 Task: Use status checks to validate branch stability.
Action: Mouse moved to (76, 240)
Screenshot: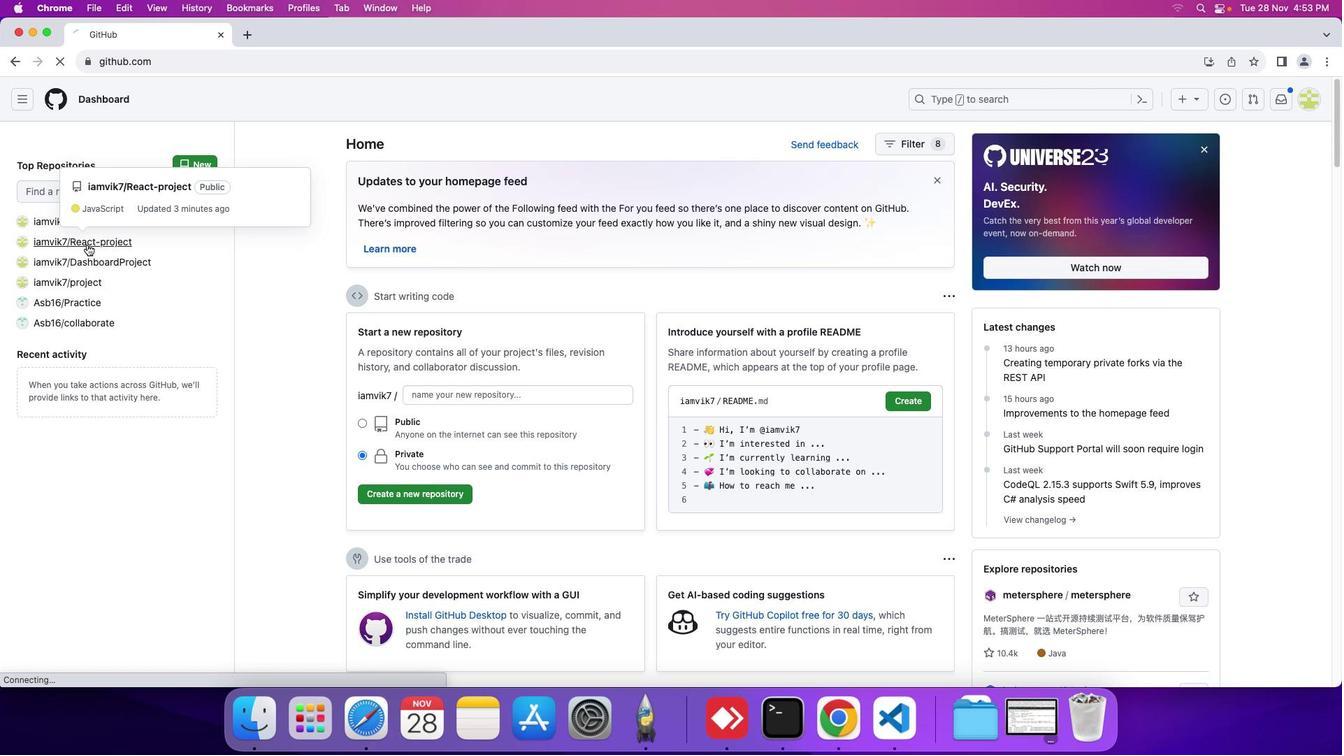 
Action: Mouse pressed left at (76, 240)
Screenshot: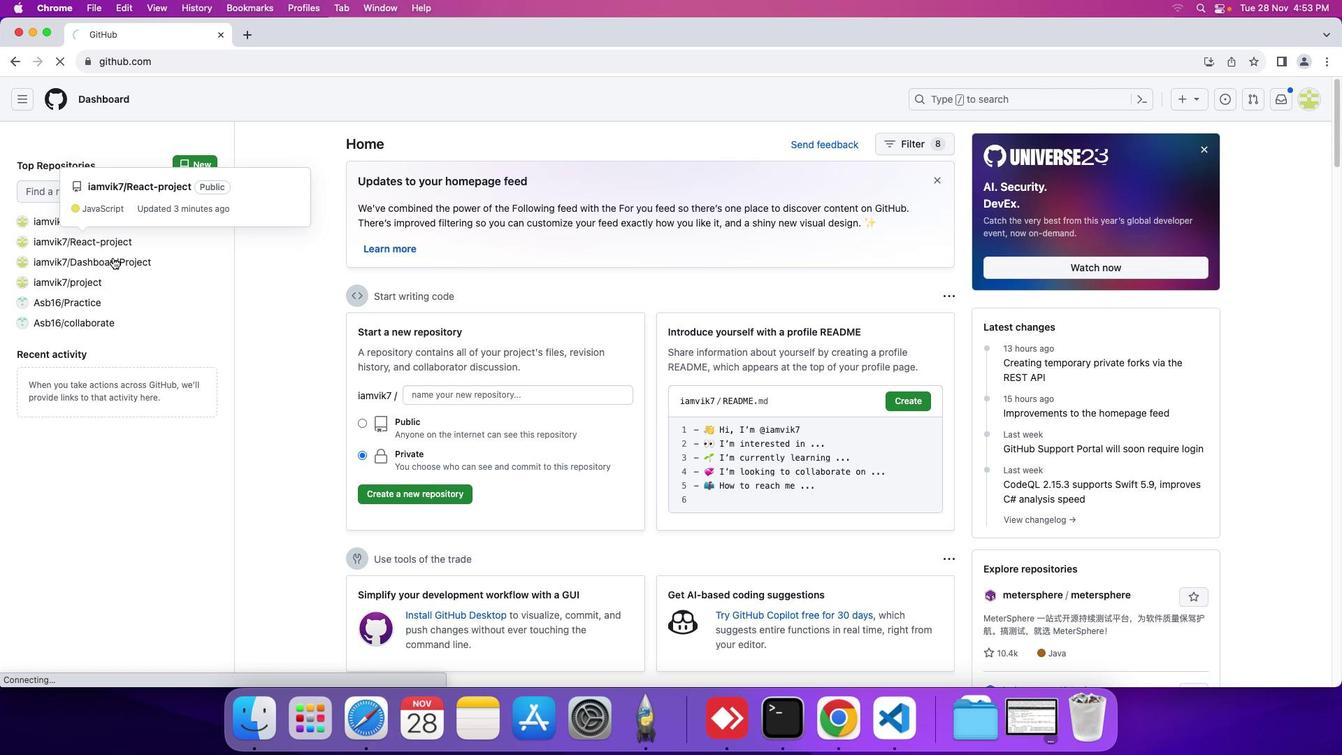 
Action: Mouse moved to (271, 141)
Screenshot: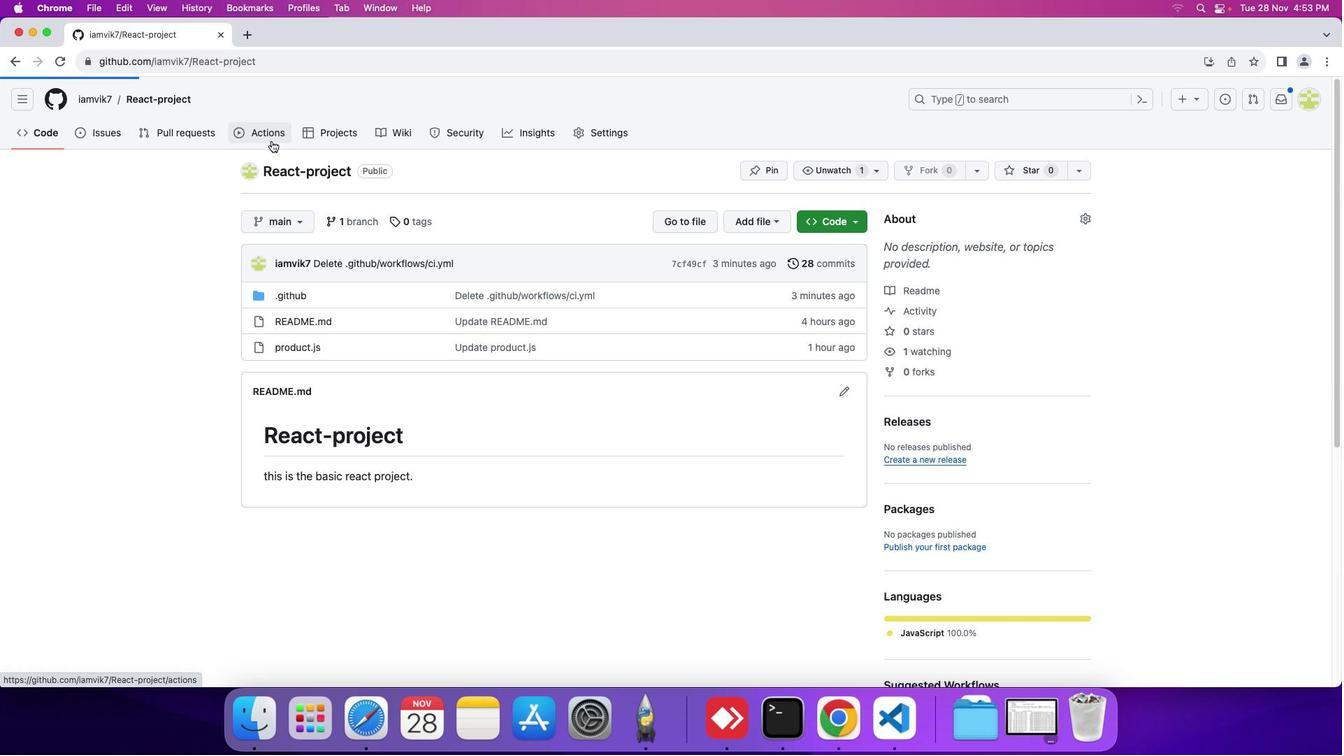 
Action: Mouse pressed left at (271, 141)
Screenshot: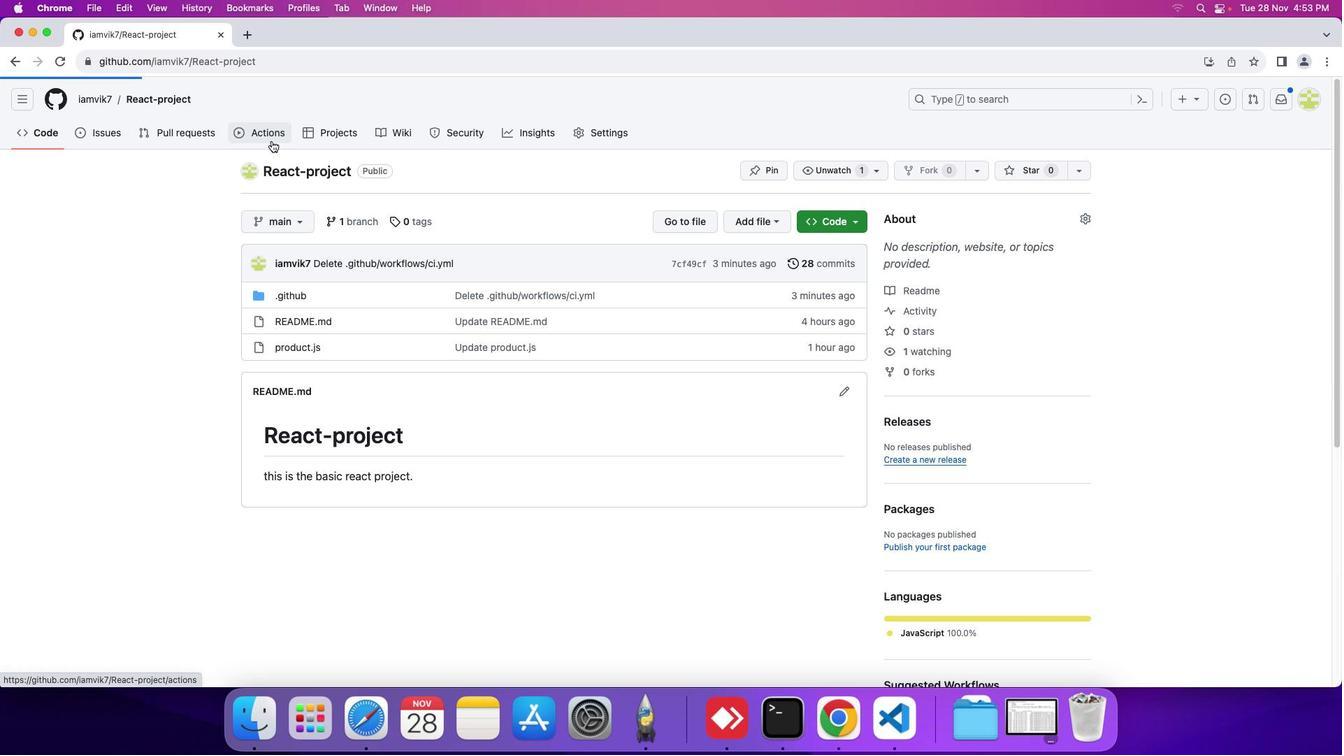 
Action: Mouse moved to (385, 253)
Screenshot: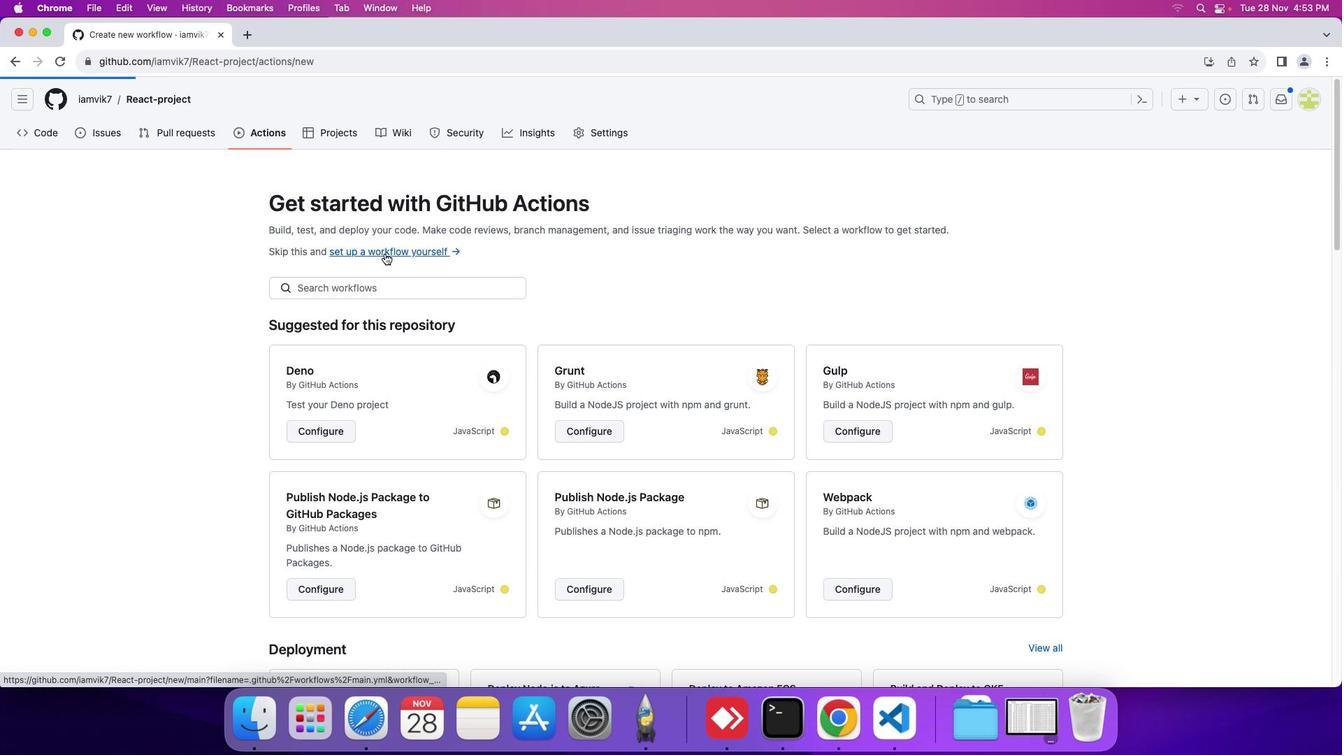 
Action: Mouse pressed left at (385, 253)
Screenshot: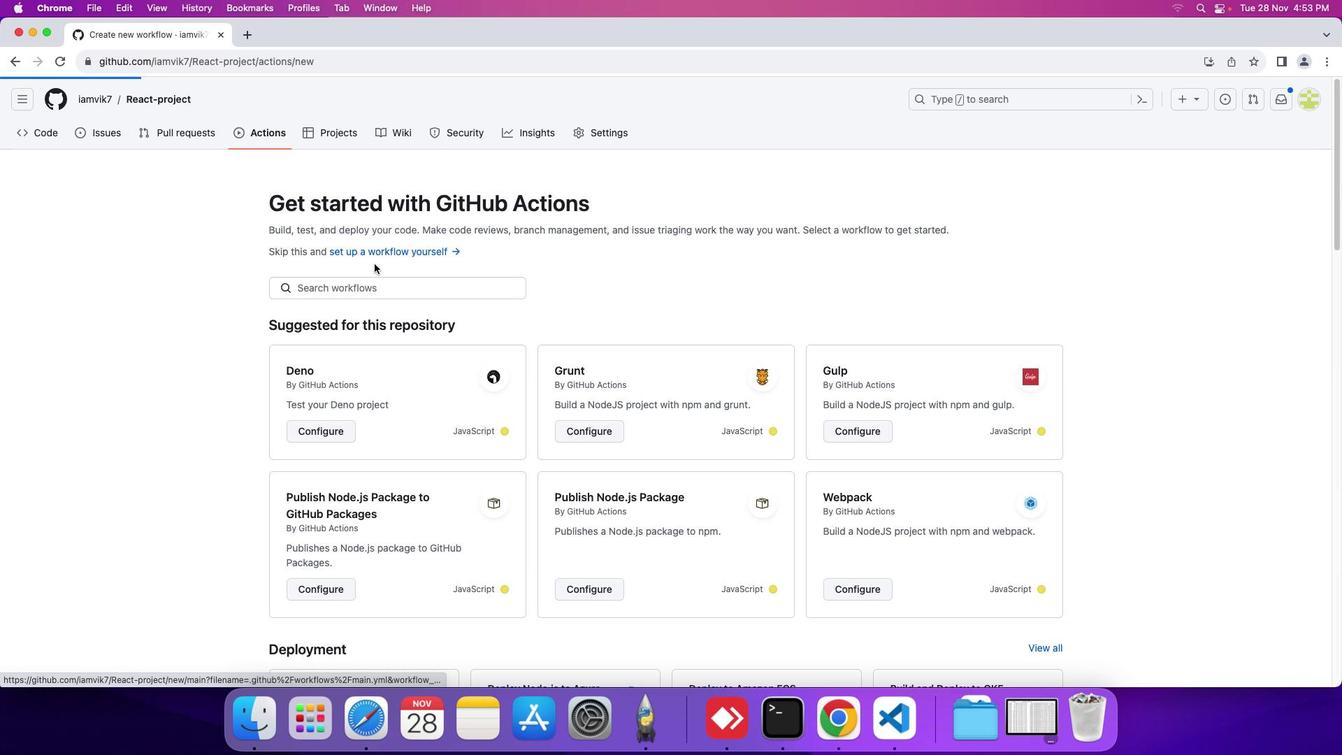 
Action: Mouse moved to (255, 174)
Screenshot: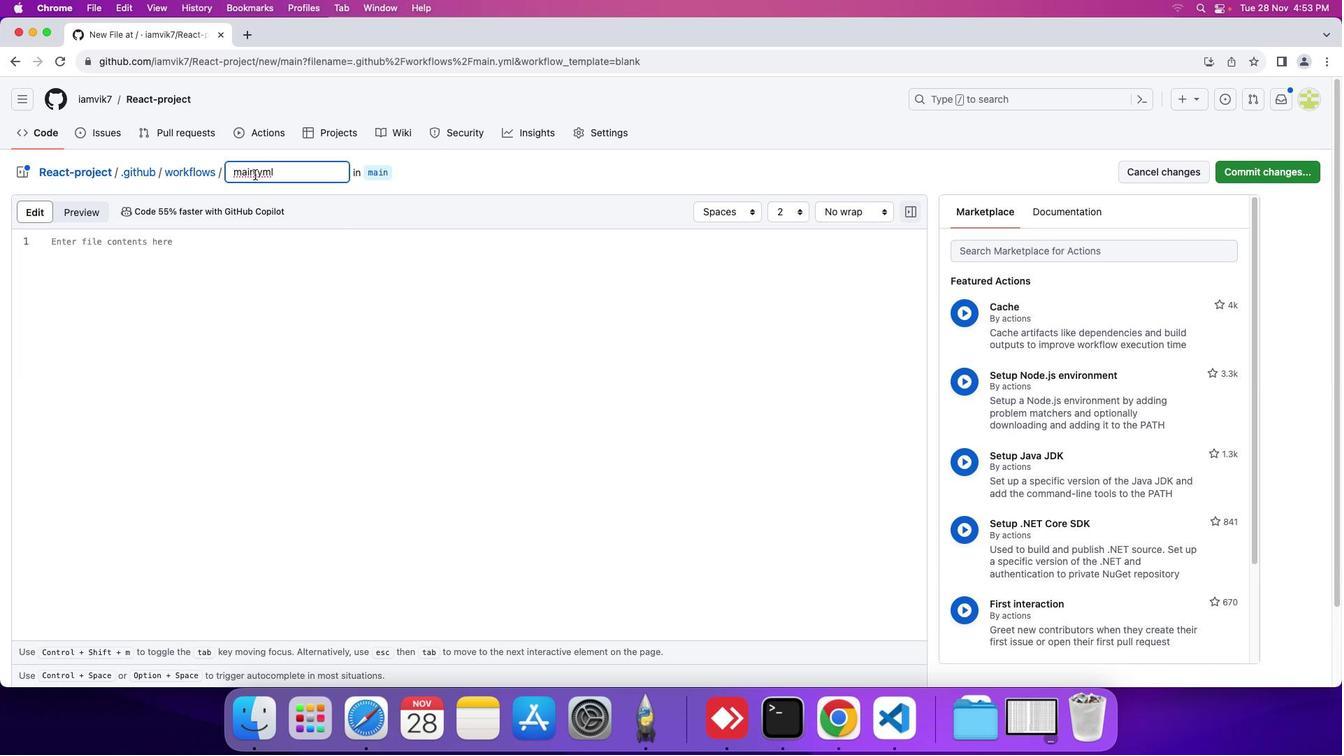 
Action: Mouse pressed left at (255, 174)
Screenshot: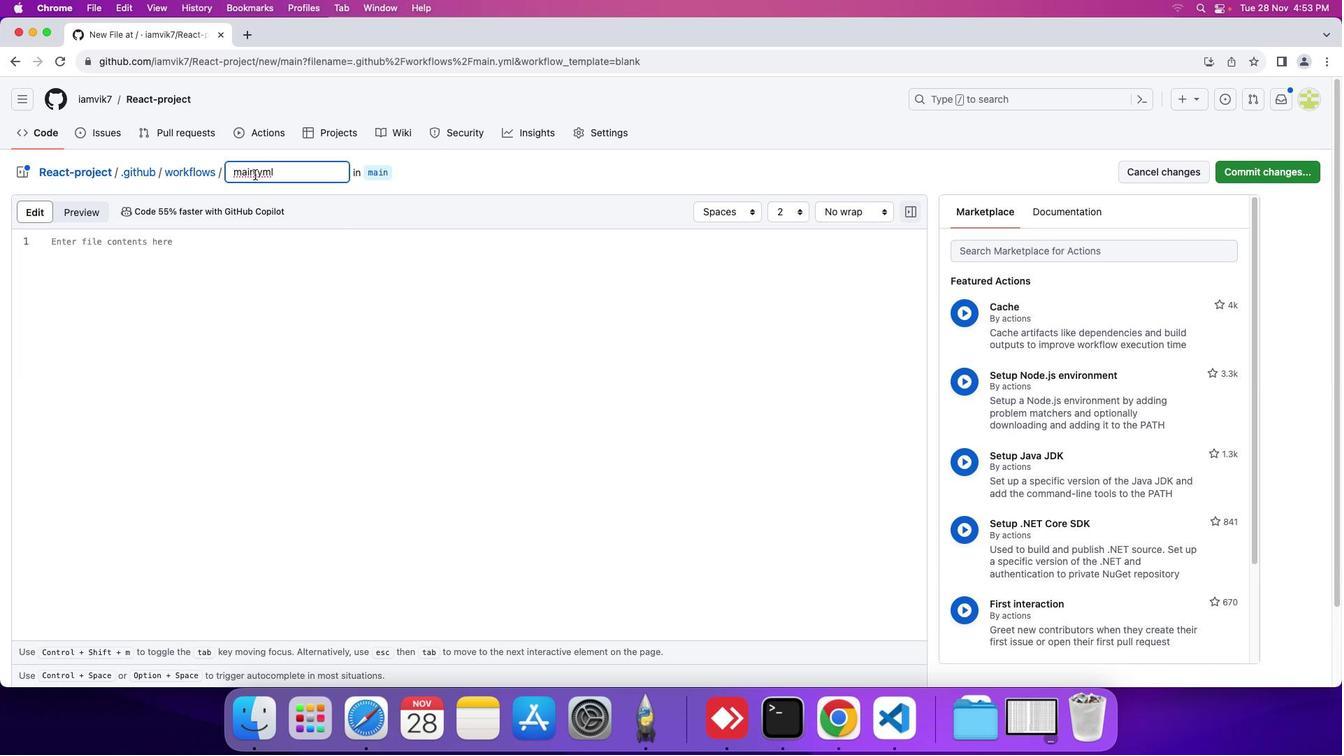 
Action: Key pressed Key.backspaceKey.backspaceKey.backspaceKey.backspace'c''u'Key.backspace'i'
Screenshot: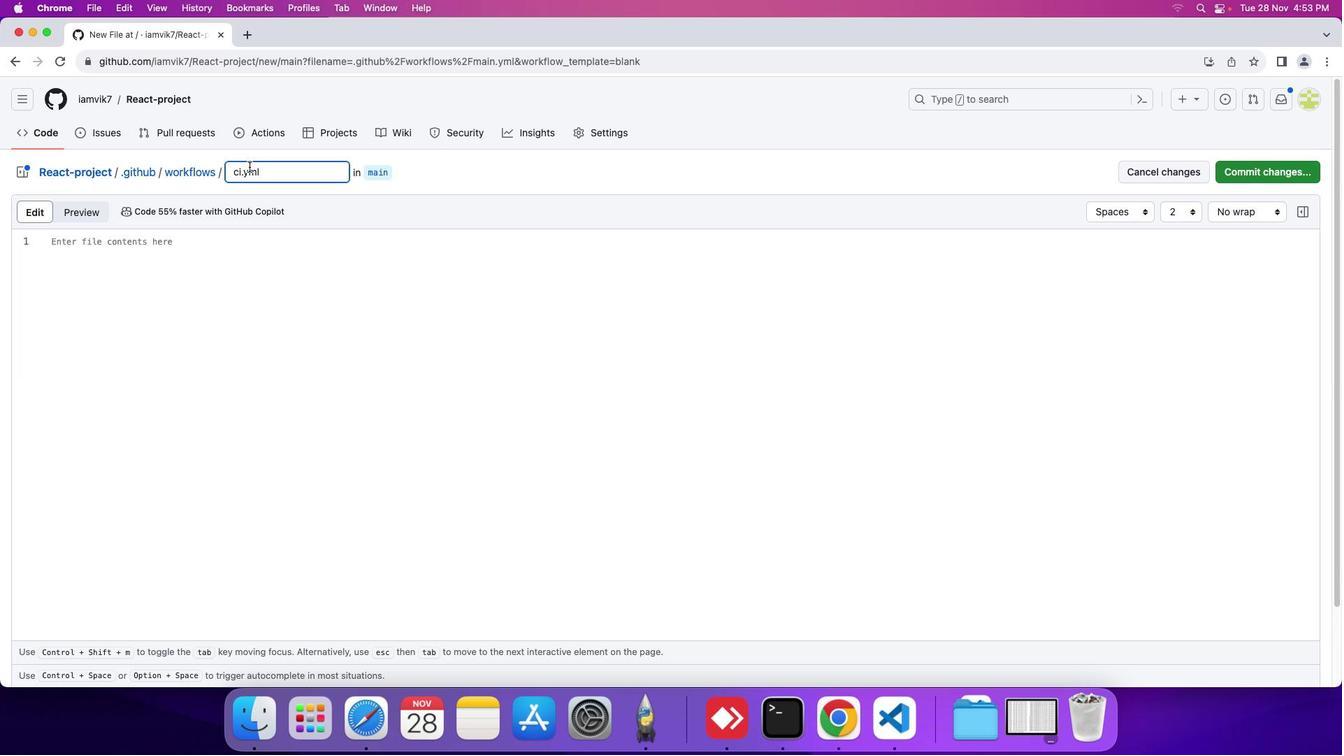 
Action: Mouse moved to (269, 223)
Screenshot: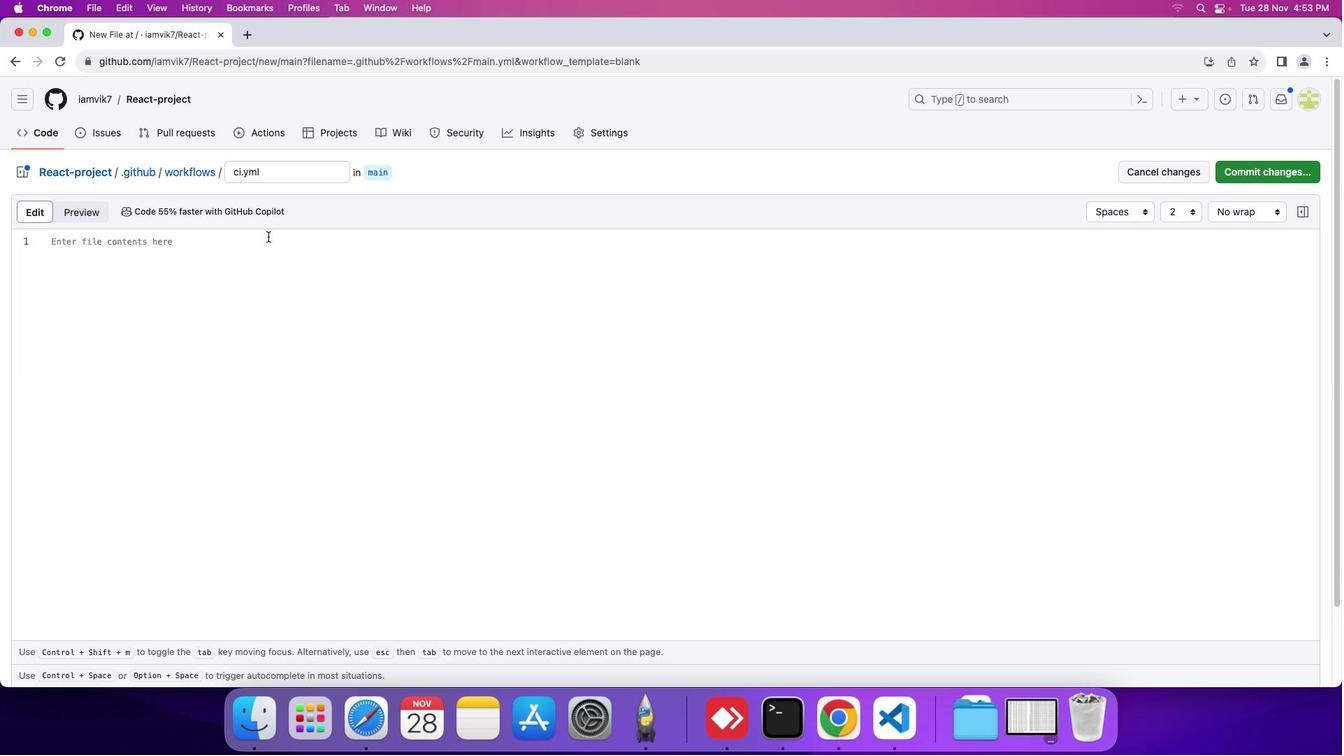 
Action: Mouse pressed left at (269, 223)
Screenshot: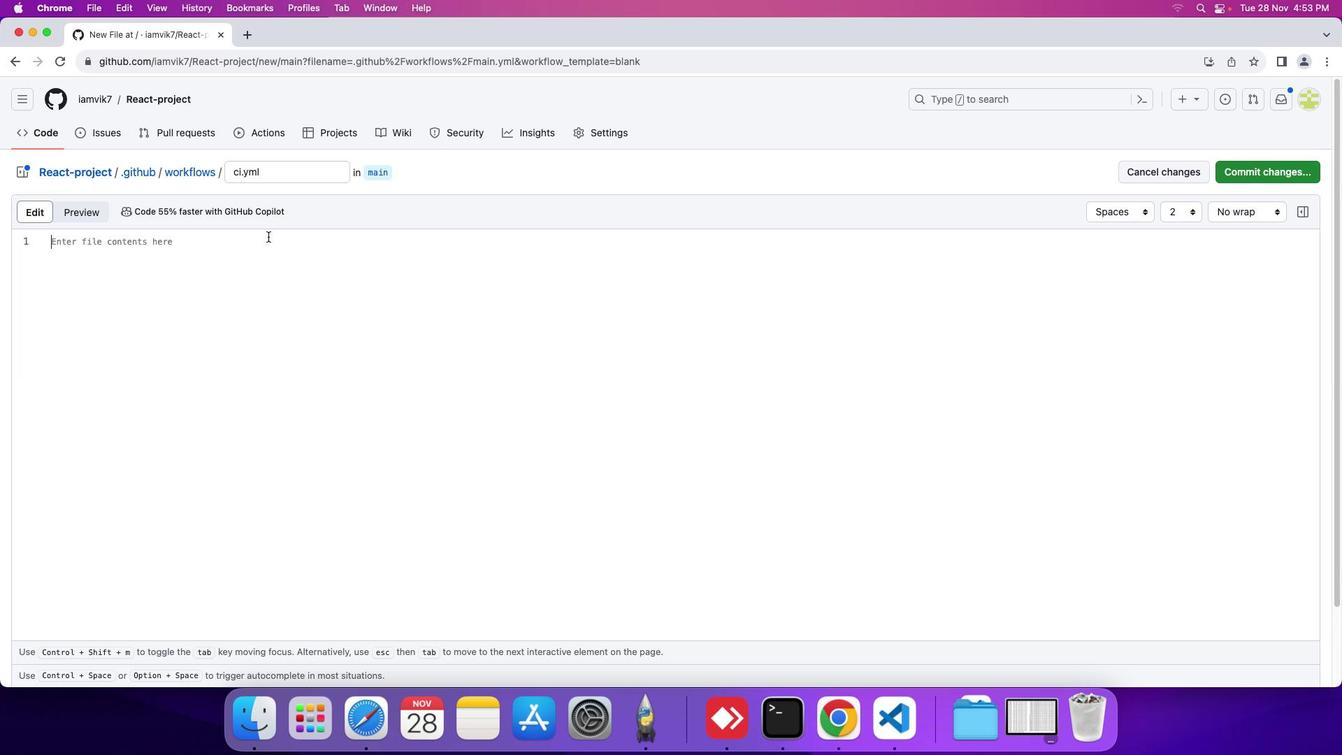 
Action: Mouse moved to (267, 237)
Screenshot: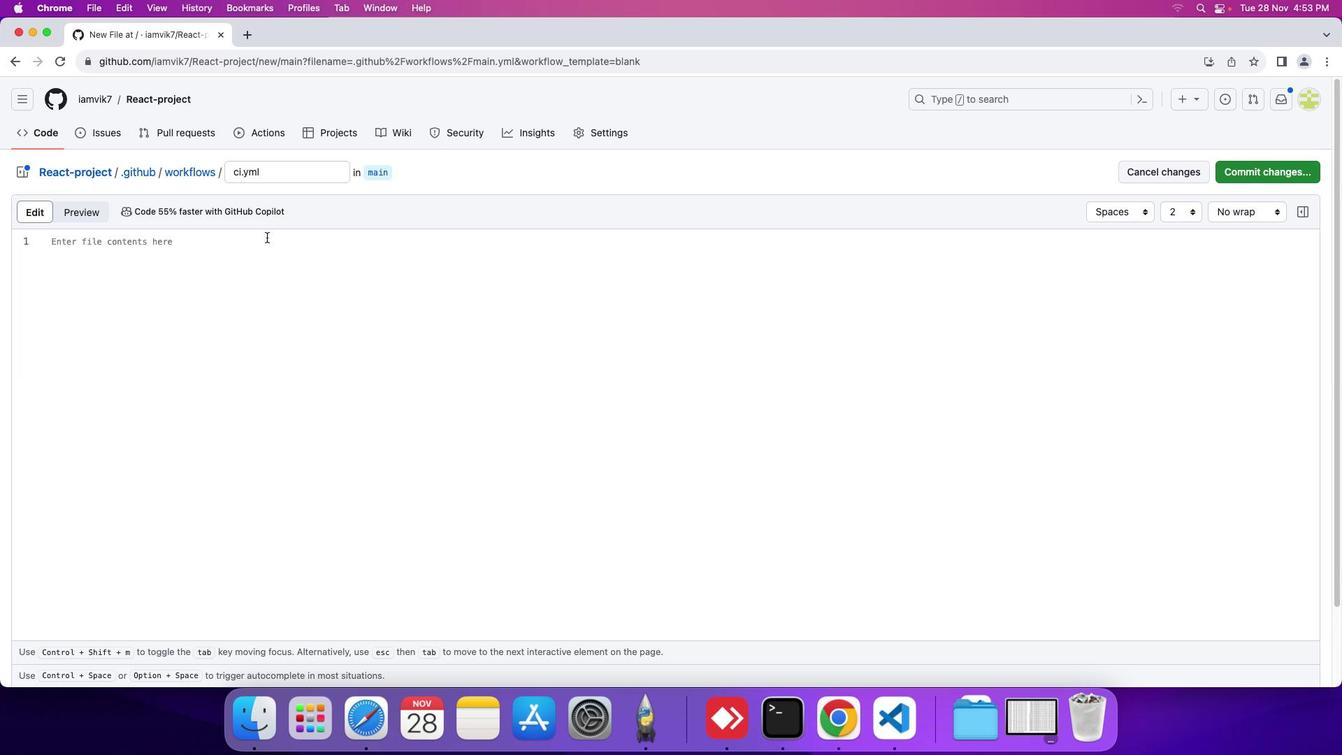 
Action: Mouse pressed left at (267, 237)
Screenshot: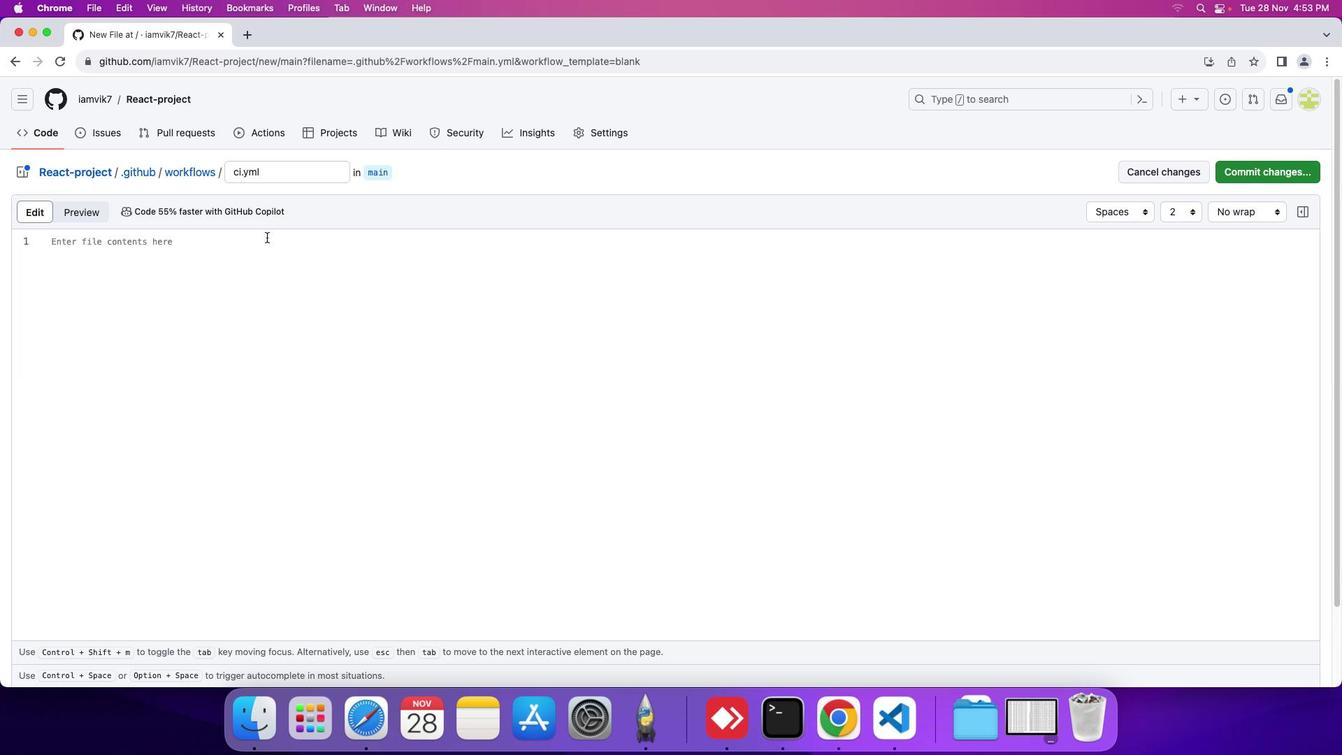 
Action: Mouse moved to (267, 237)
Screenshot: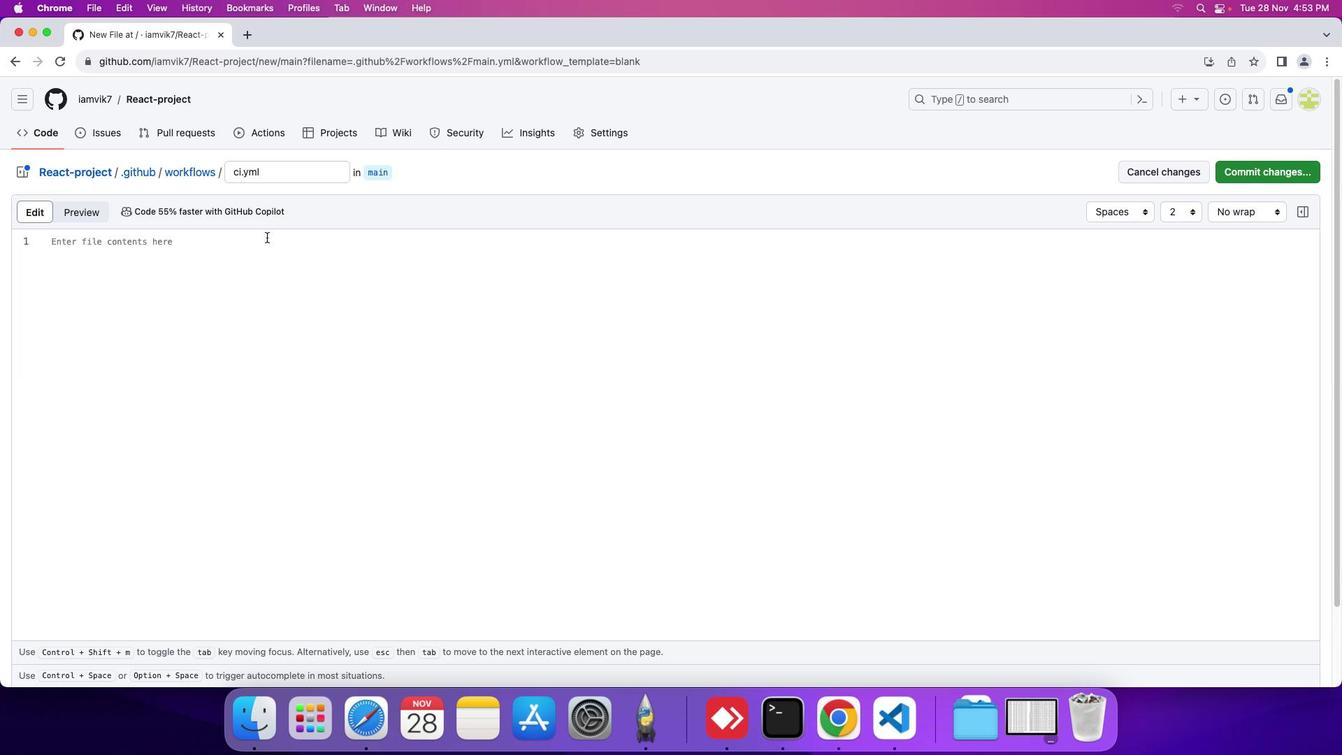 
Action: Key pressed 'n''a''m''e'Key.shift_r':'Key.spaceKey.shift'C''I'Key.enterKey.enterKey.shift'O''n'Key.backspaceKey.backspaceKey.backspaceKey.shift_r'o''n'Key.shift_r':'Key.enterKey.tab'p''u''s''h'Key.shift_r':'Key.enterKey.tab'b''r''a''n''c''h''e''s'Key.shift_r':'Key.enterKey.tab'-'Key.space'm''a''i''n'Key.backspaceKey.backspaceKey.backspaceKey.backspaceKey.backspaceKey.tabKey.backspaceKey.backspaceKey.space'm''a''i''n'Key.enterKey.enterKey.backspaceKey.backspaceKey.backspaceKey.backspaceKey.enter'j''o''b''s'Key.shift_r':'Key.enterKey.tab'b''u''i''l''d'Key.shift_r':'Key.enterKey.tab'r''u''n''s''-''o''n'Key.shift_r':'Key.space'u''n'Key.backspace'b''u''m'Key.backspace'n''t''u''-''l''a''t''e''s''t'Key.enterKey.enter's''t''e''p''s'Key.shift_r':'Key.enterKey.tab'-'Key.space'n''a''m''e'Key.shift_r':'Key.spaceKey.shift'C''h''e''c''k''o''u''t'Key.spaceKey.shift'R''e''p''o''s''i''t''o''r''y'Key.enterKey.tab'u''s''e''s'Key.shift_r':'Key.space'a''c''t''i''o''n''s''/''c''h''e''c''k''o''u''t'Key.shift'@''v''2'
Screenshot: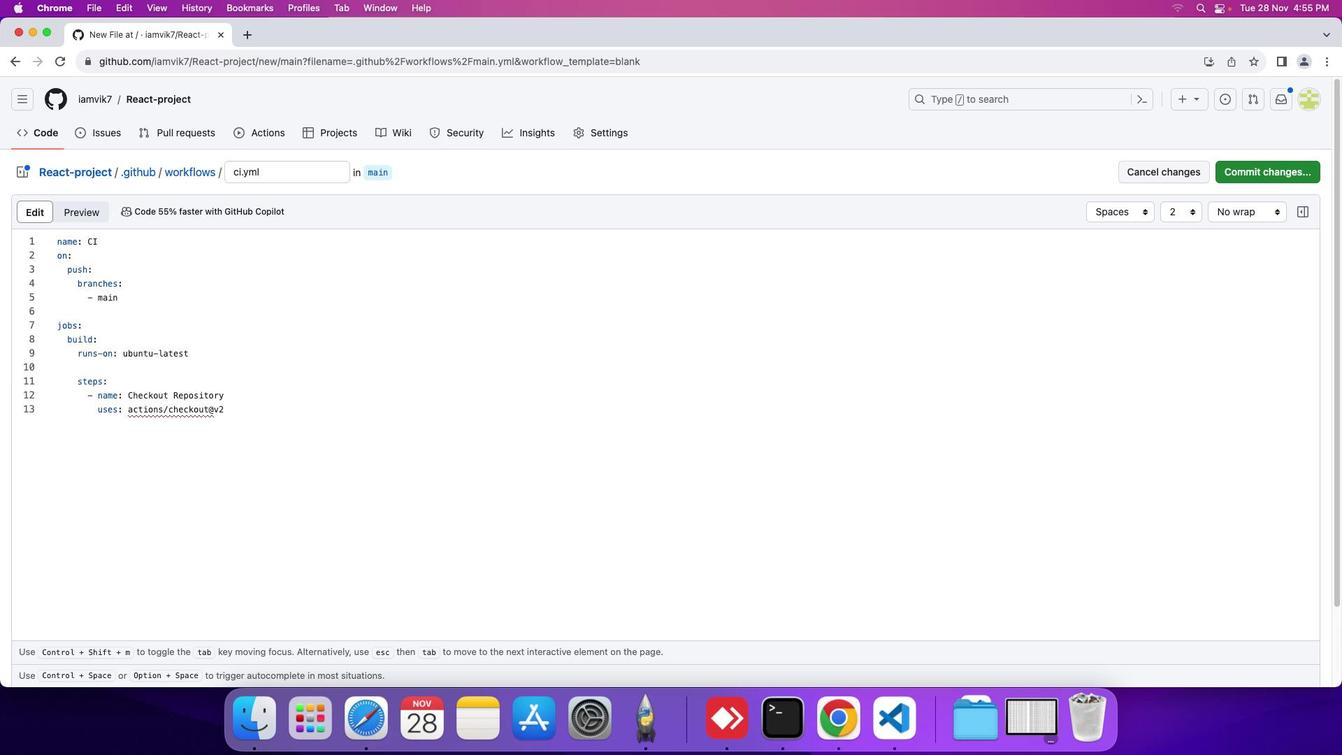 
Action: Mouse moved to (1236, 174)
Screenshot: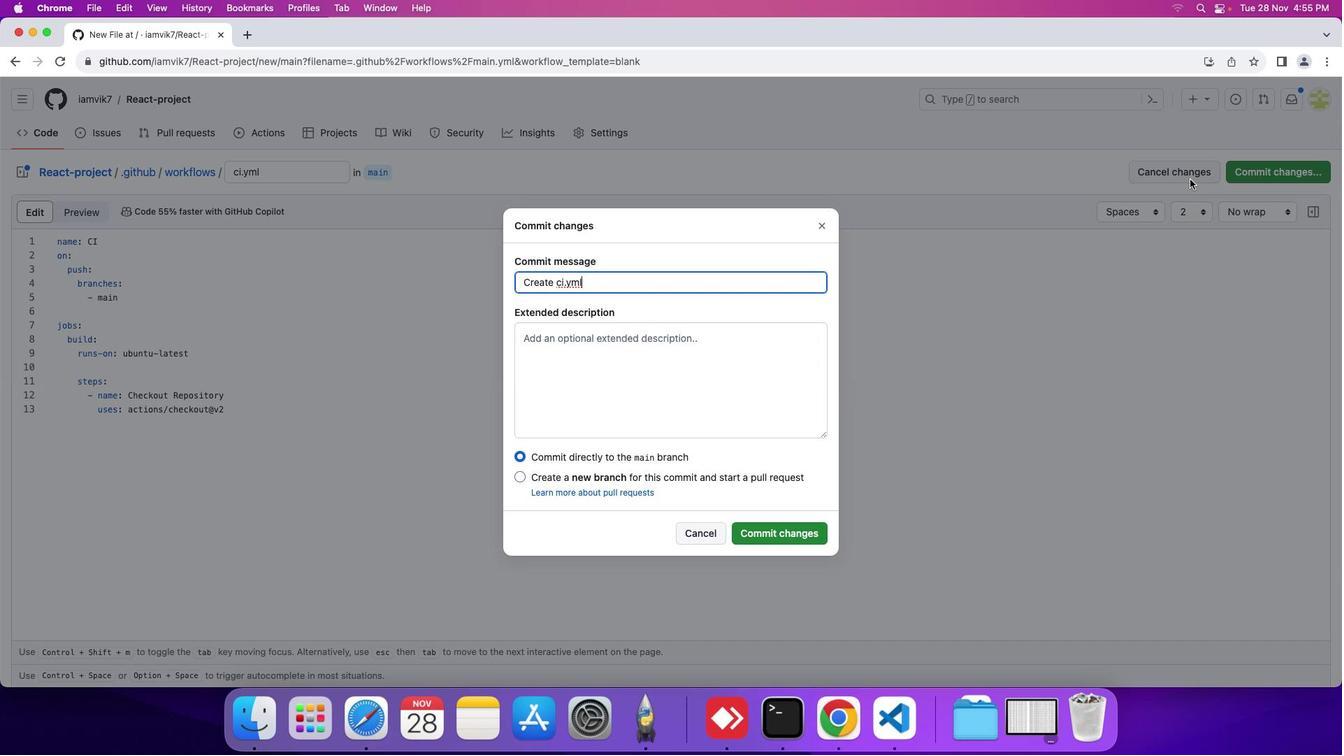 
Action: Mouse pressed left at (1236, 174)
Screenshot: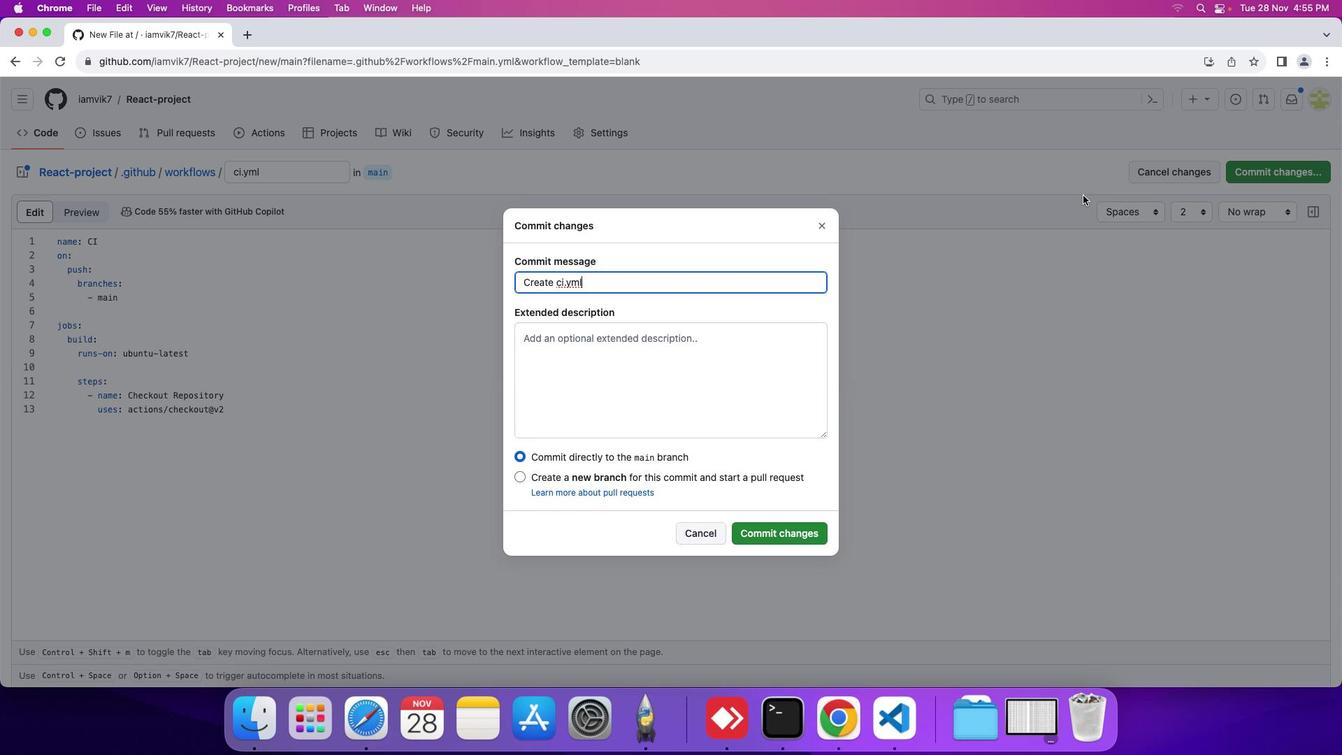 
Action: Mouse moved to (638, 377)
Screenshot: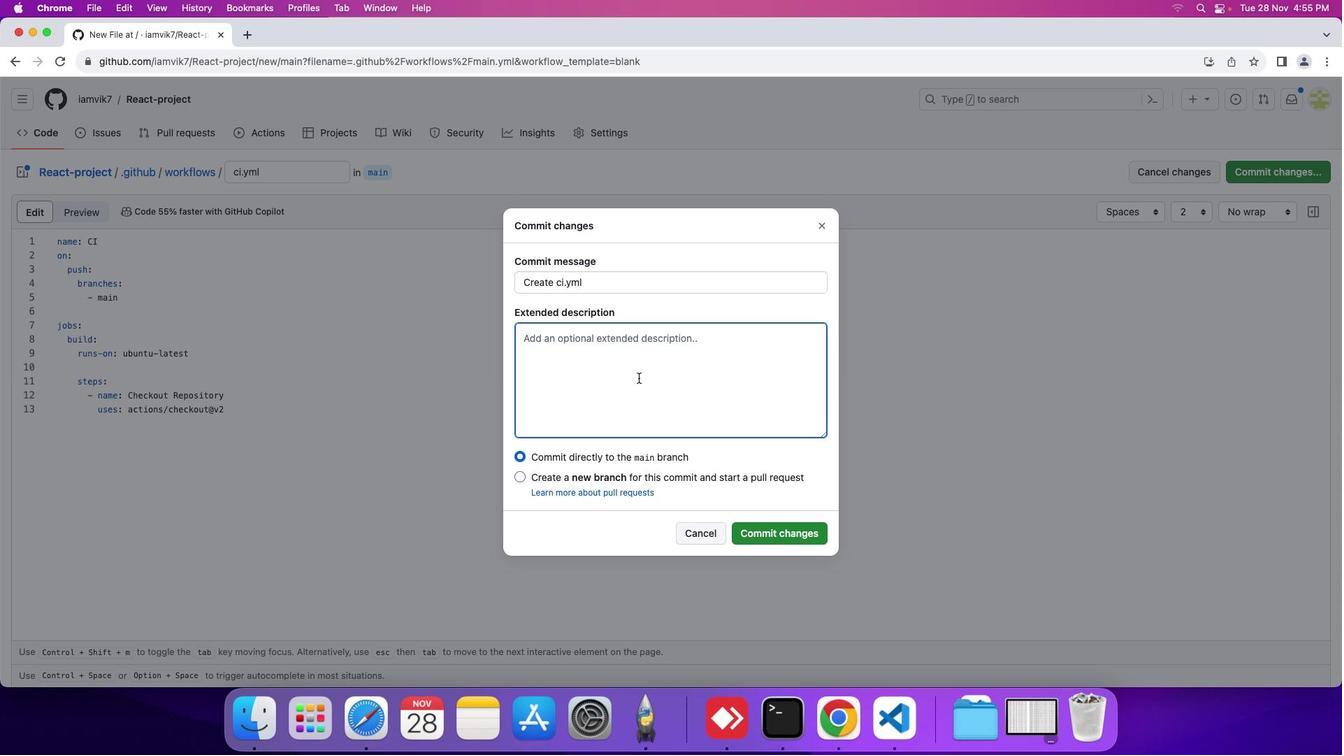 
Action: Mouse pressed left at (638, 377)
Screenshot: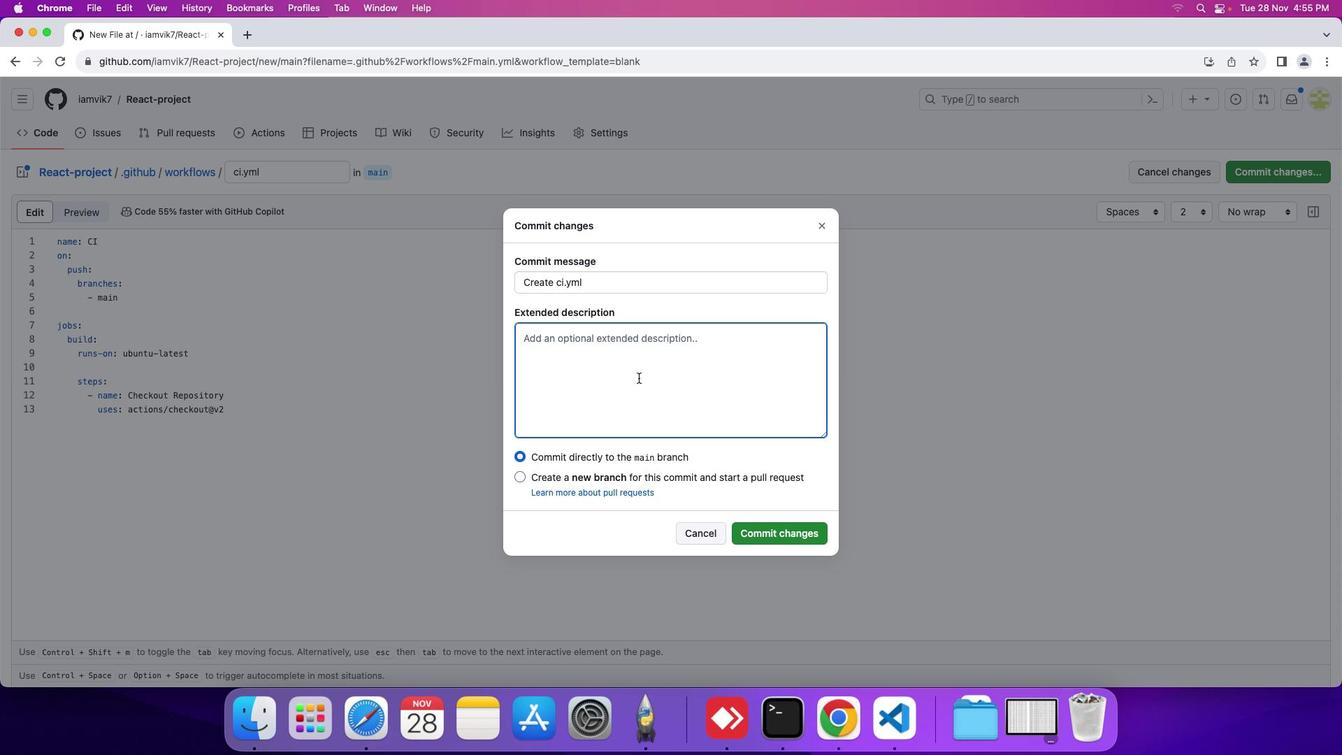 
Action: Key pressed 'a''d''d''i''n''d'Key.backspace'g'Key.space's''t''a''u''s''='Key.backspaceKey.backspaceKey.backspace't''u''s'Key.space'c''h''e''c''k'Key.space'w''e''r'Key.backspaceKey.backspace'o''r''k''f''l''o''w'Key.space't''o'Key.space't''h''e'Key.space'r''e''p''o''s''i''t''o''r''y''.'
Screenshot: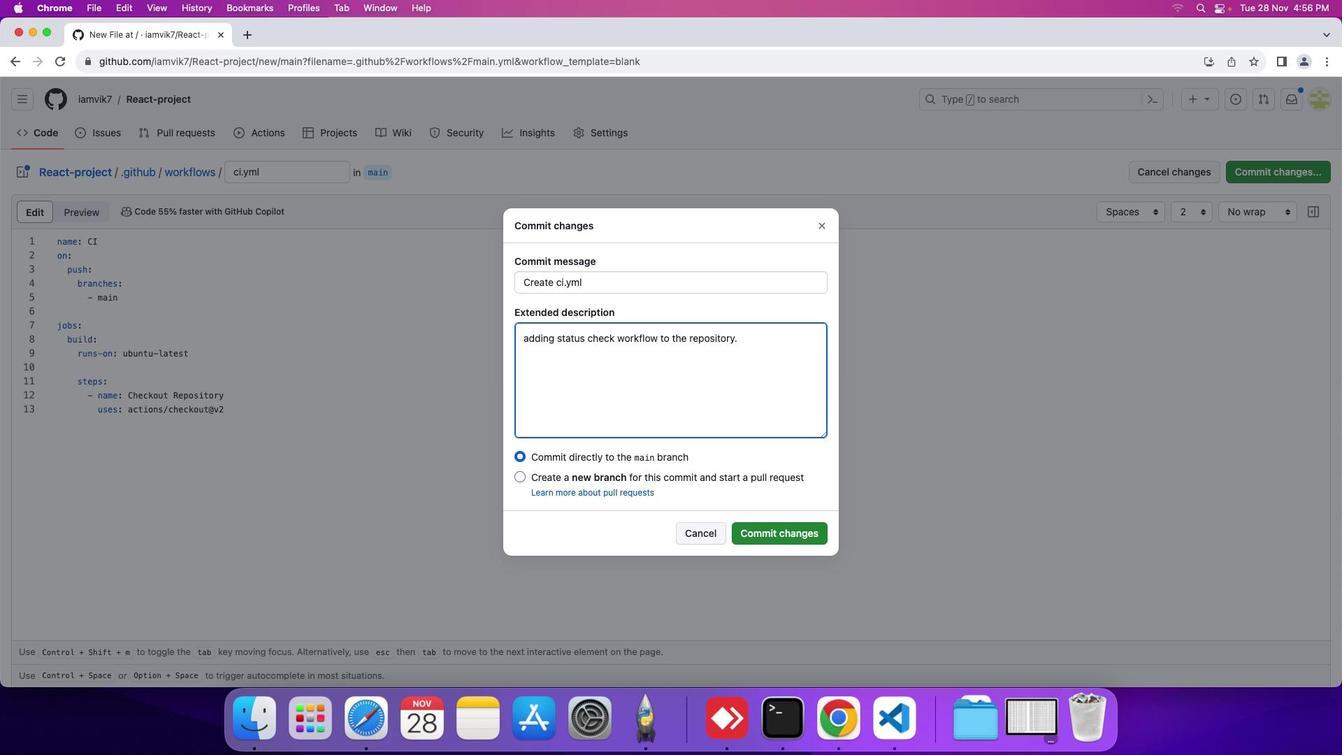 
Action: Mouse moved to (773, 541)
Screenshot: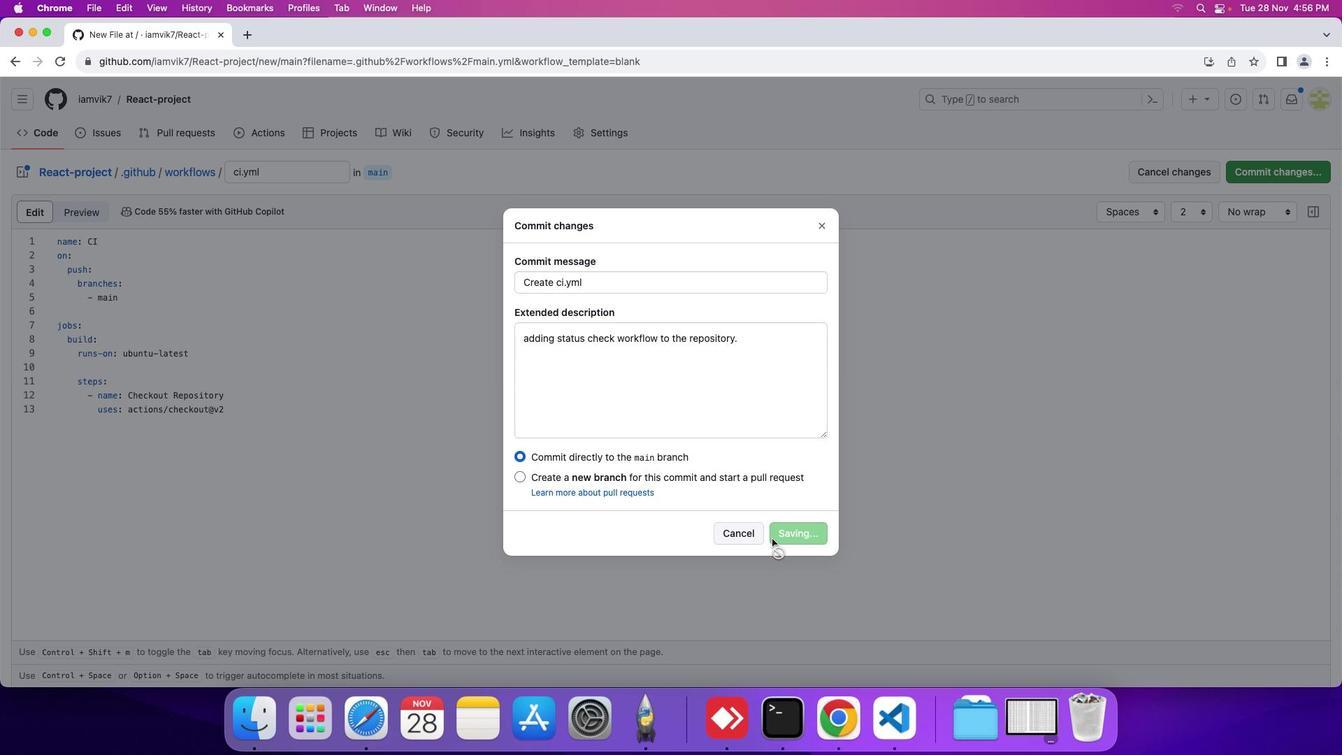 
Action: Mouse pressed left at (773, 541)
Screenshot: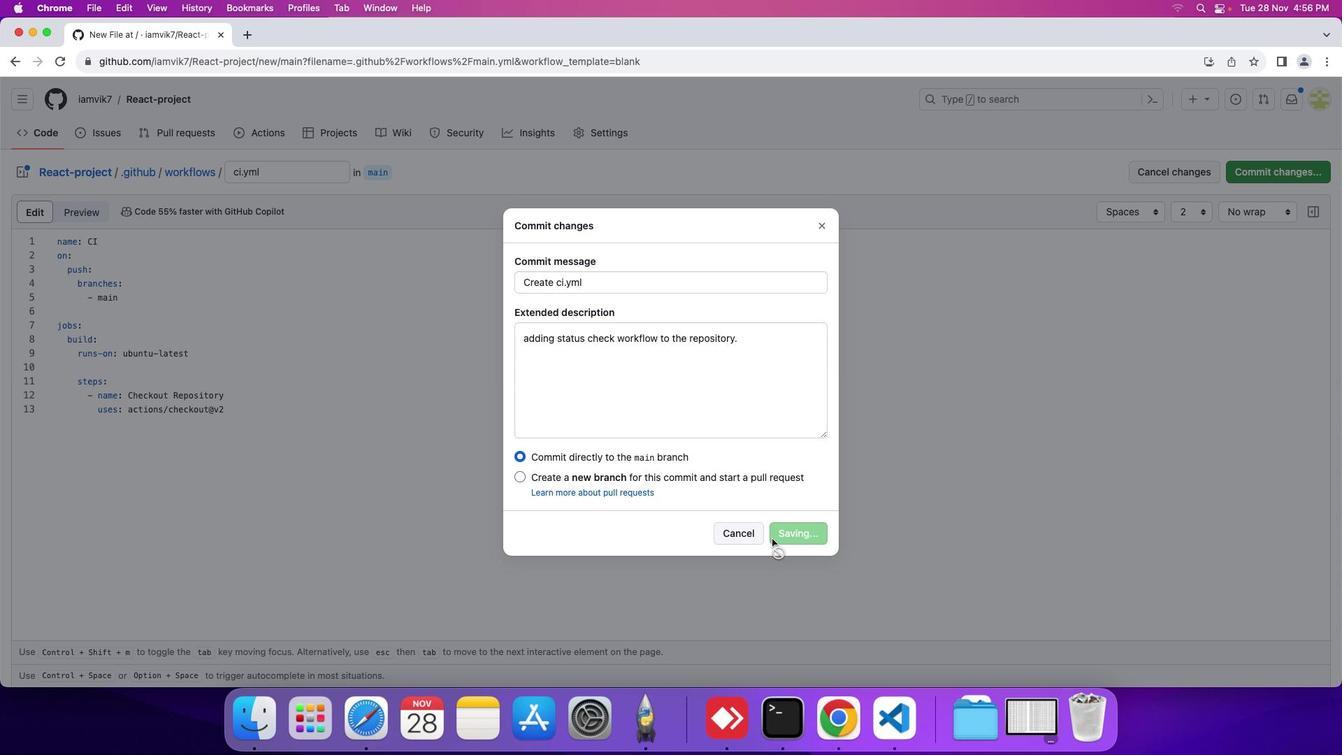
Action: Mouse moved to (533, 502)
Screenshot: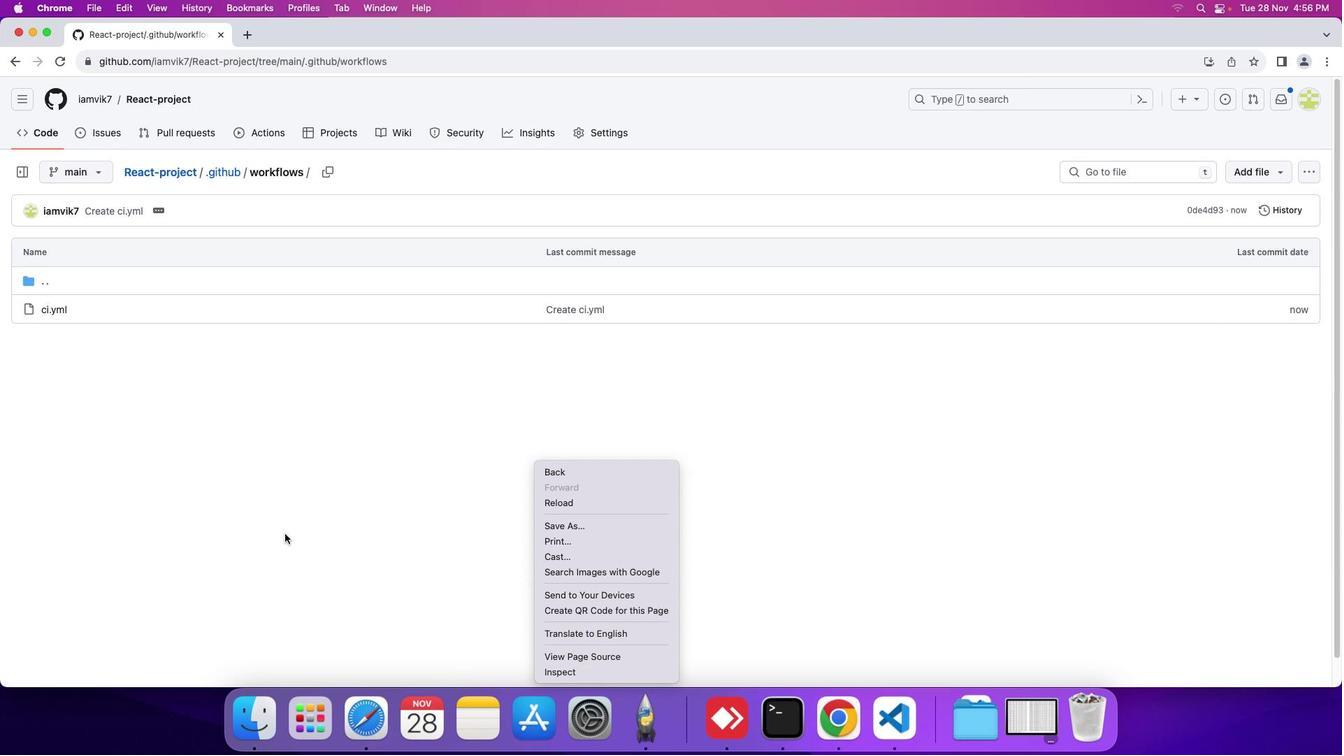 
Action: Mouse pressed right at (533, 502)
Screenshot: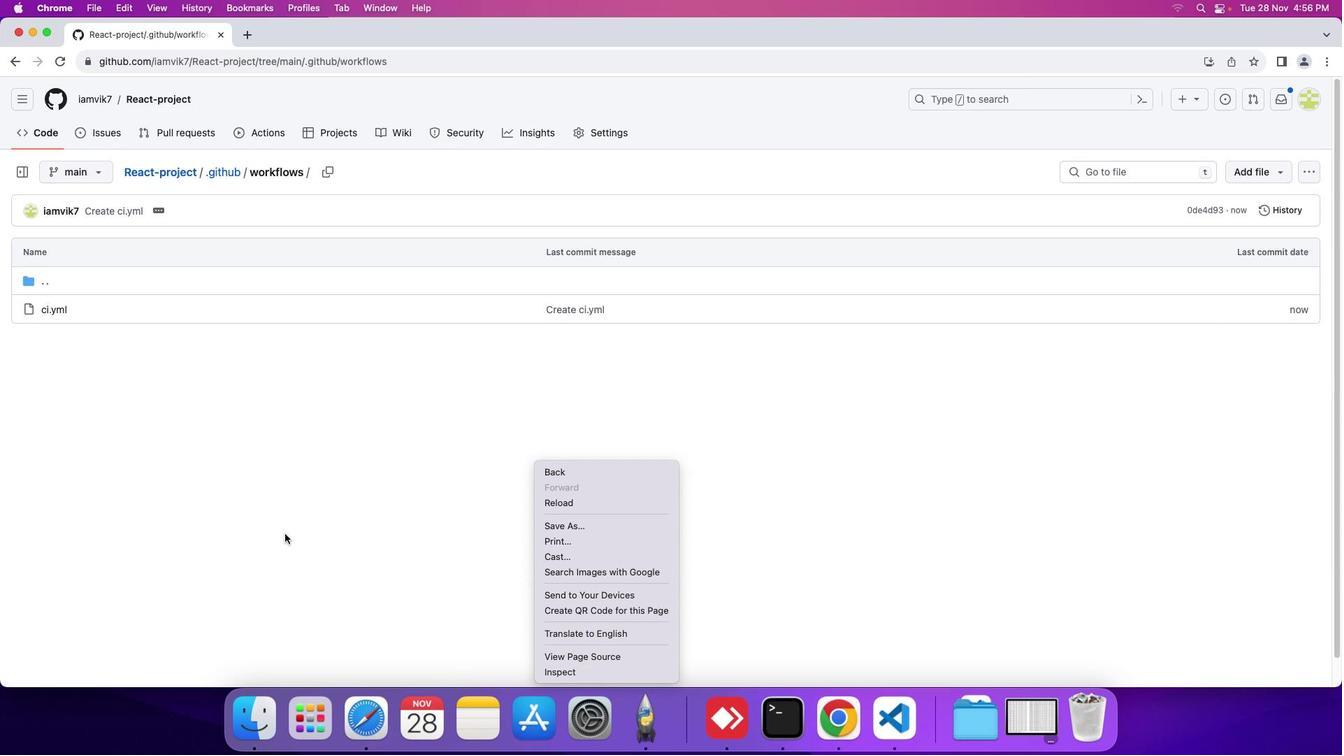 
Action: Mouse moved to (42, 132)
Screenshot: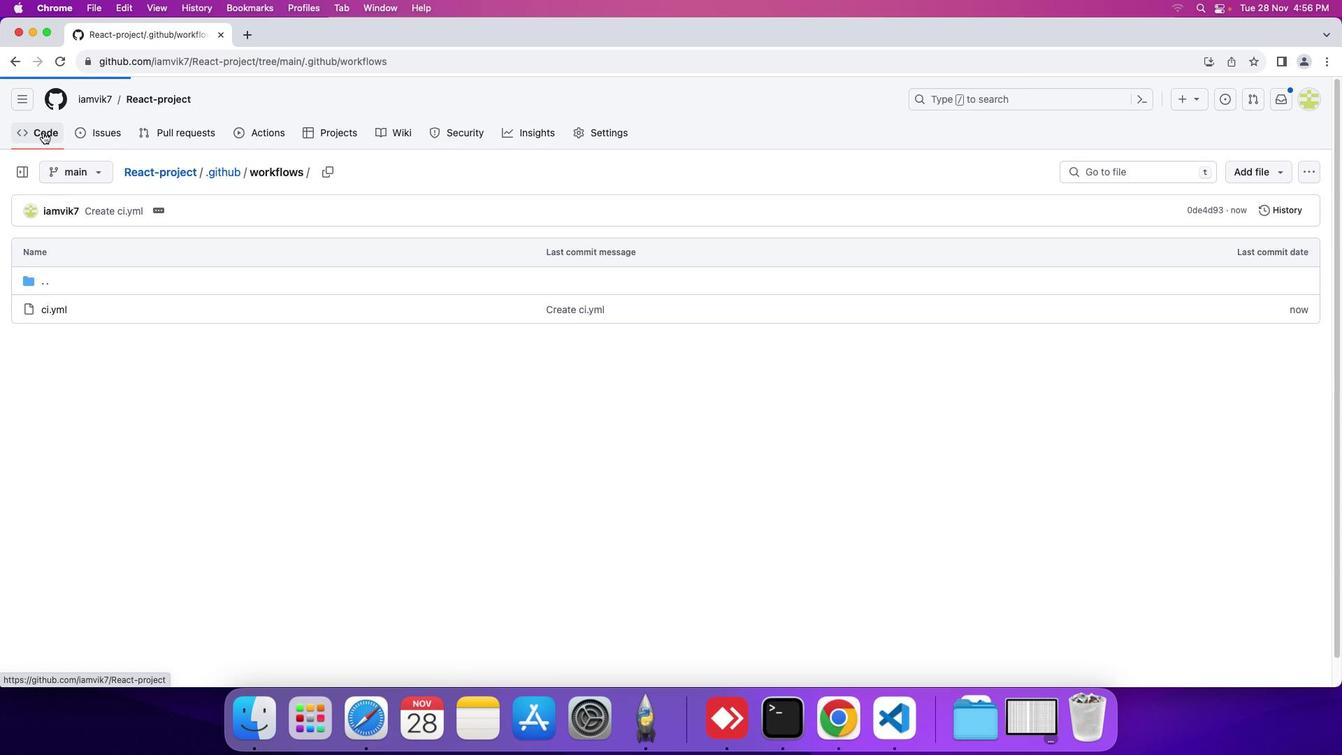 
Action: Mouse pressed left at (42, 132)
Screenshot: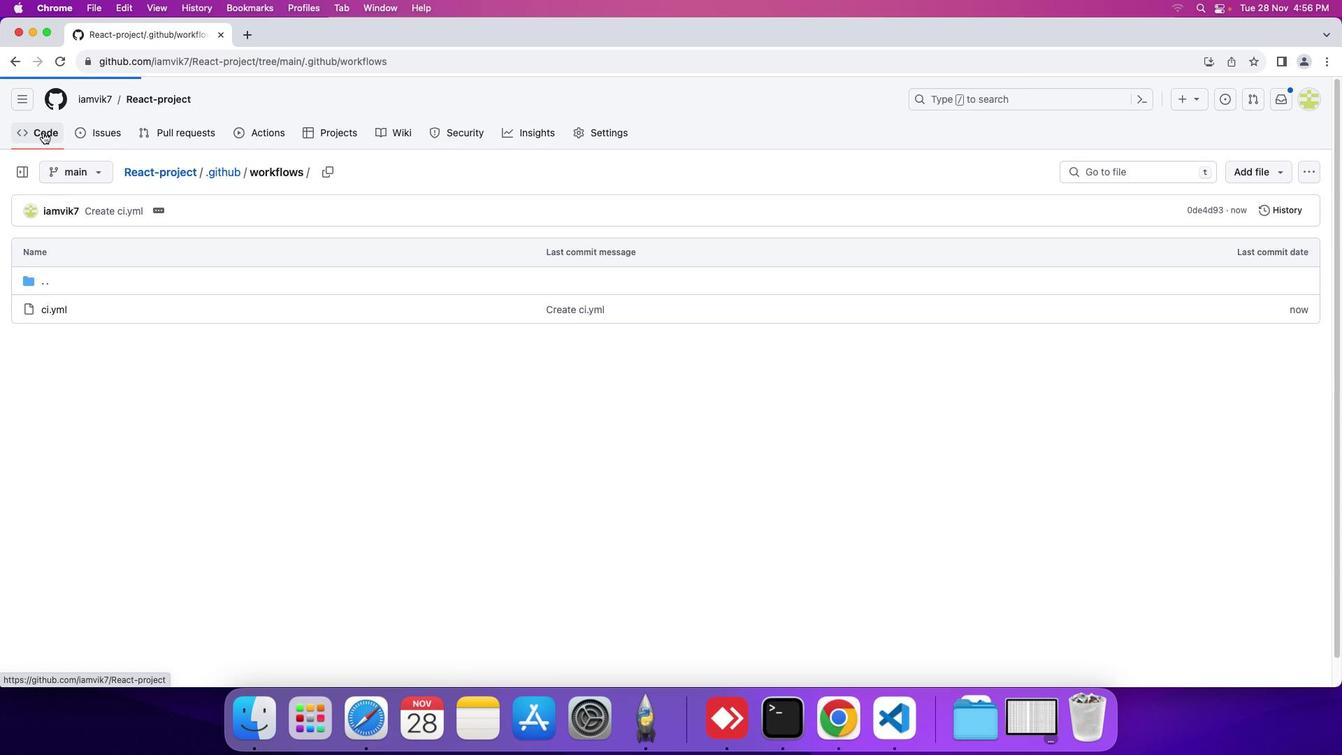 
Action: Mouse moved to (304, 347)
Screenshot: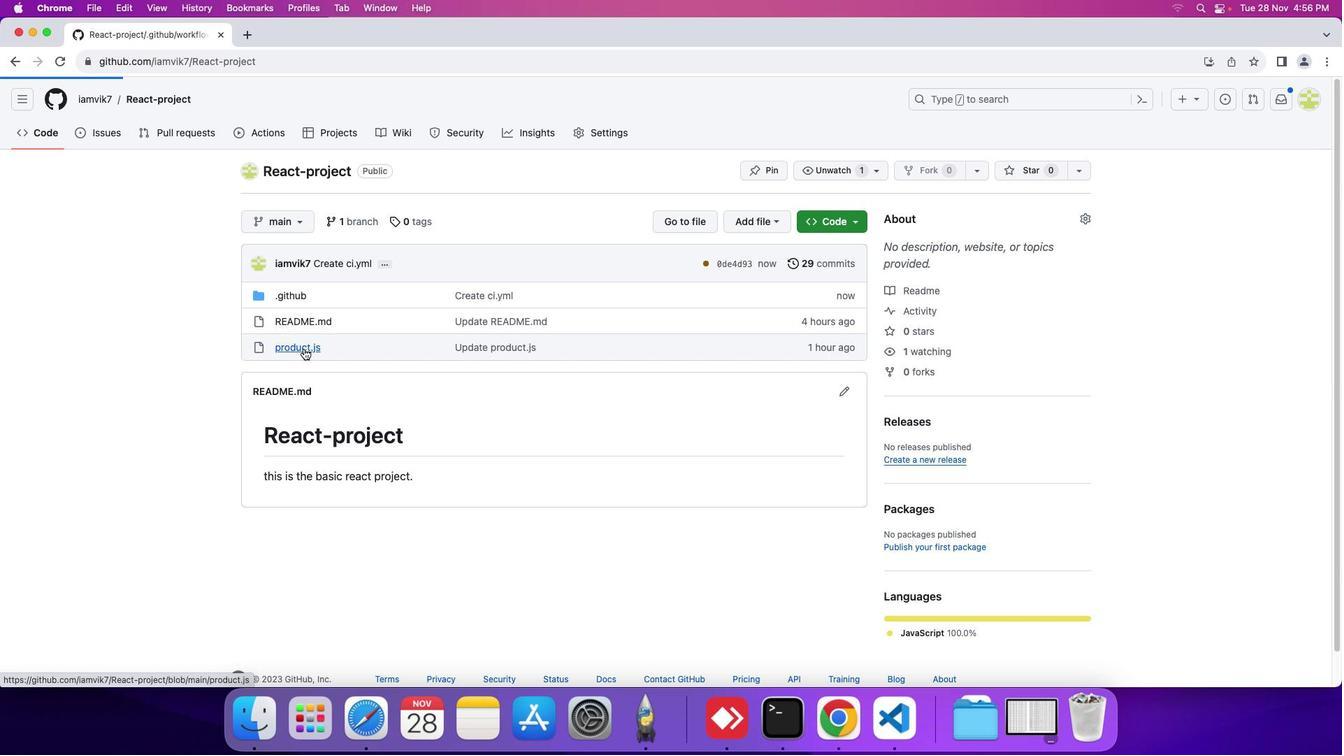 
Action: Mouse pressed left at (304, 347)
Screenshot: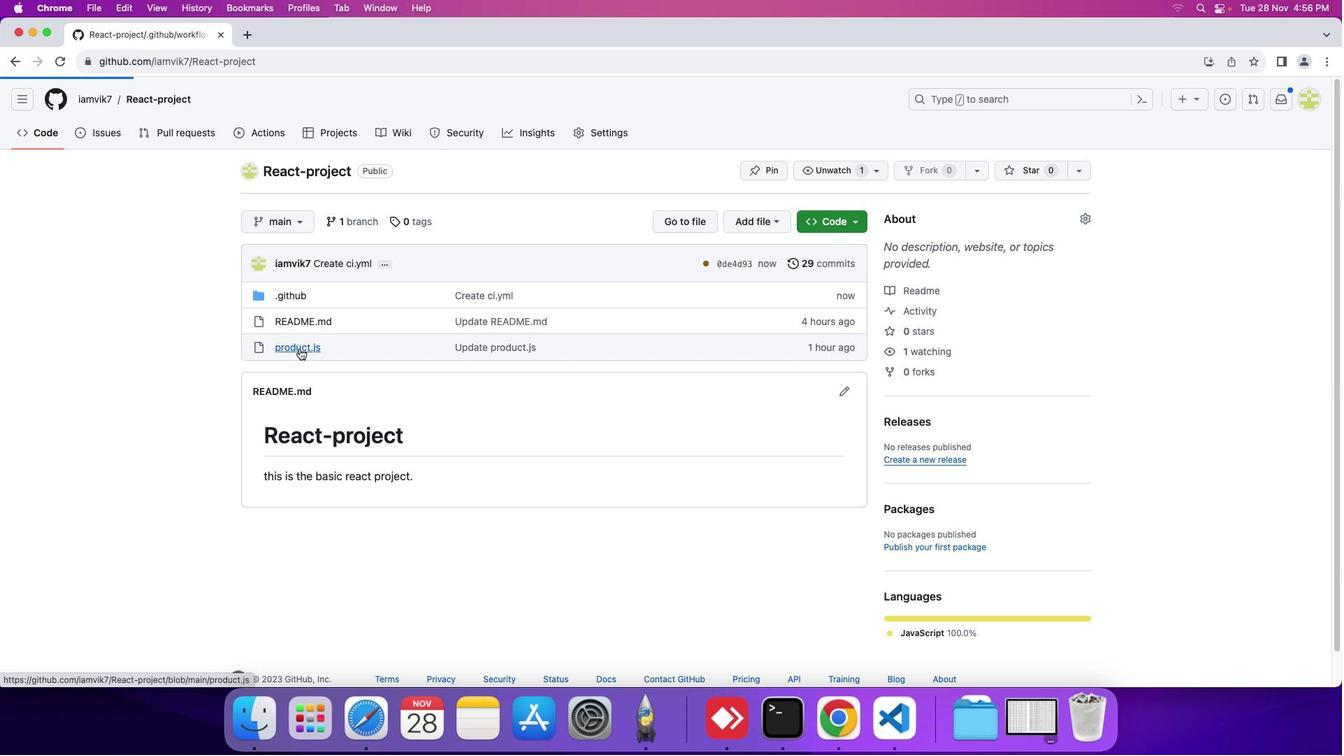 
Action: Mouse moved to (261, 136)
Screenshot: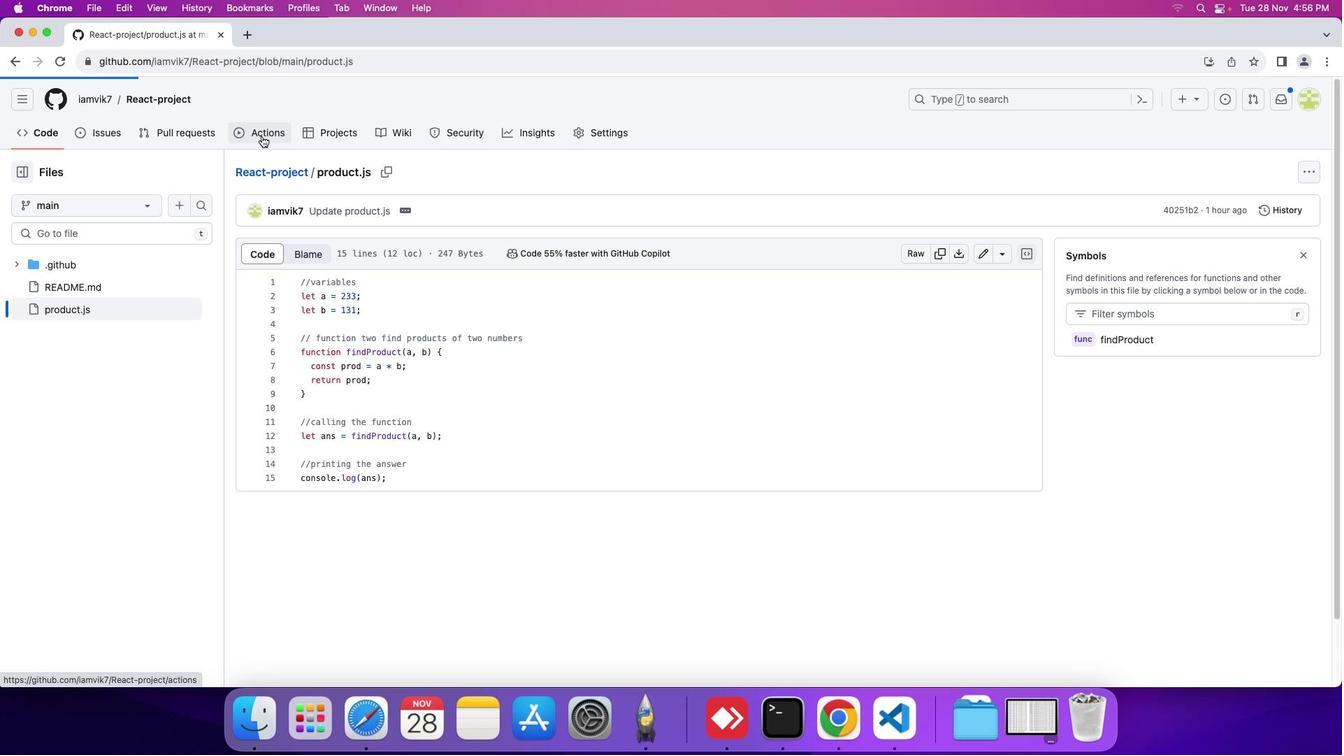 
Action: Mouse pressed left at (261, 136)
Screenshot: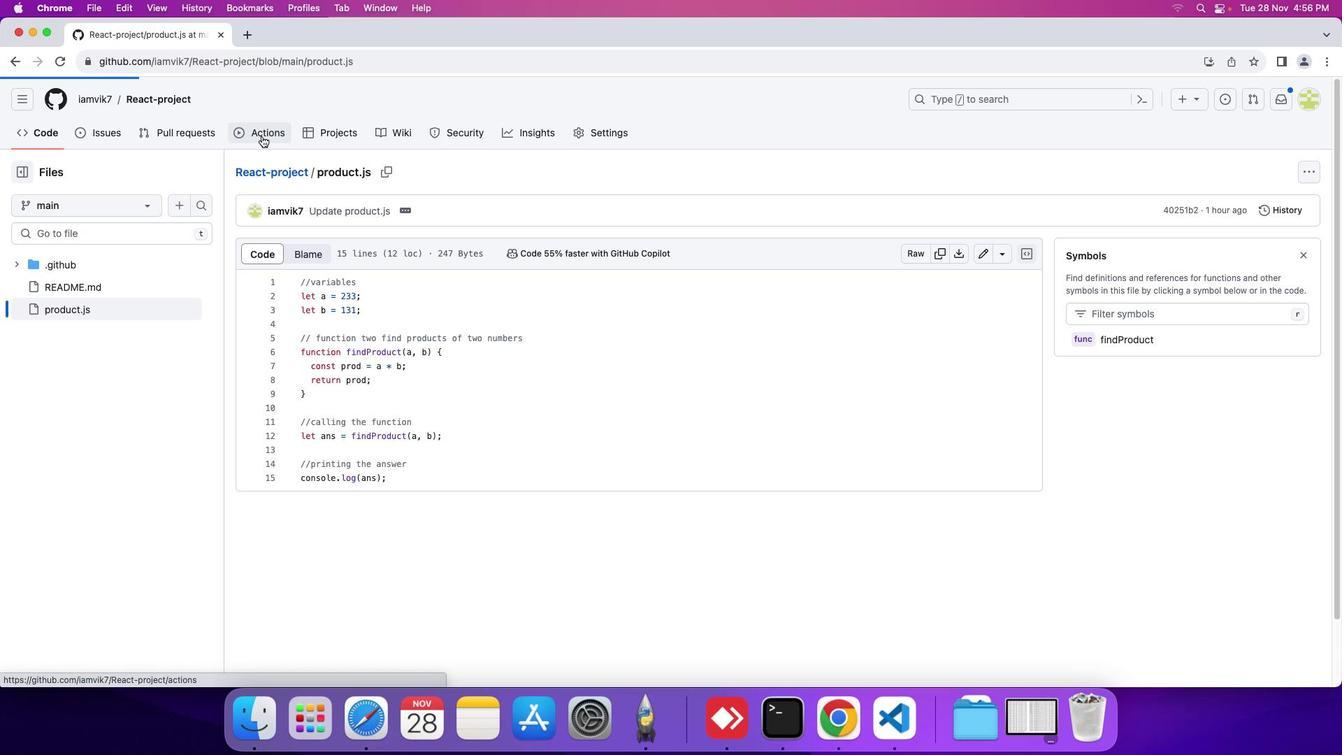 
Action: Mouse moved to (53, 139)
Screenshot: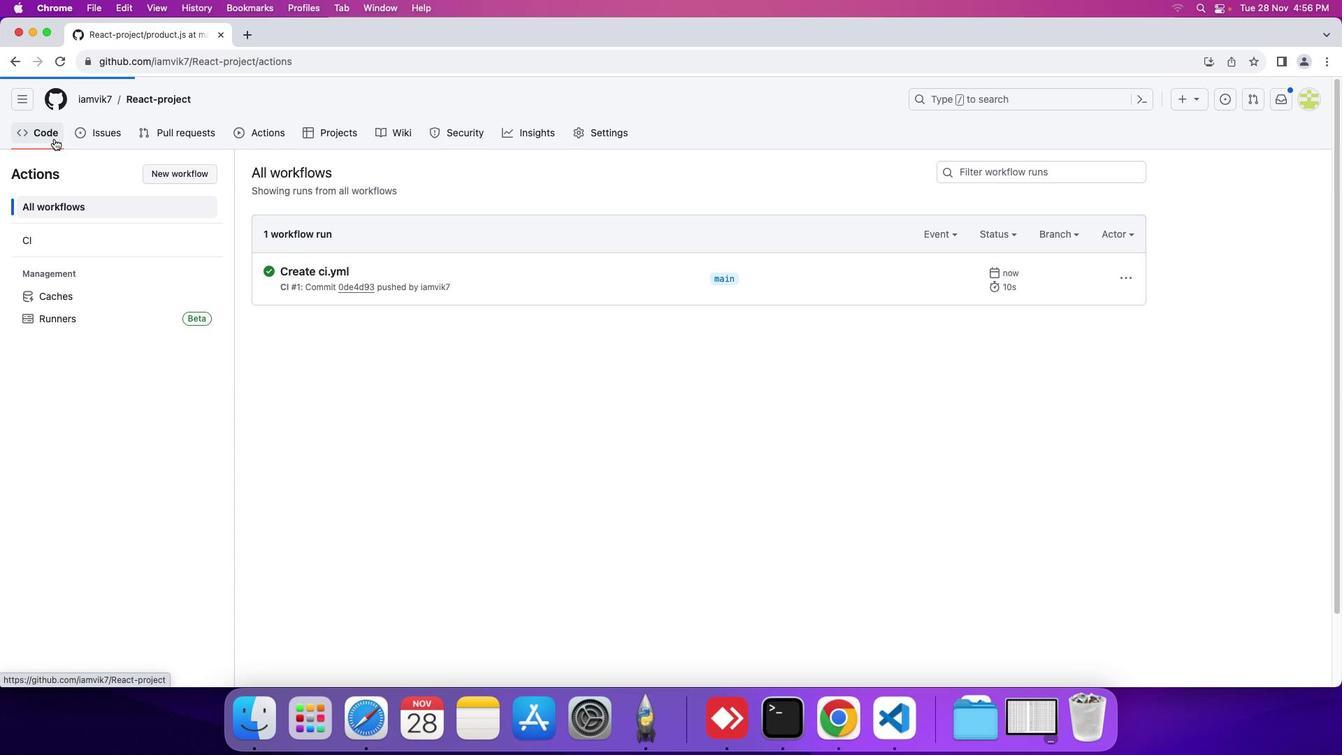 
Action: Mouse pressed left at (53, 139)
Screenshot: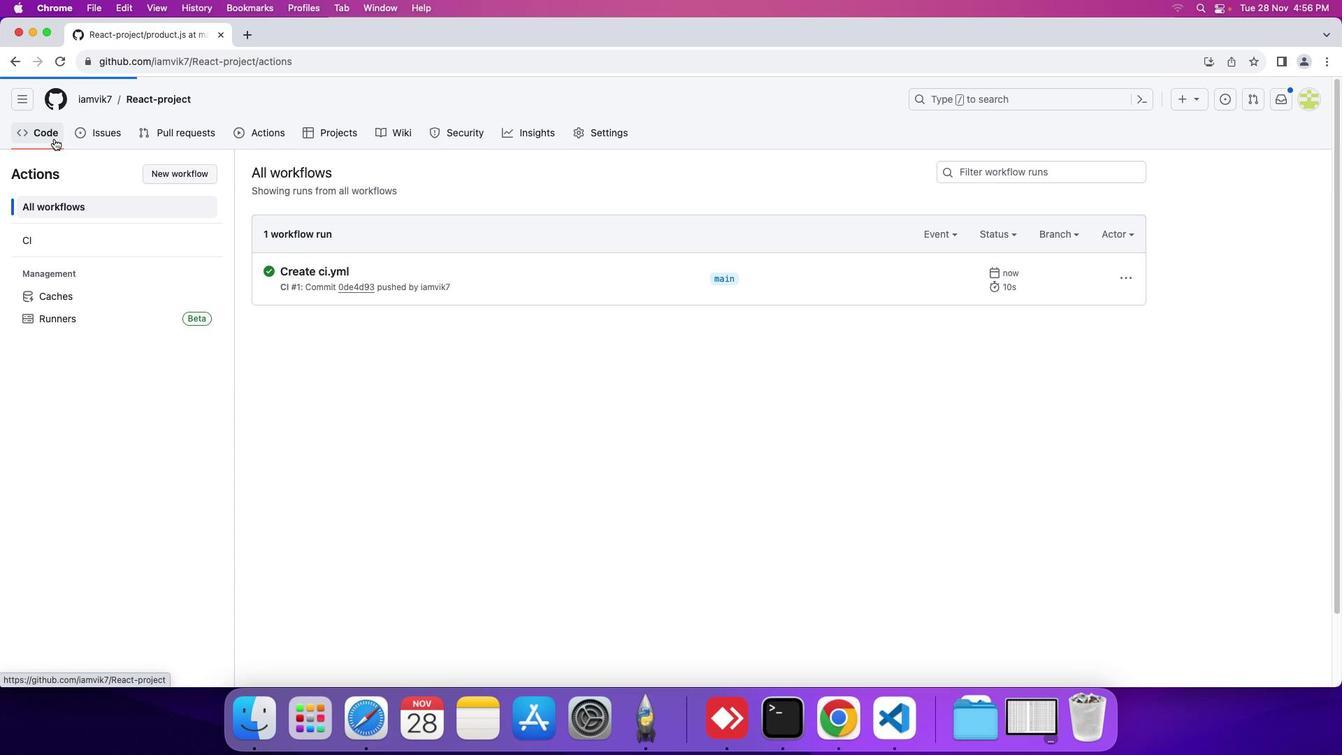 
Action: Mouse moved to (303, 220)
Screenshot: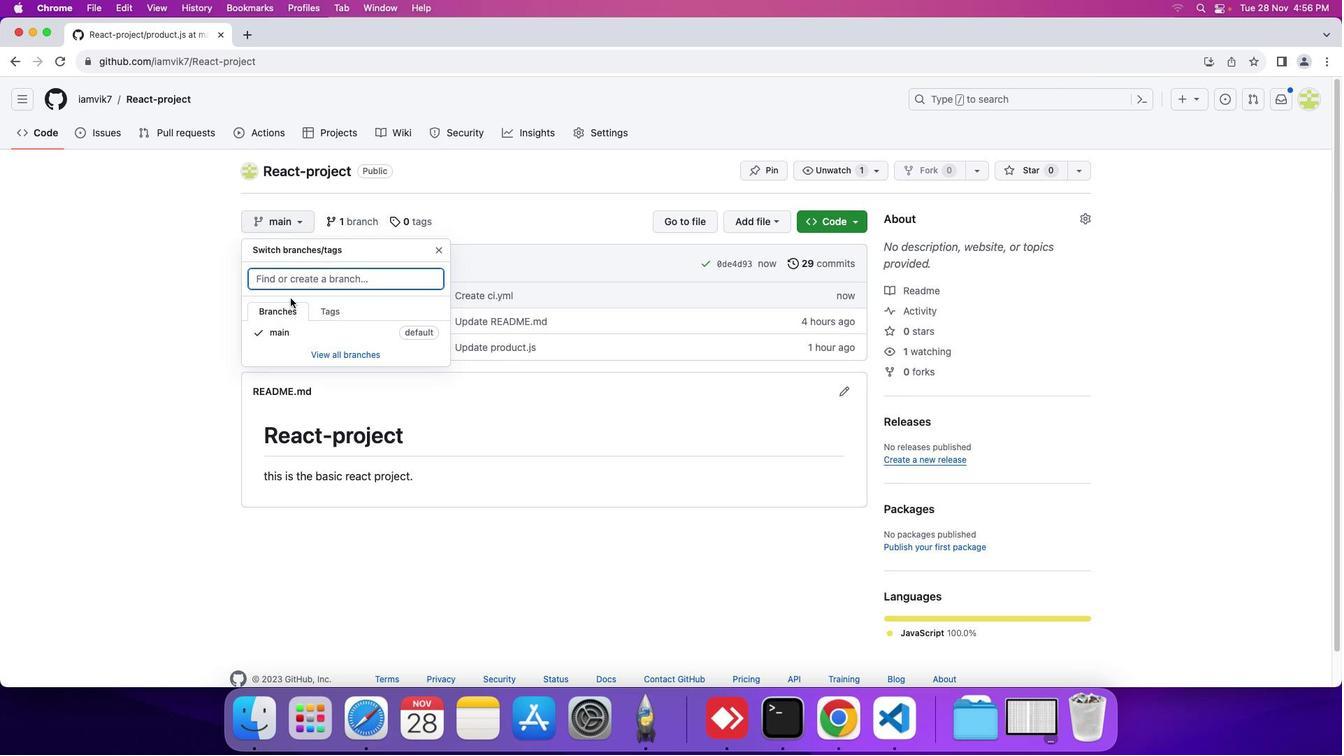 
Action: Mouse pressed left at (303, 220)
Screenshot: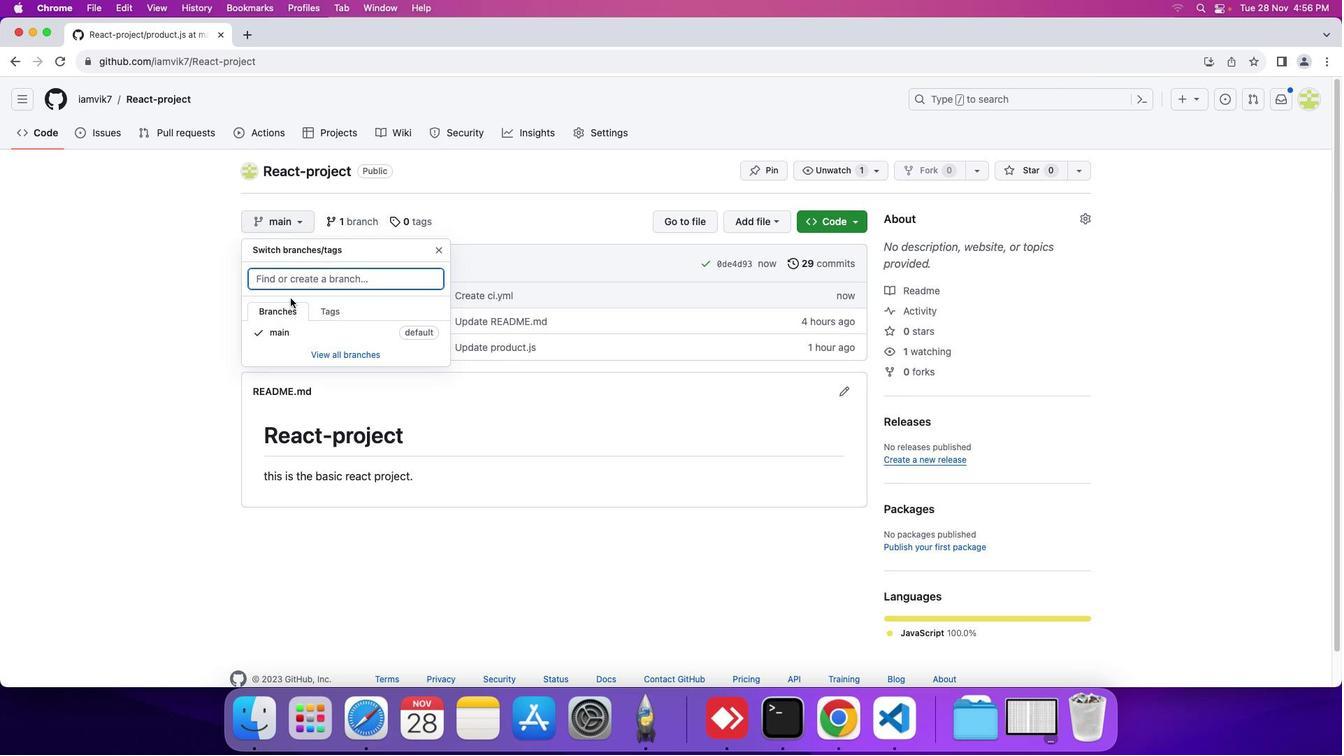 
Action: Mouse moved to (353, 283)
Screenshot: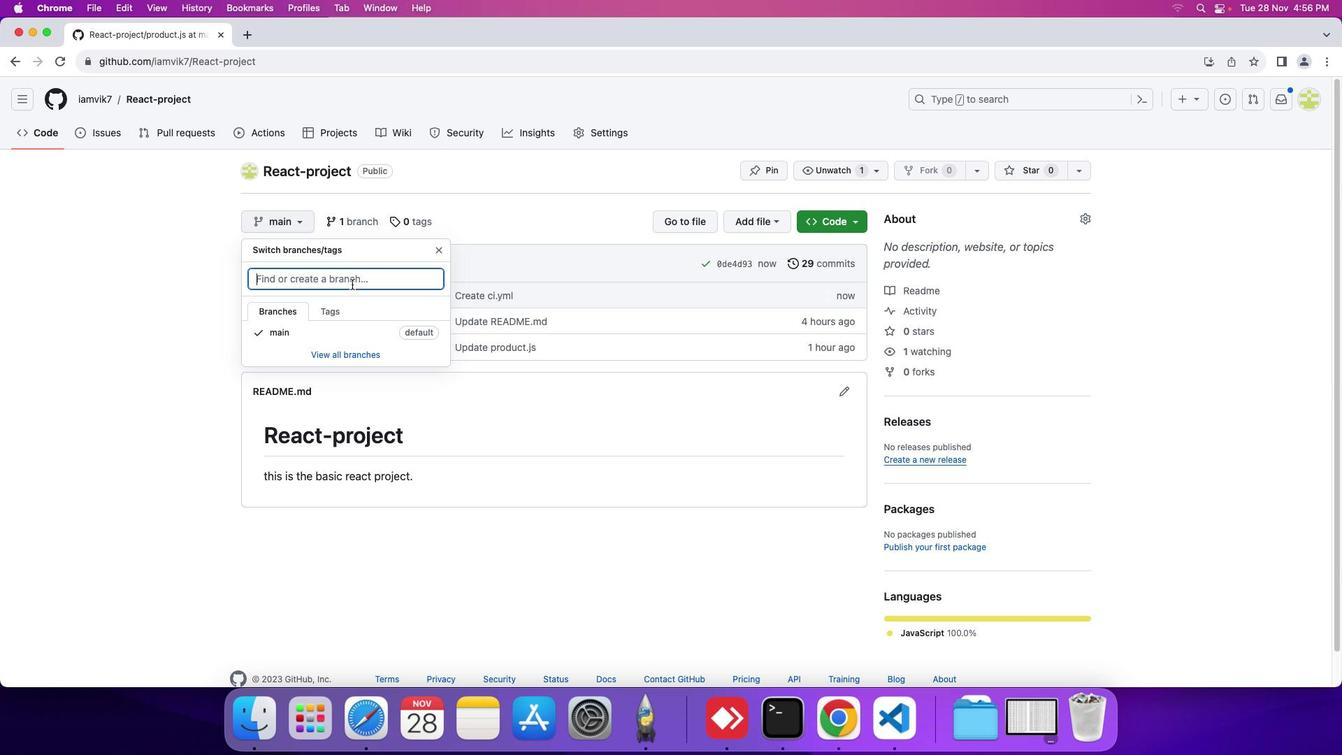 
Action: Mouse pressed left at (353, 283)
Screenshot: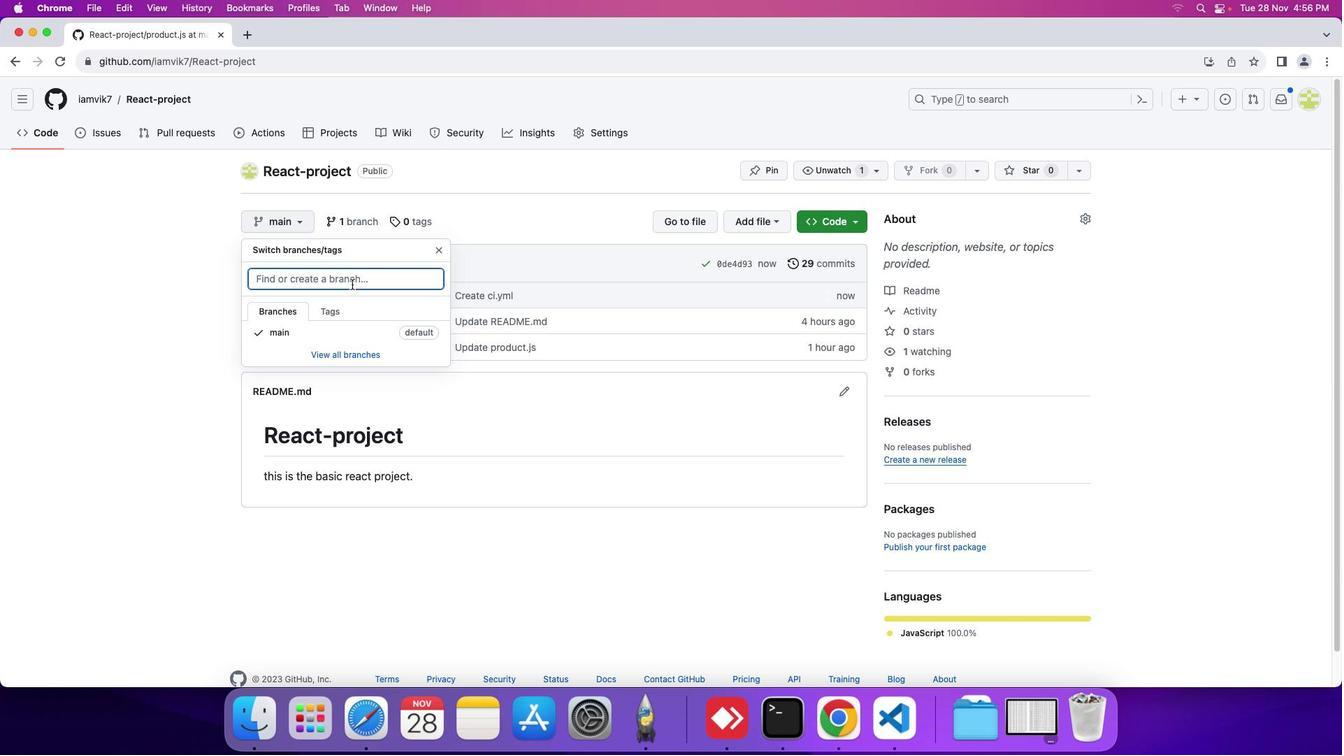 
Action: Mouse moved to (352, 284)
Screenshot: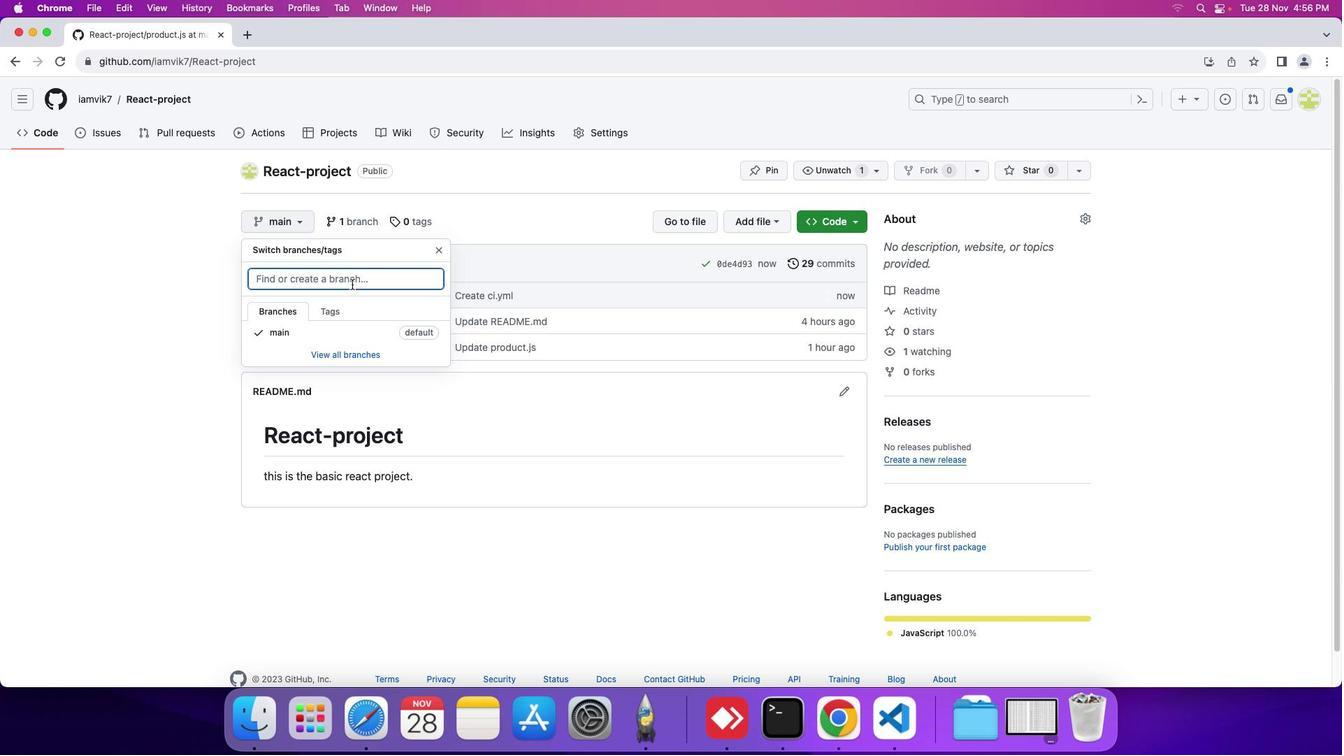 
Action: Key pressed 'n''e''w'Key.space'b''r''a''n''c''h'
Screenshot: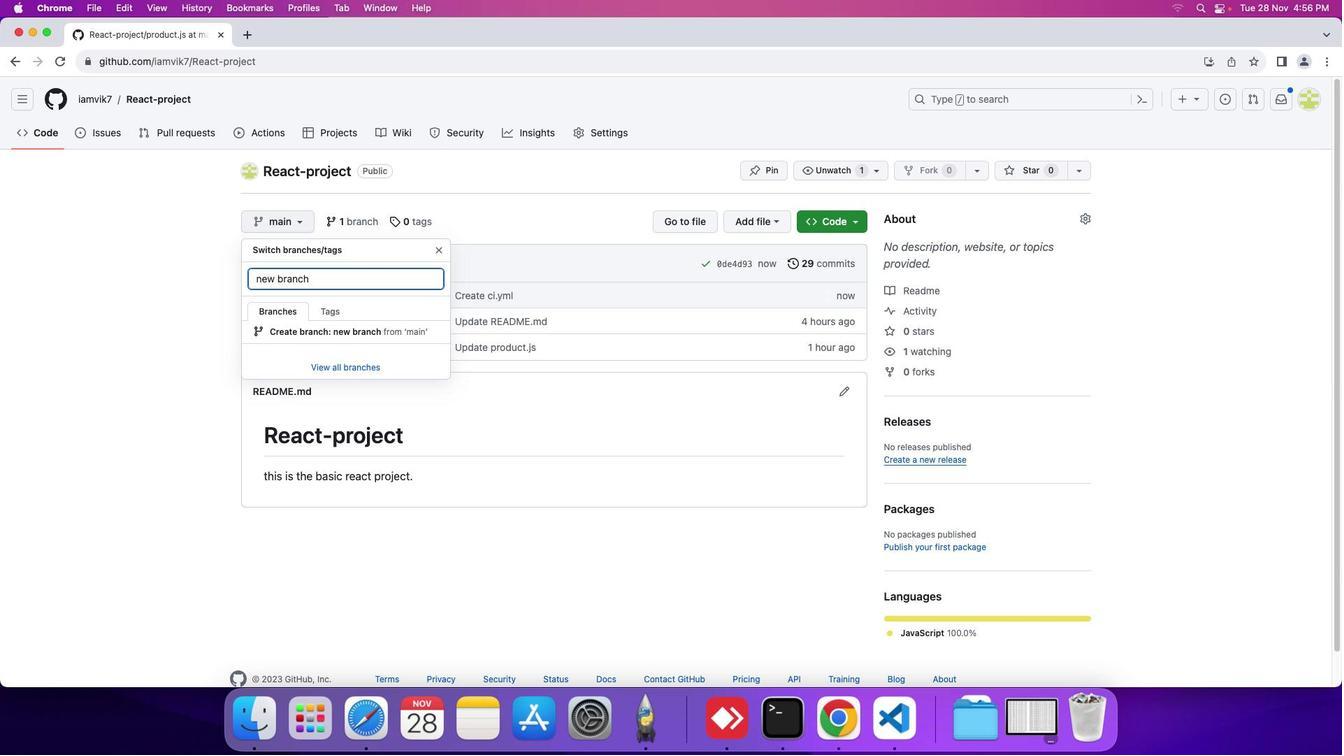 
Action: Mouse moved to (337, 330)
Screenshot: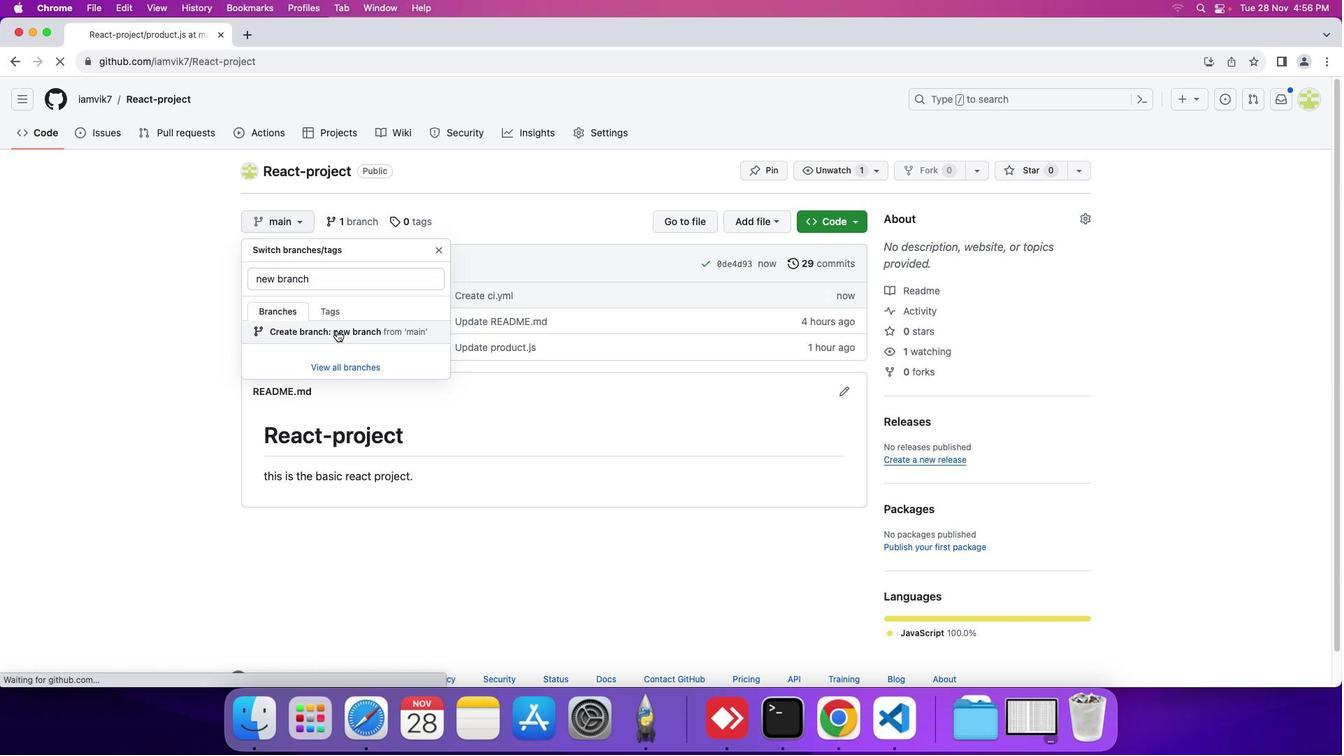
Action: Mouse pressed left at (337, 330)
Screenshot: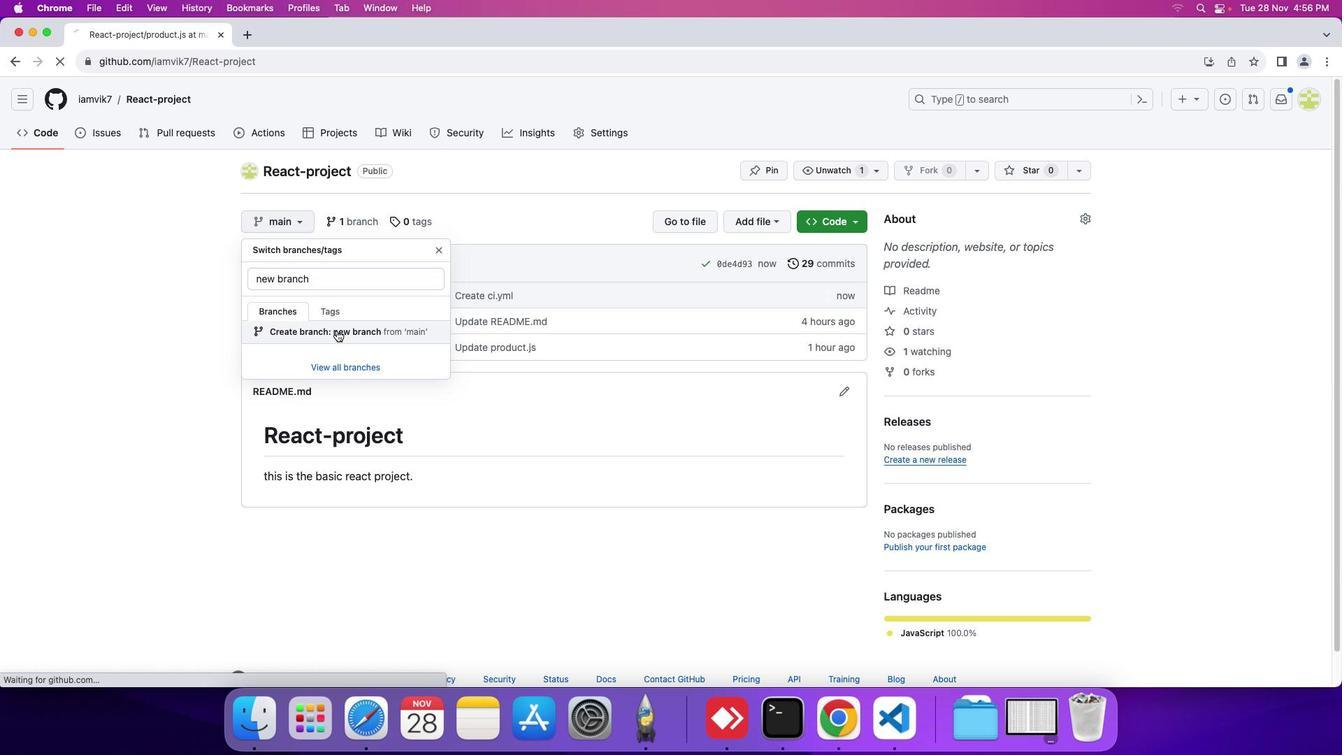
Action: Mouse moved to (307, 444)
Screenshot: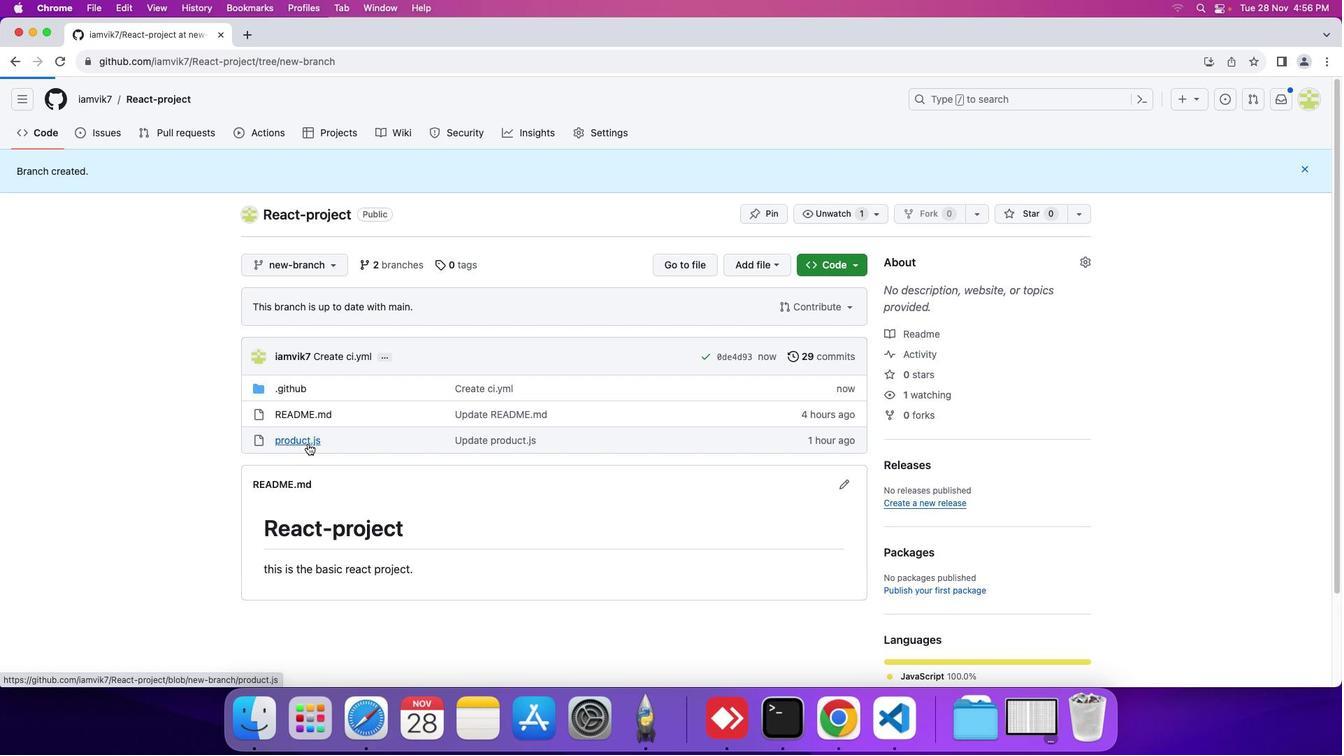 
Action: Mouse pressed left at (307, 444)
Screenshot: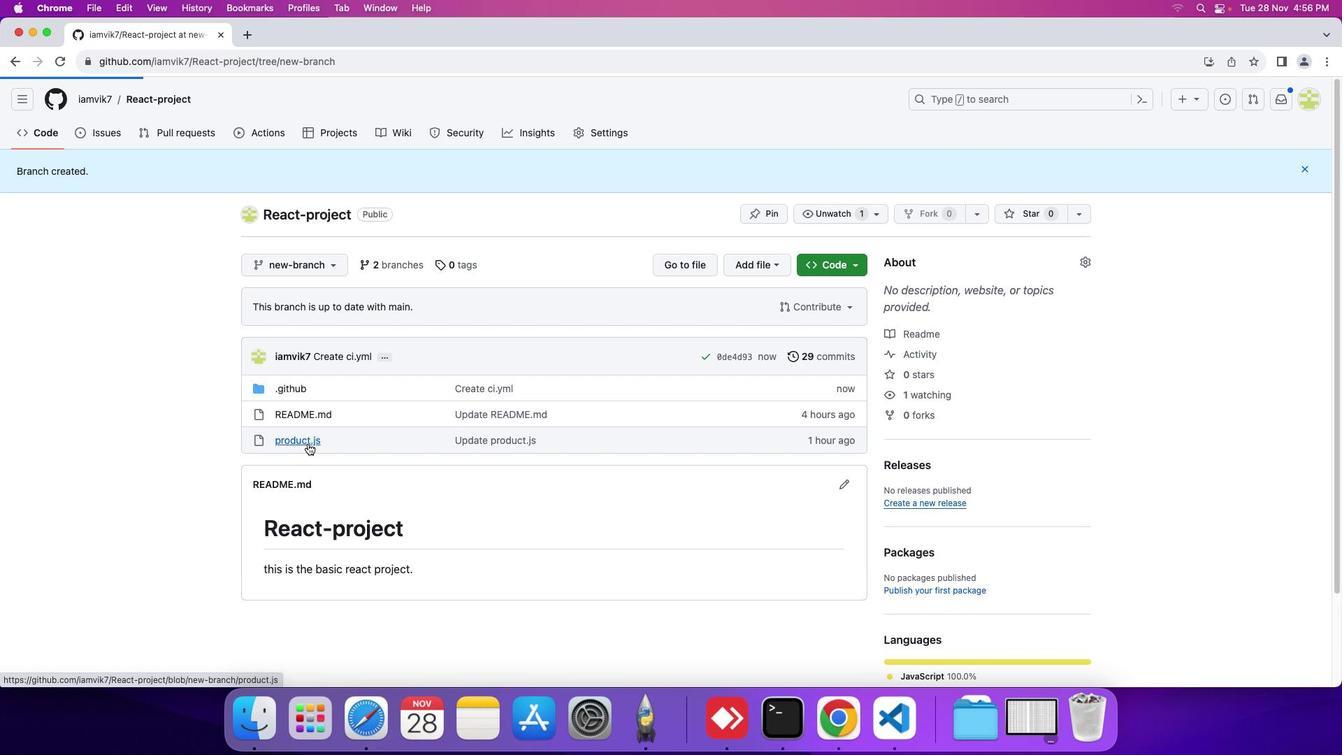 
Action: Mouse moved to (988, 259)
Screenshot: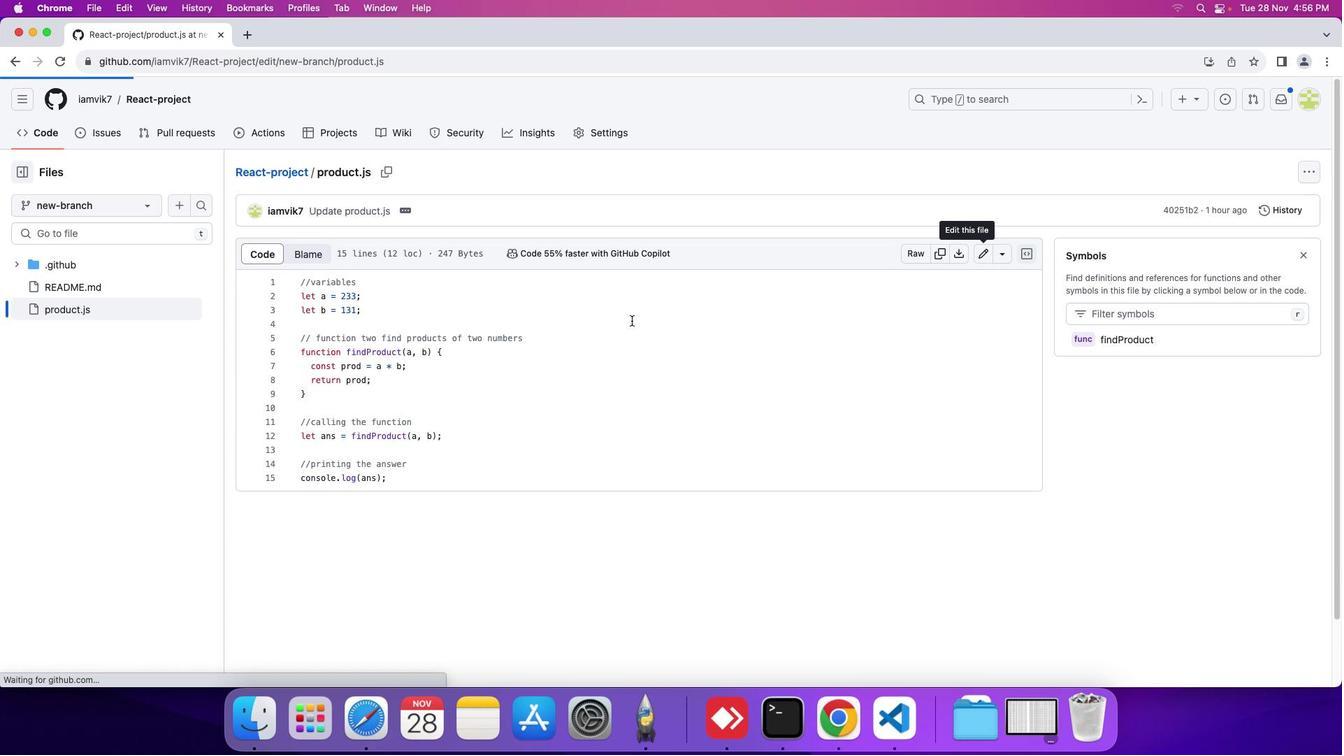 
Action: Mouse pressed left at (988, 259)
Screenshot: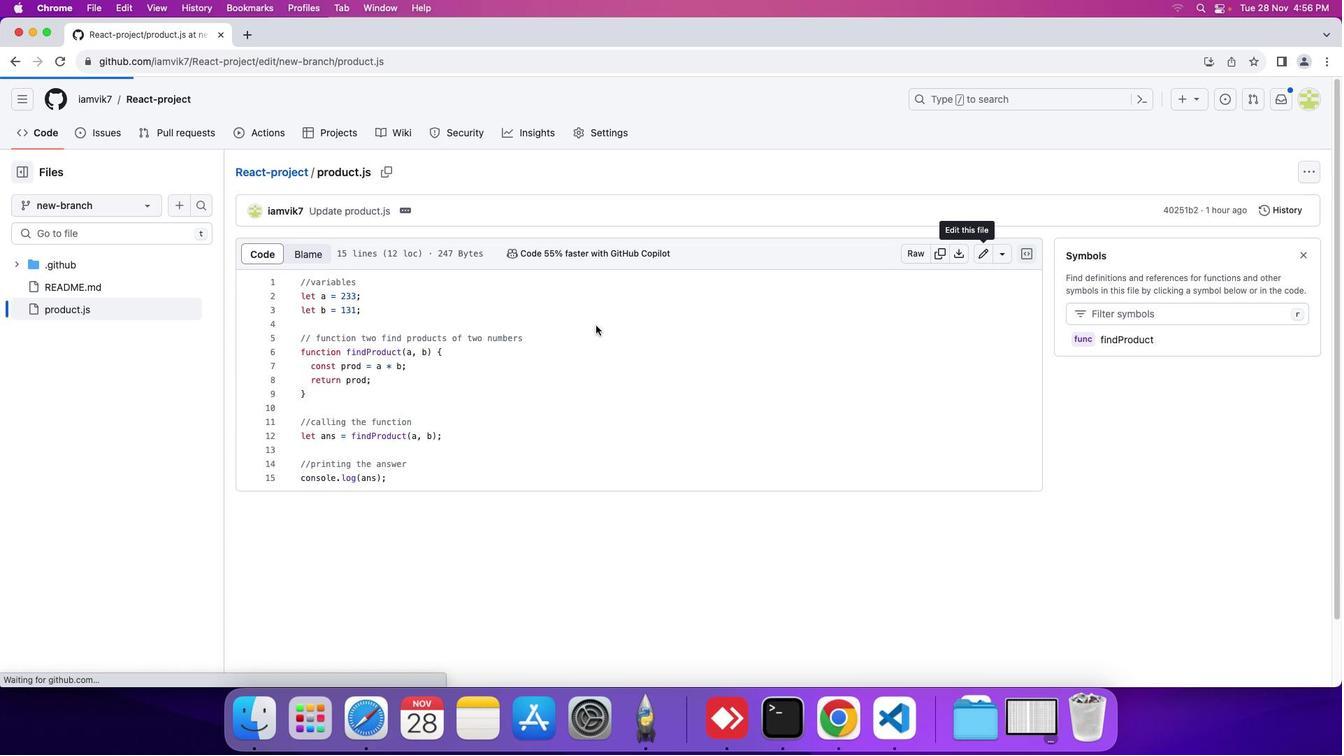 
Action: Mouse moved to (335, 255)
Screenshot: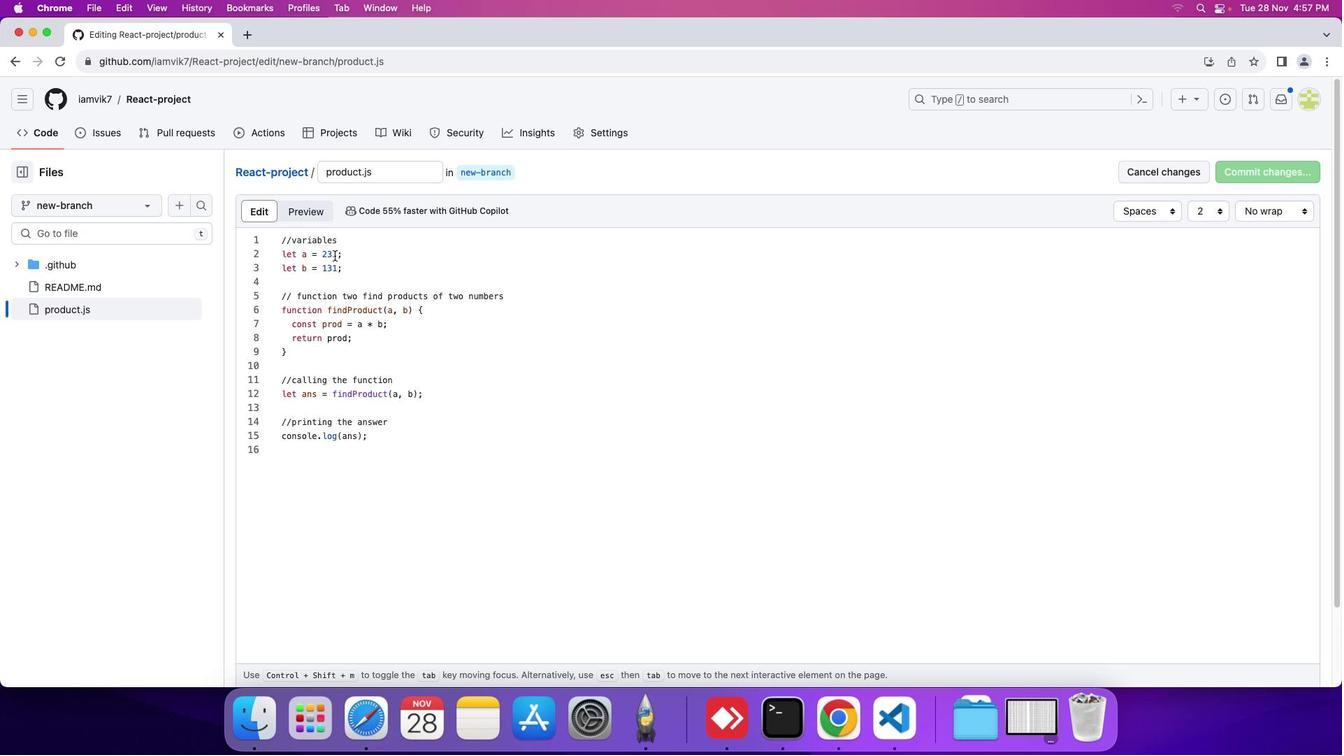 
Action: Mouse pressed left at (335, 255)
Screenshot: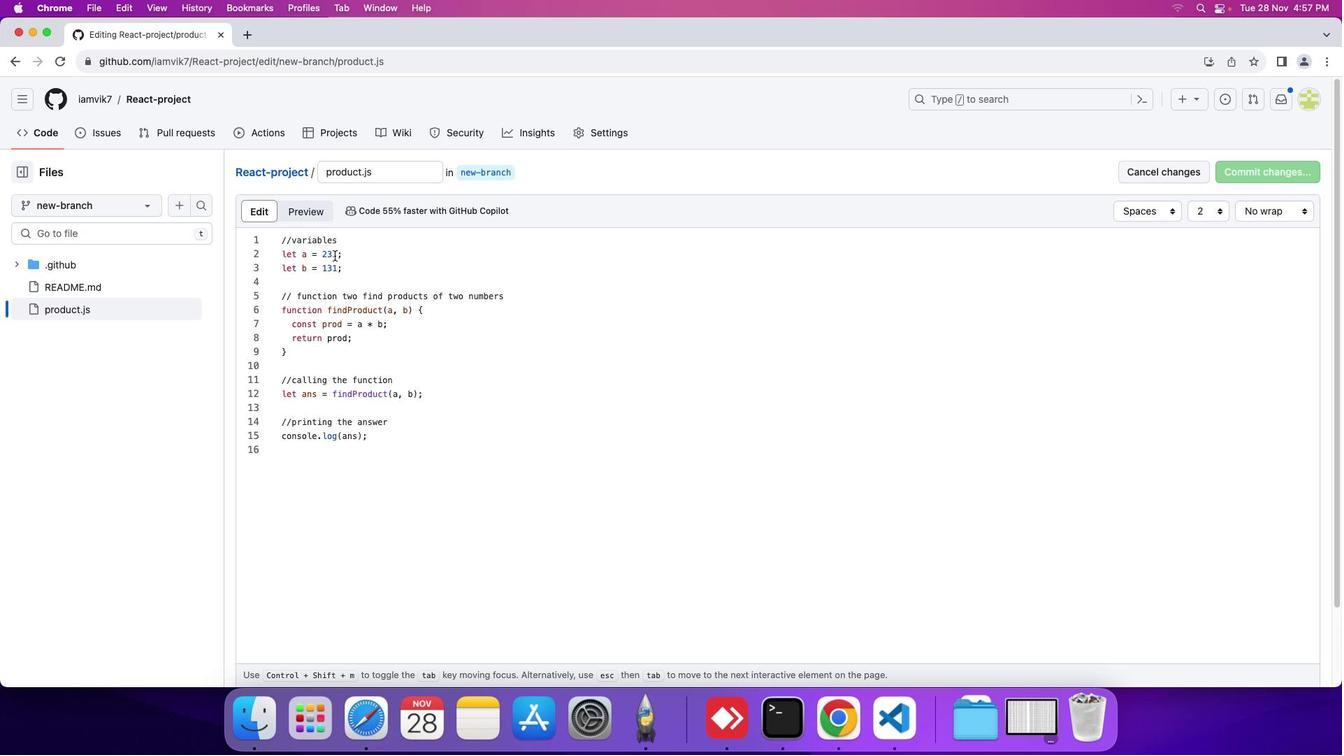 
Action: Key pressed Key.backspaceKey.backspaceKey.backspace'1''2'Key.downKey.downKey.upKey.backspaceKey.backspace'3''2'
Screenshot: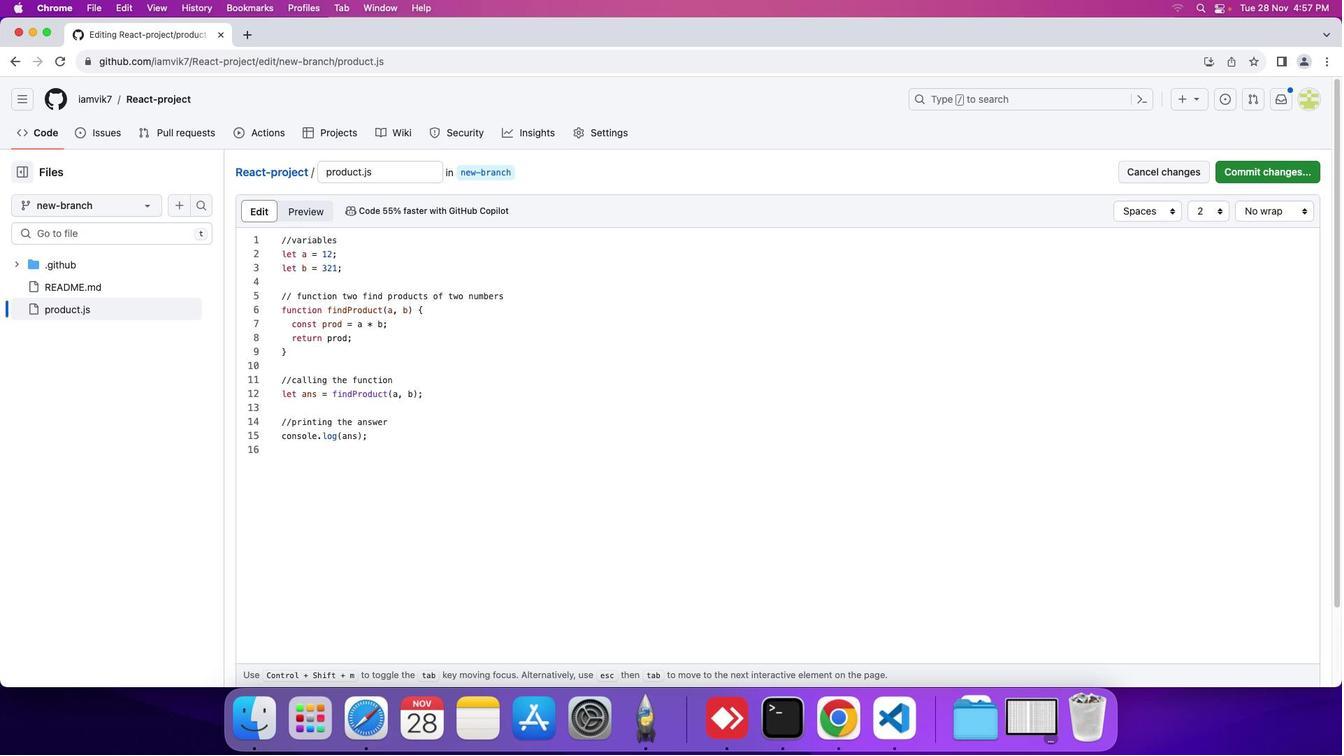 
Action: Mouse moved to (1230, 173)
Screenshot: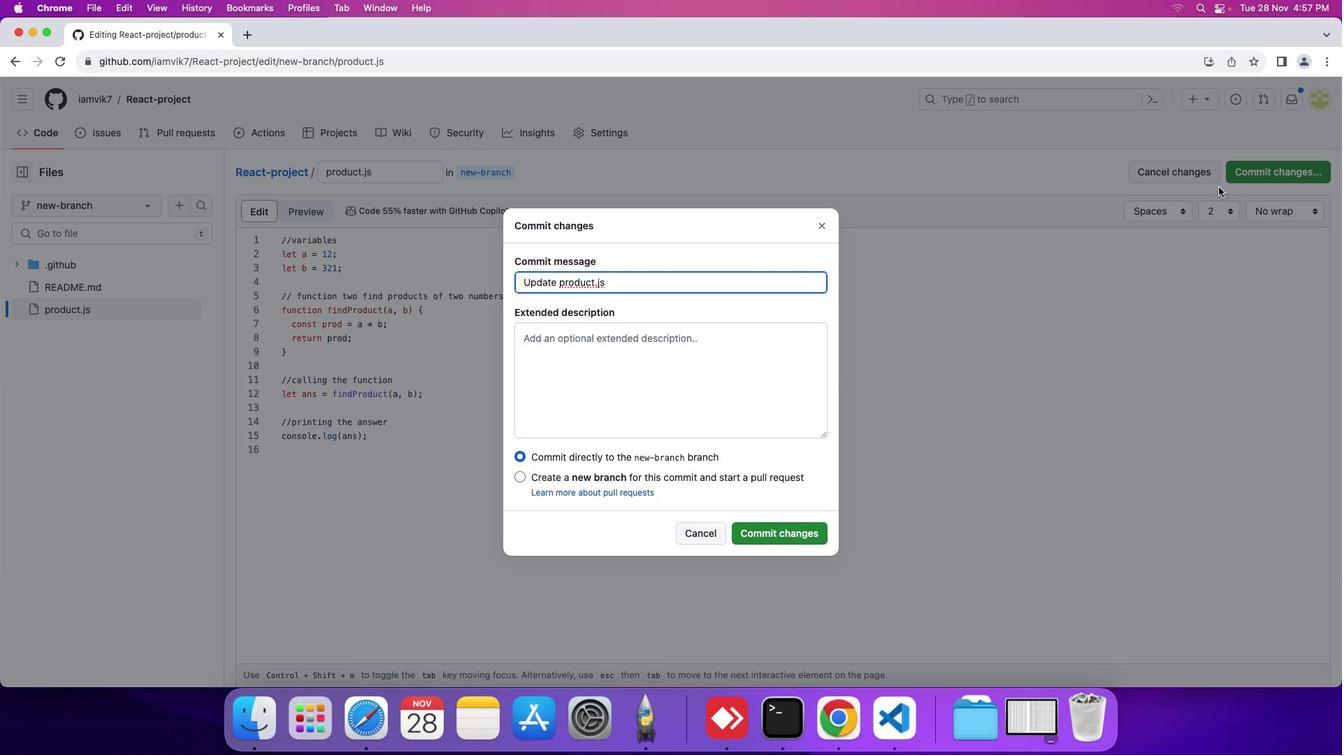 
Action: Mouse pressed left at (1230, 173)
Screenshot: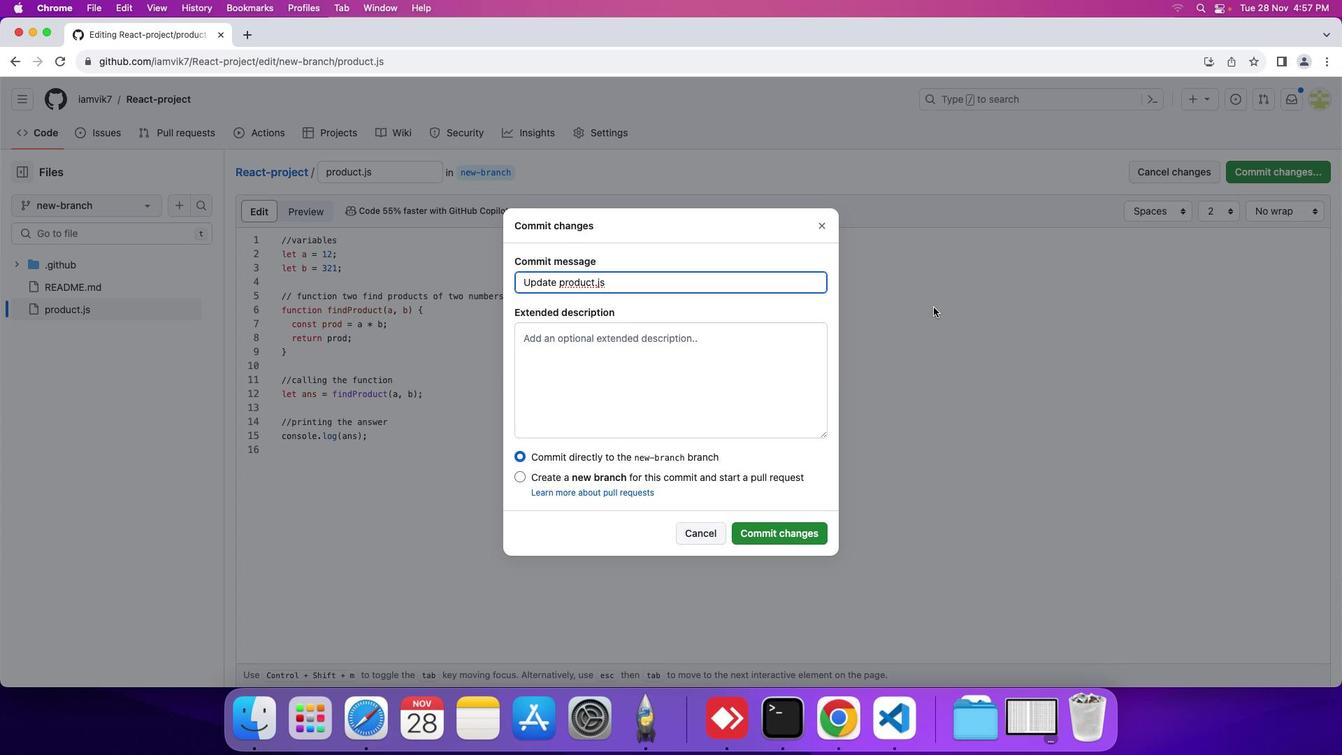 
Action: Mouse moved to (683, 372)
Screenshot: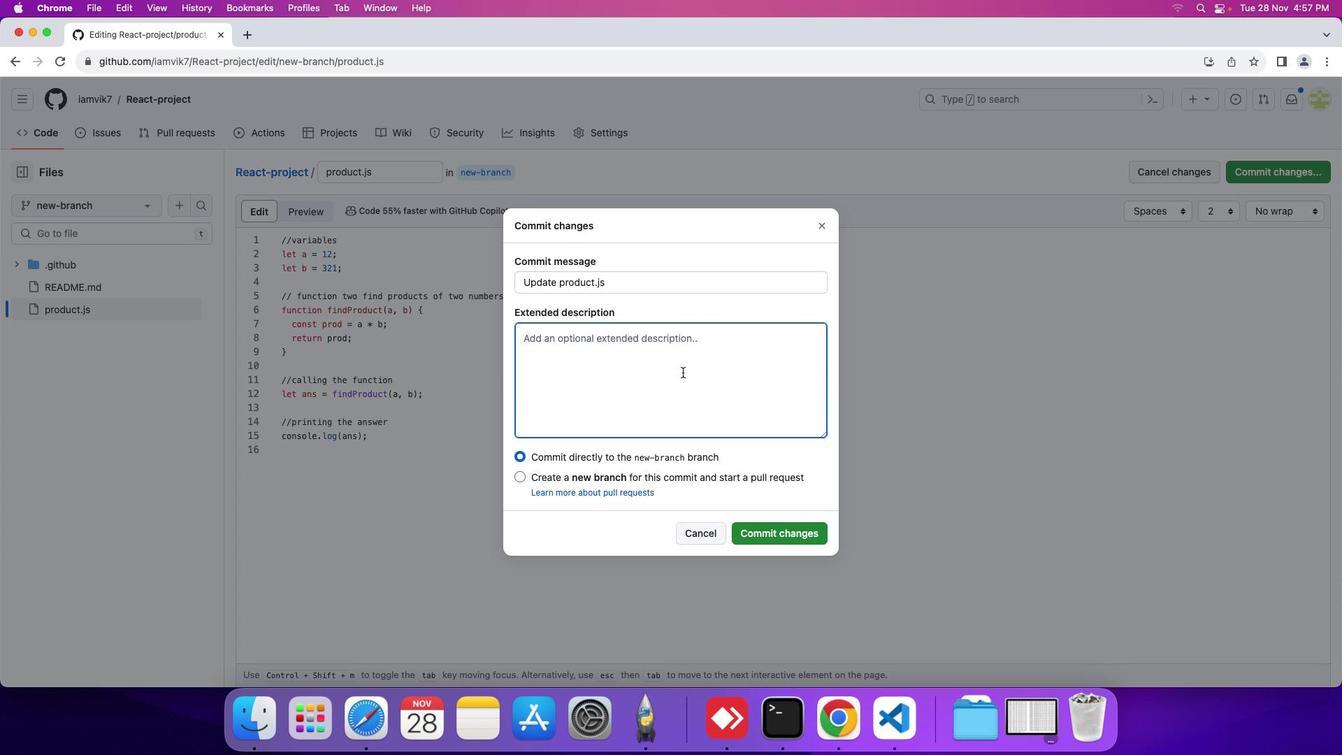 
Action: Mouse pressed left at (683, 372)
Screenshot: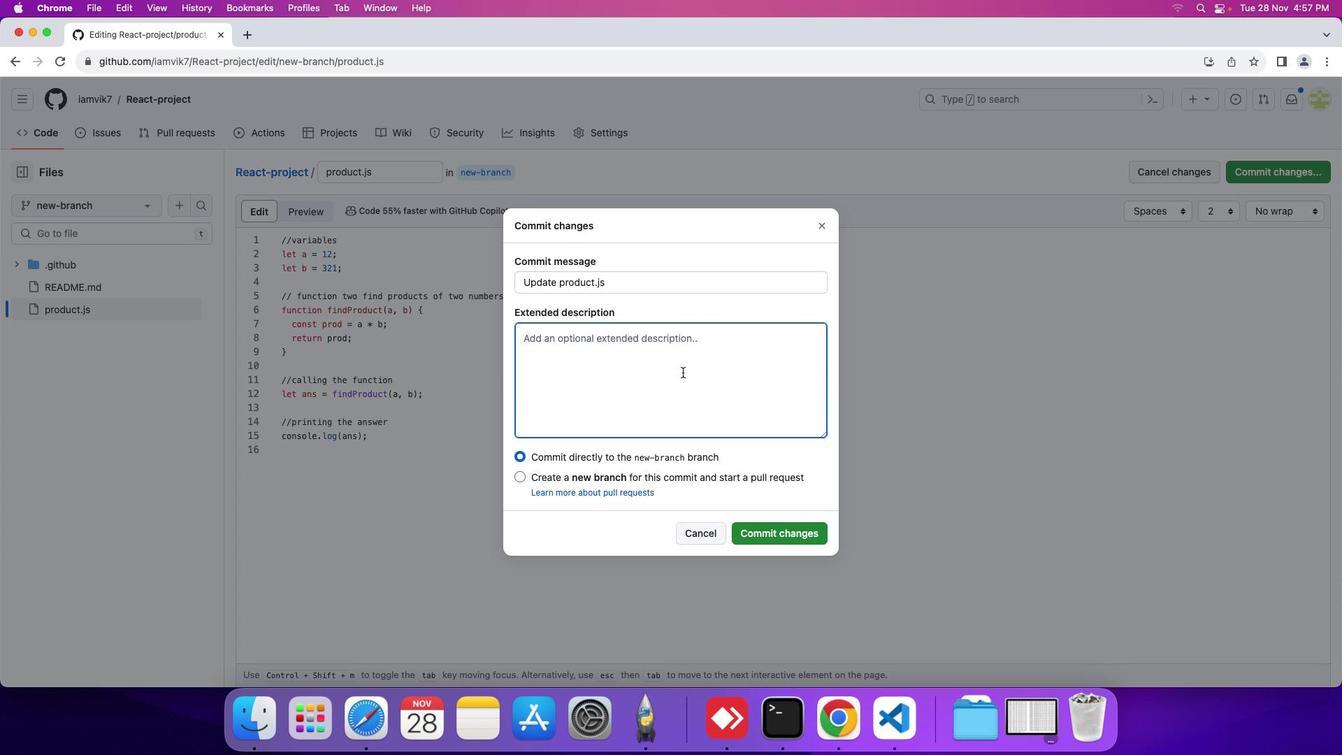 
Action: Mouse moved to (682, 372)
Screenshot: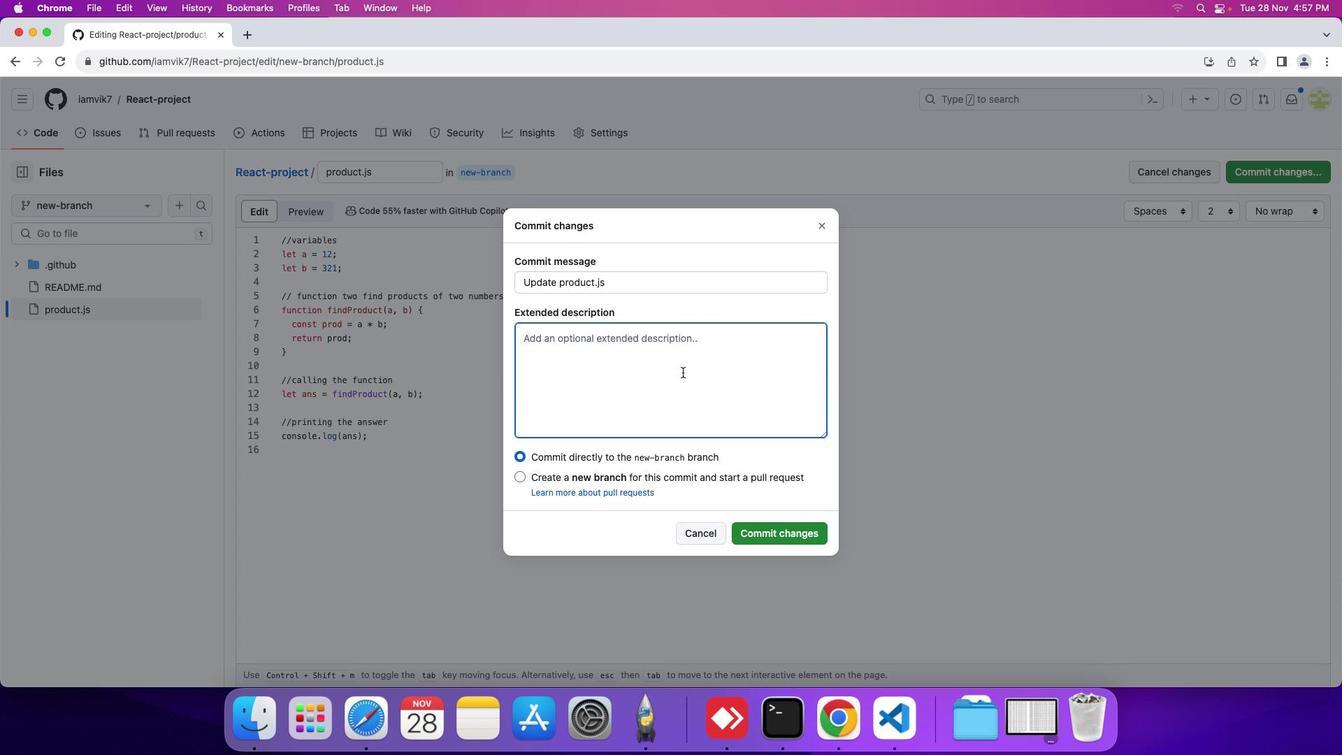 
Action: Key pressed 'u''p'Key.backspaceKey.backspaceKey.shift'U''p''d''a''t''i''n''g'Key.space't''h''e'Key.space'v''a''l''u''e''s'Key.space't'Key.backspace'o''f'Key.space't''h''e'Key.space'v''a''r''a'Key.backspace'i''a''b''l''e''s'Key.space't''o'Key.space't''h''e'Key.spaceKey.backspaceKey.backspaceKey.backspaceKey.backspace'p''e''r''f''o''r''m'Key.space't''h''e'Key.space'm''u''l''t''i''p''l''i''c''a''t''i''o''n''.'
Screenshot: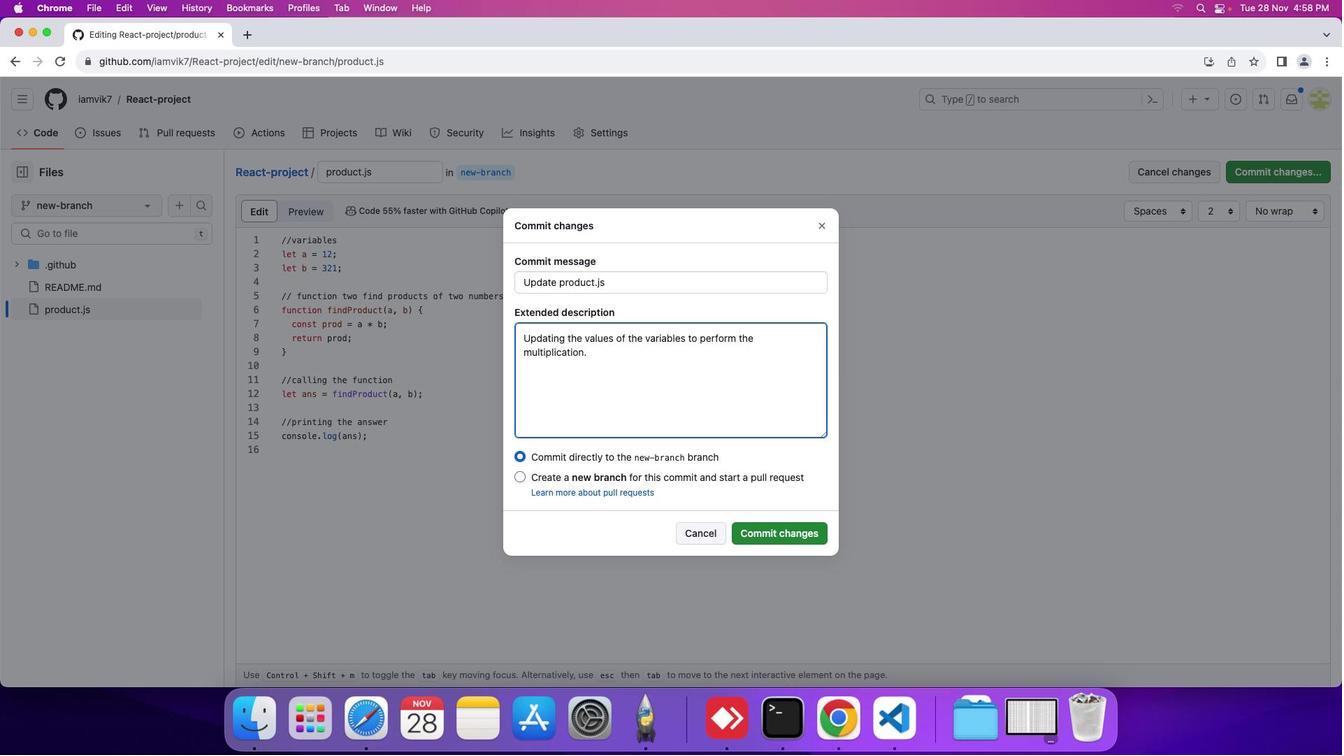 
Action: Mouse moved to (810, 539)
Screenshot: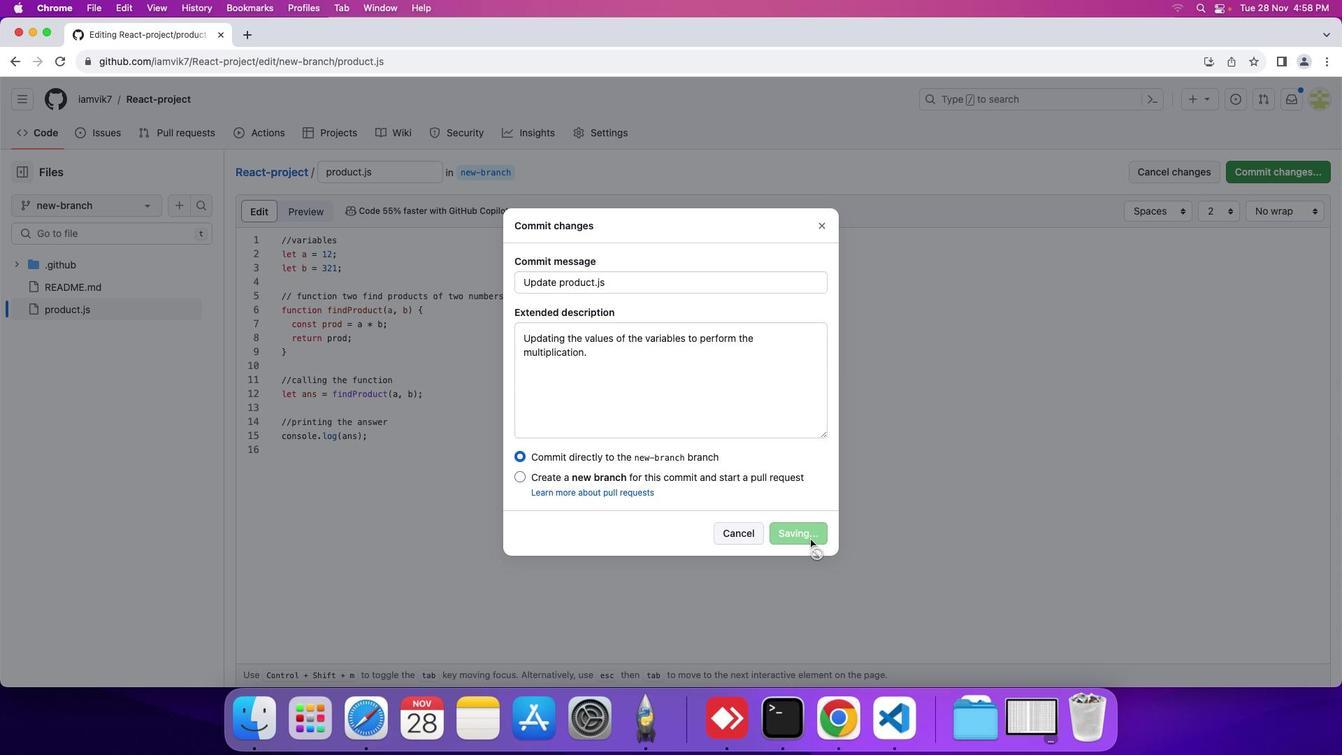 
Action: Mouse pressed left at (810, 539)
Screenshot: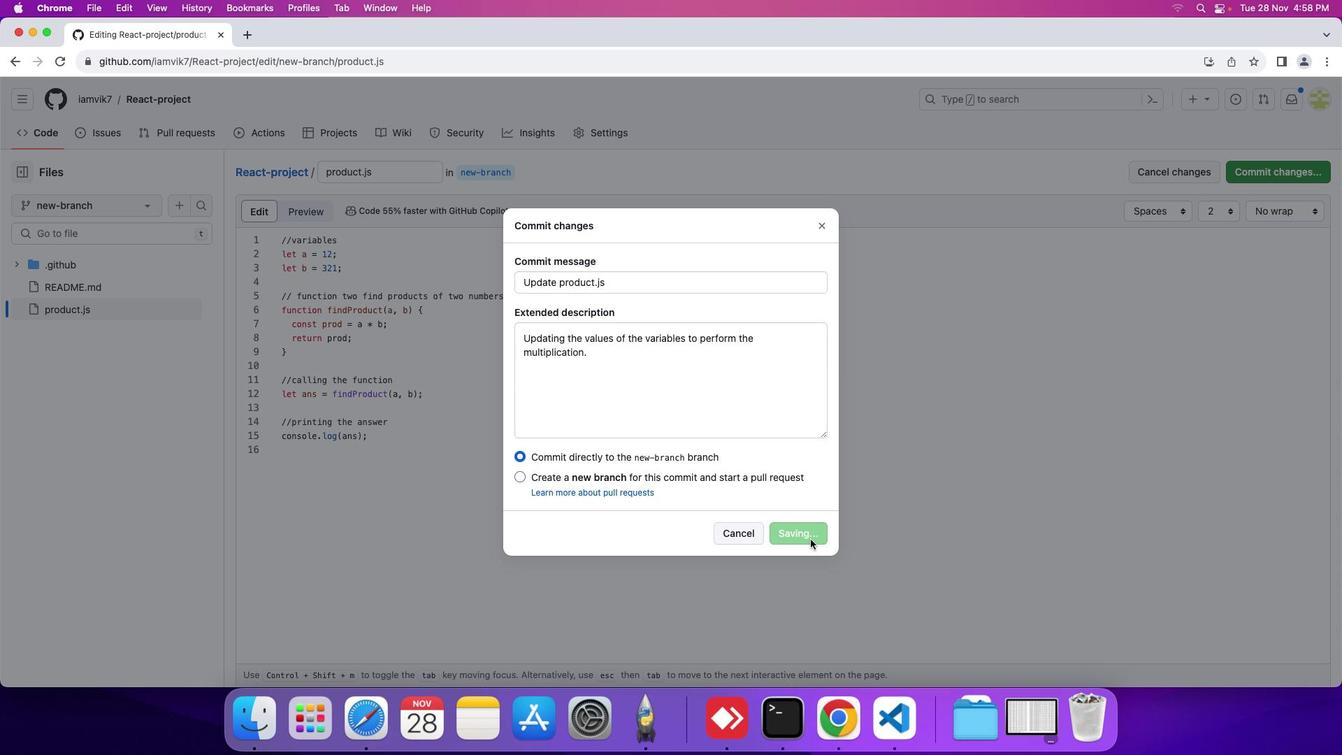 
Action: Mouse moved to (56, 136)
Screenshot: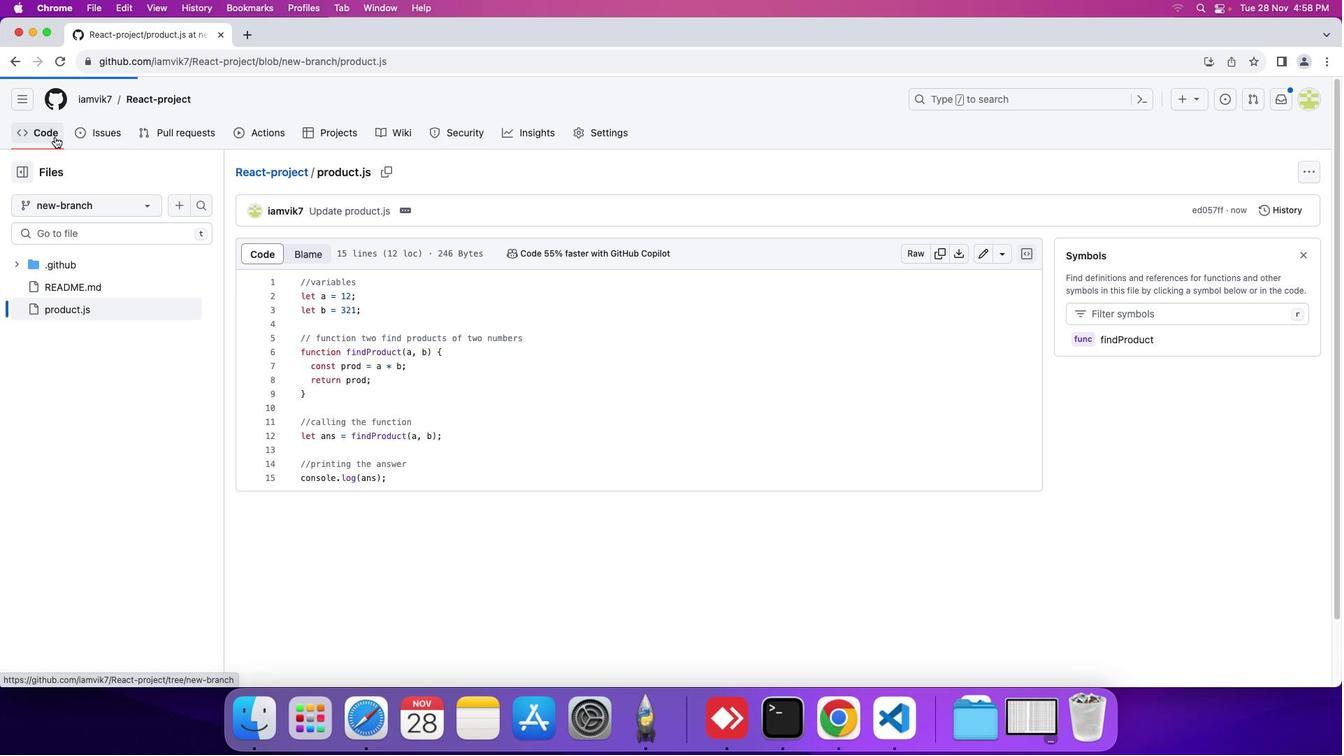 
Action: Mouse pressed left at (56, 136)
Screenshot: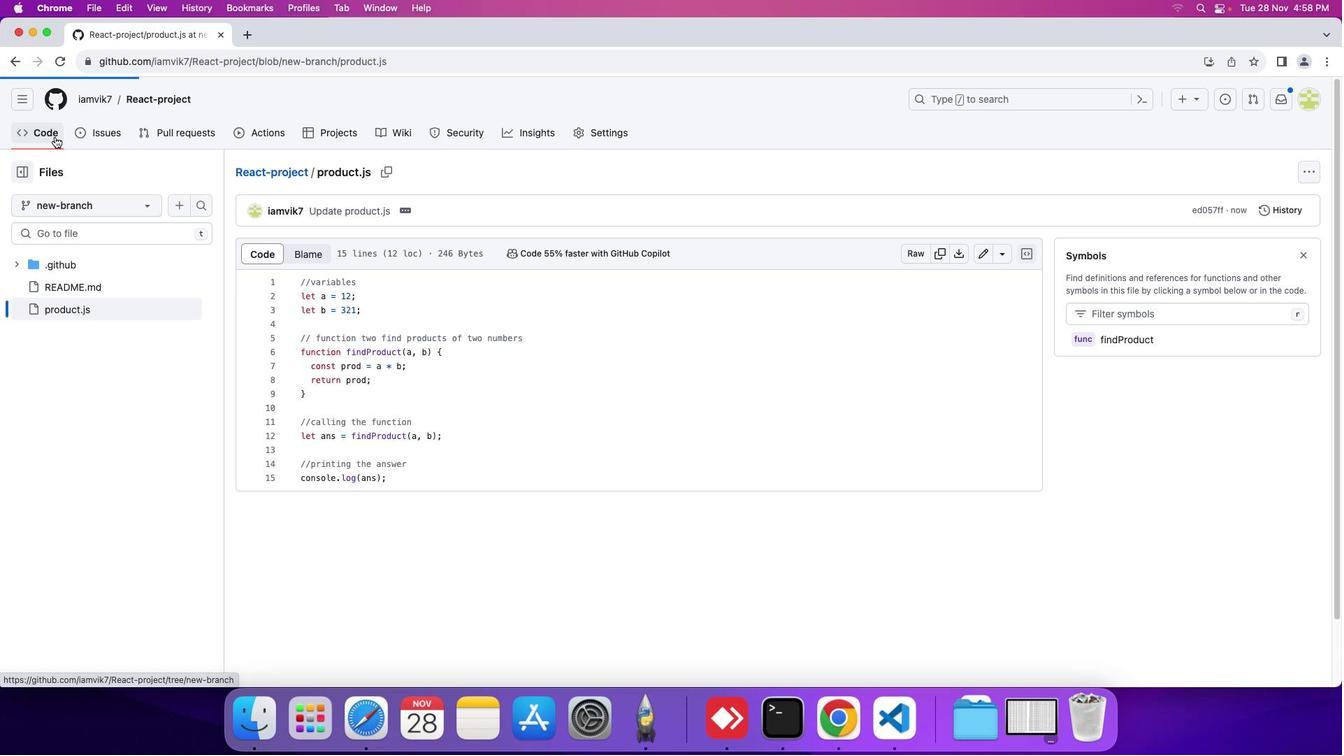 
Action: Mouse moved to (339, 260)
Screenshot: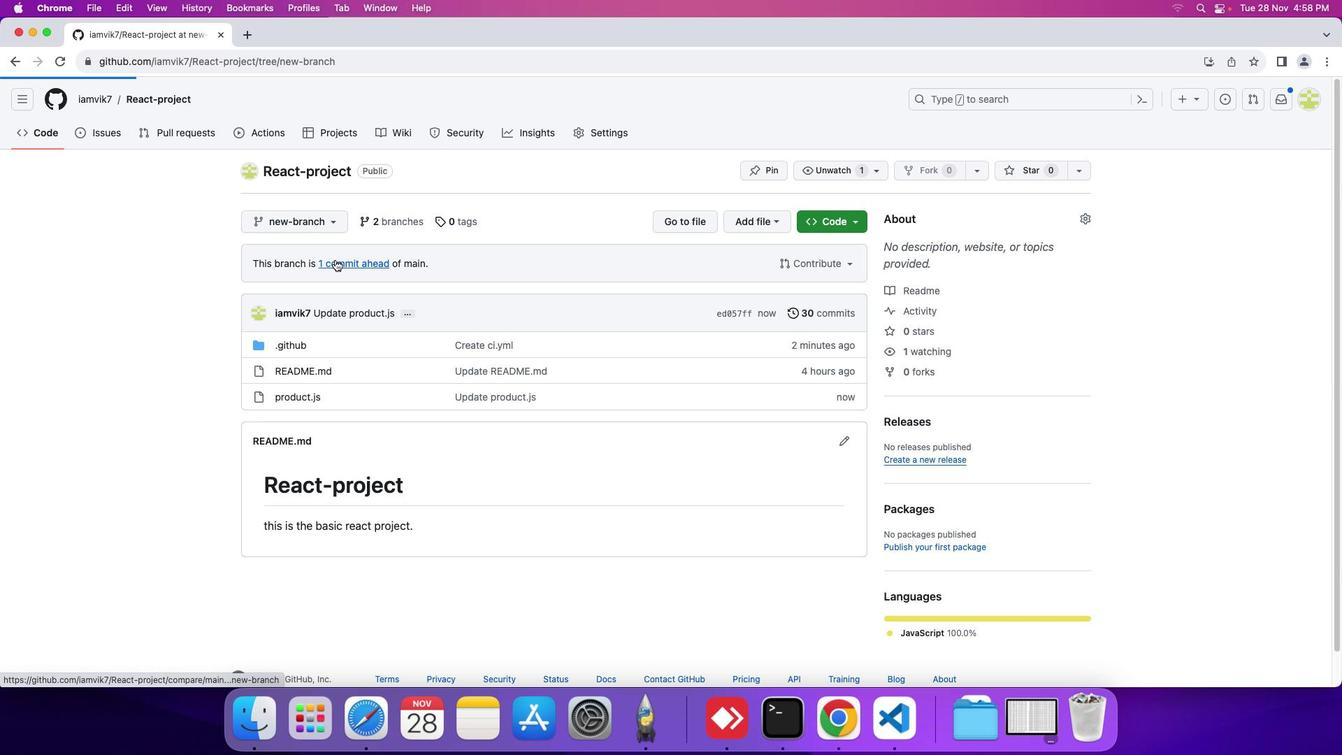 
Action: Mouse pressed left at (339, 260)
Screenshot: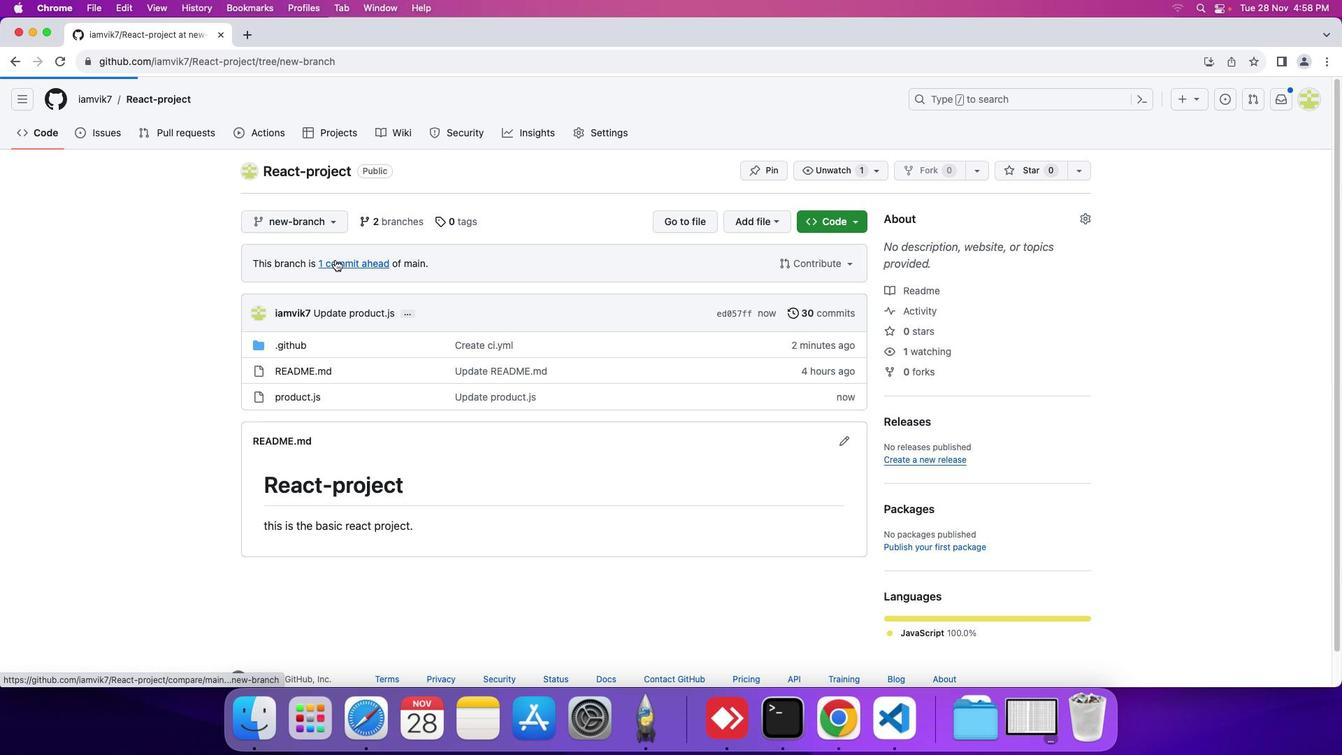 
Action: Mouse moved to (1008, 291)
Screenshot: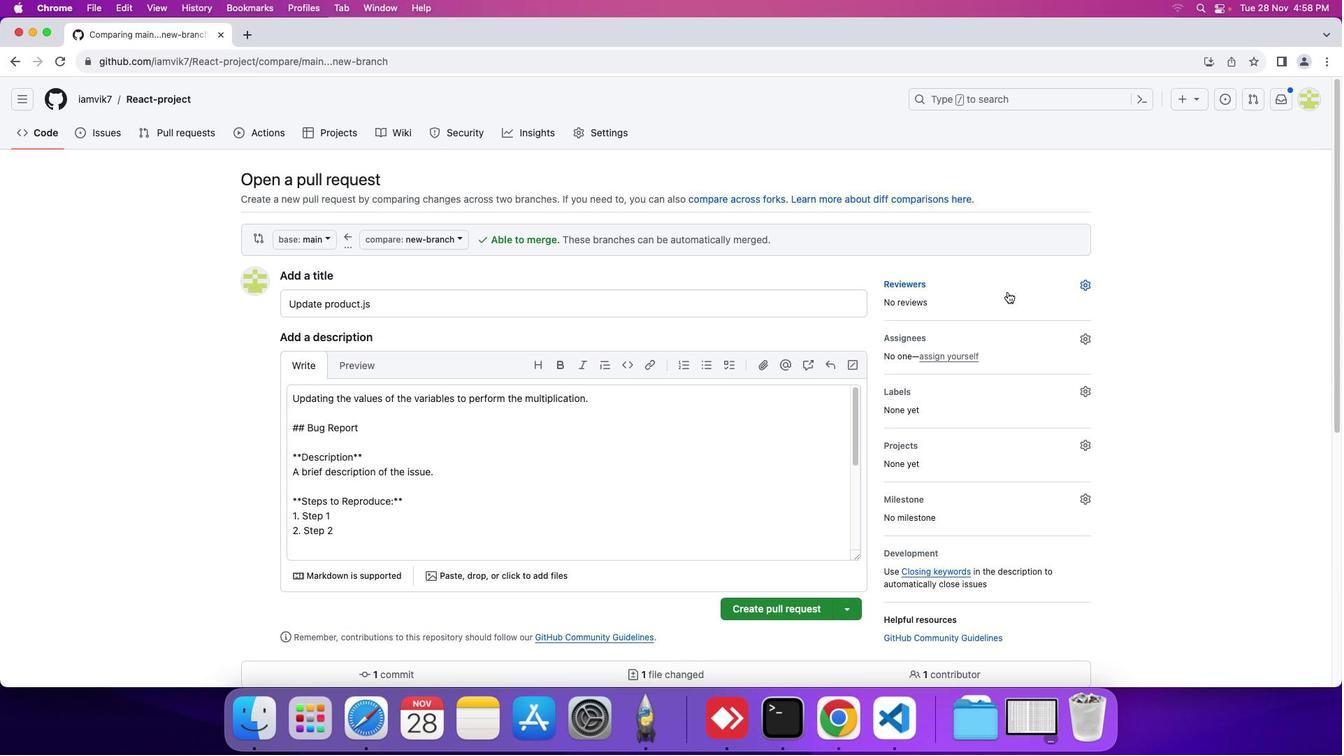 
Action: Mouse pressed left at (1008, 291)
Screenshot: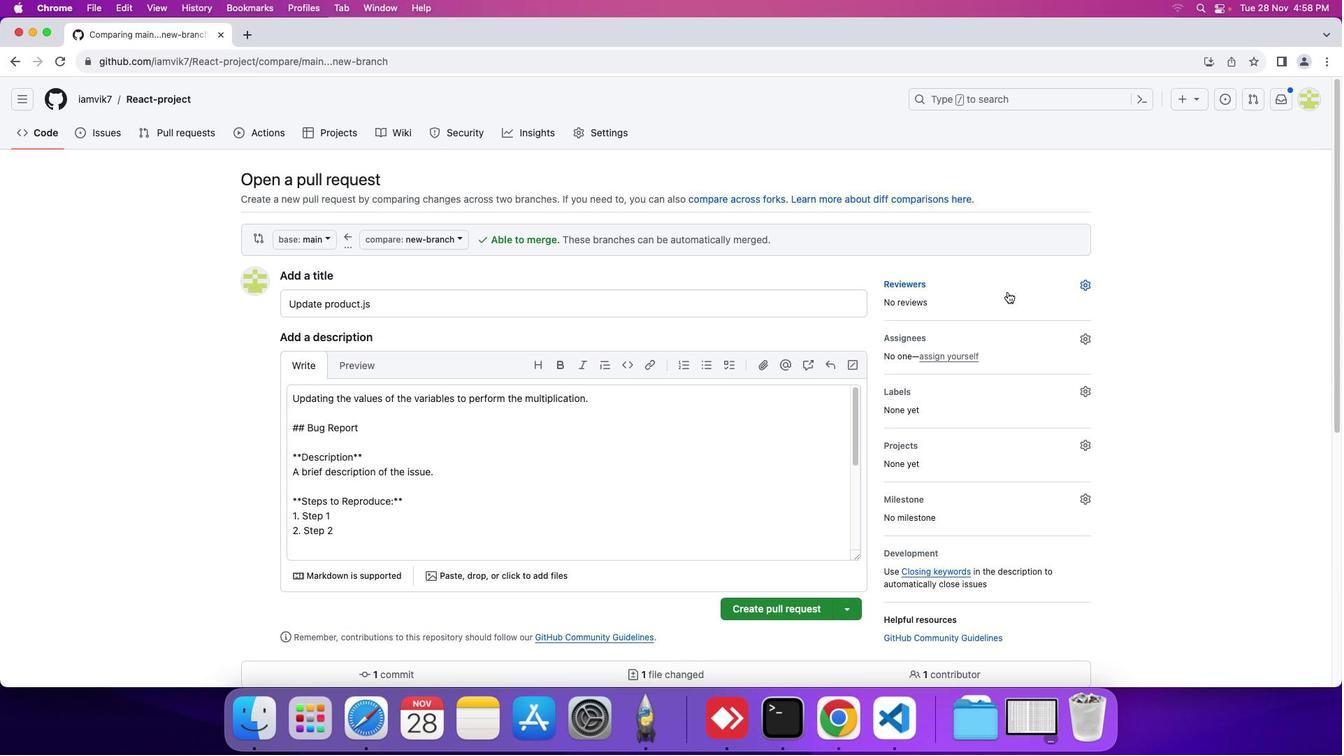 
Action: Mouse moved to (766, 611)
Screenshot: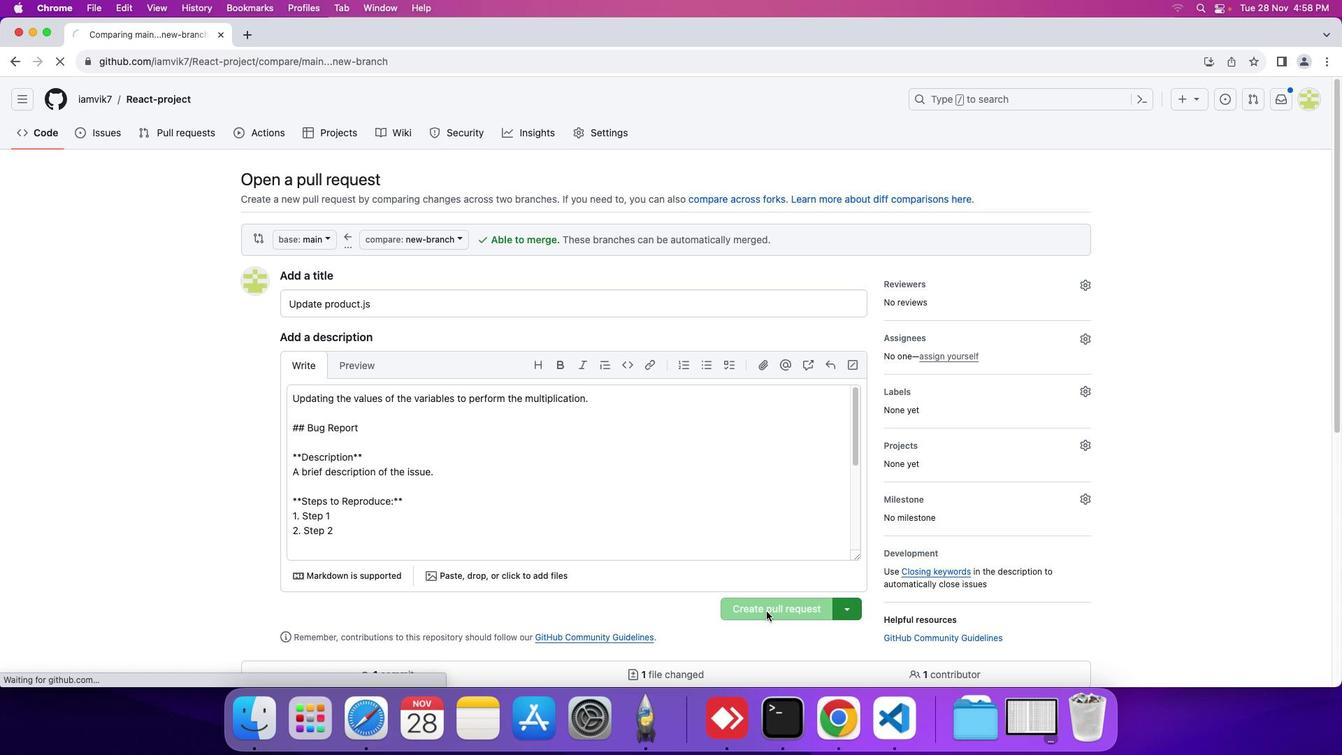 
Action: Mouse pressed left at (766, 611)
Screenshot: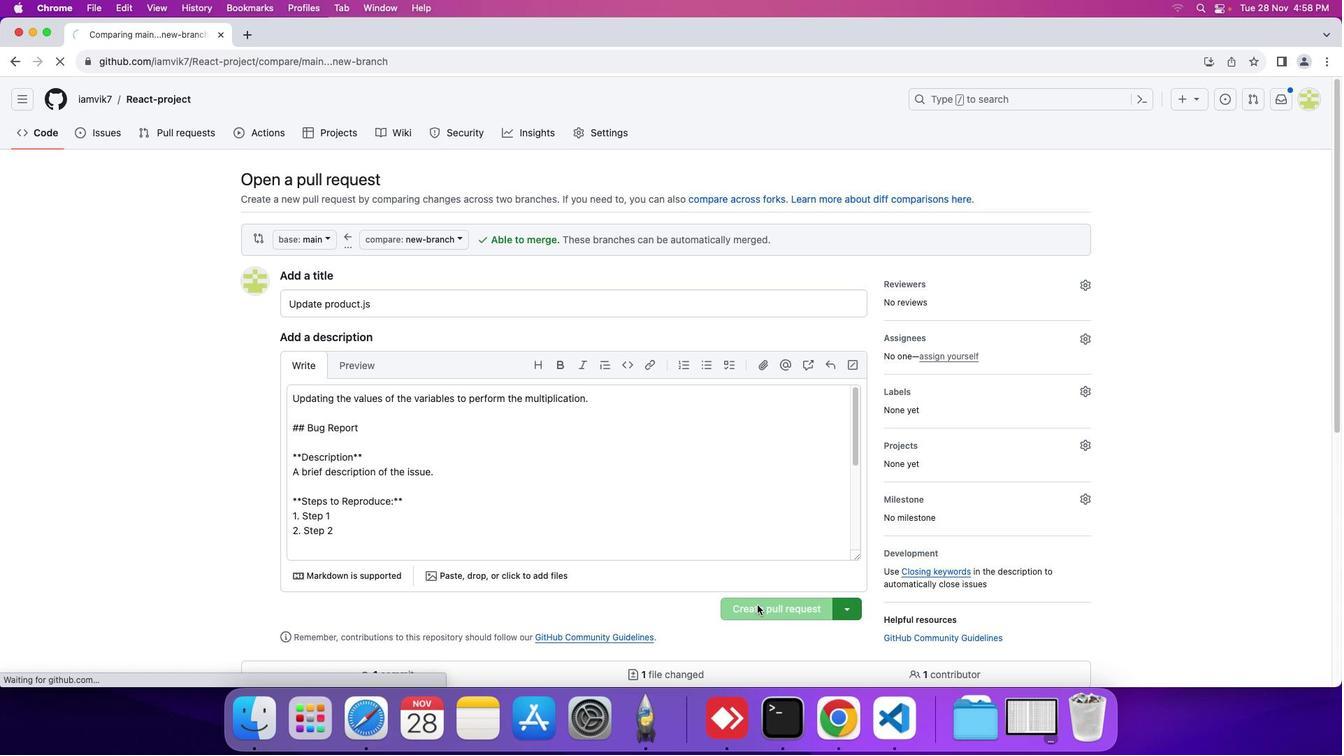 
Action: Mouse moved to (528, 474)
Screenshot: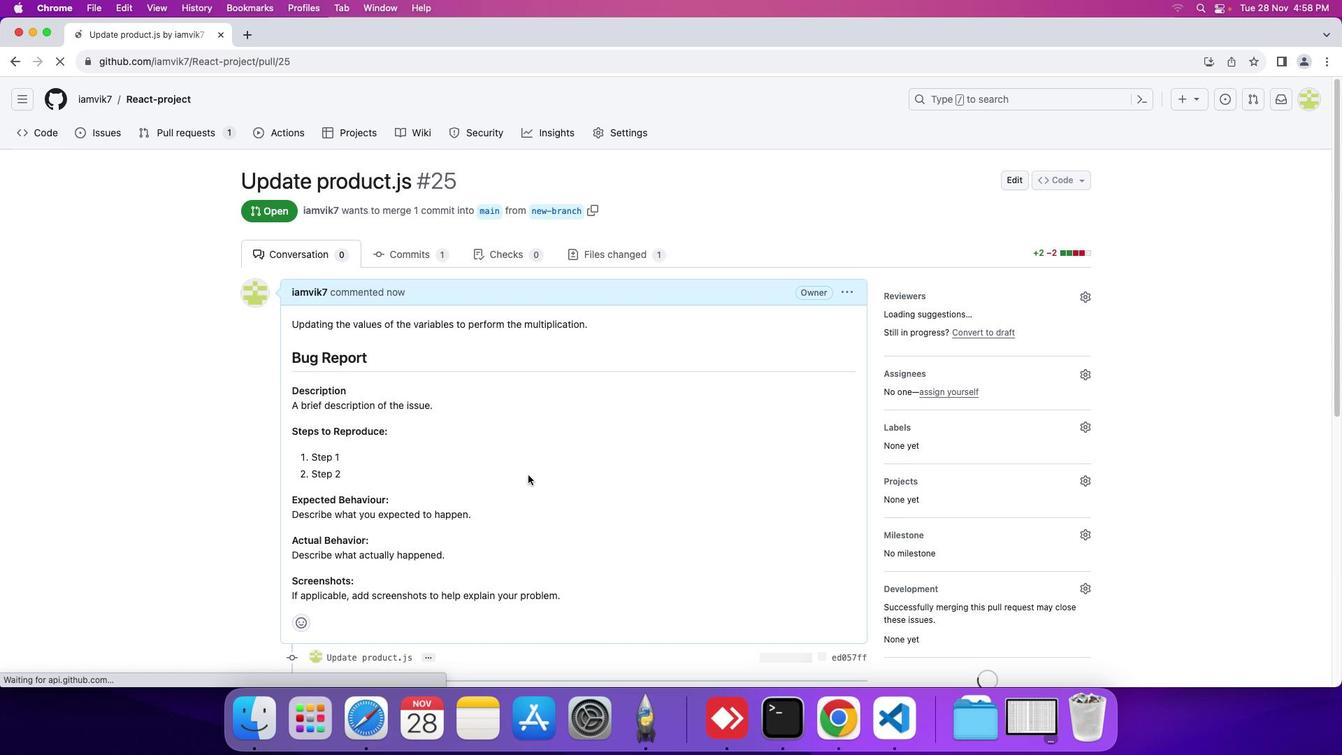
Action: Mouse scrolled (528, 474) with delta (0, 0)
Screenshot: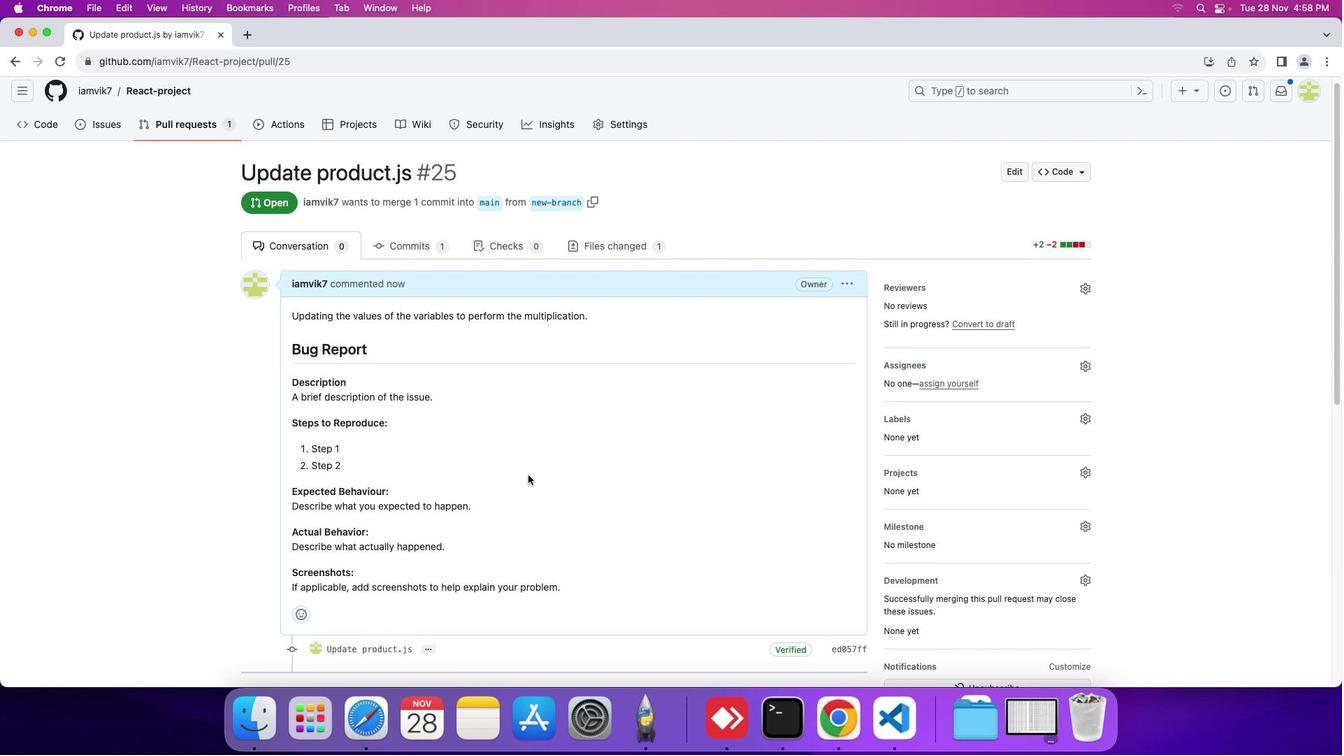 
Action: Mouse scrolled (528, 474) with delta (0, 0)
Screenshot: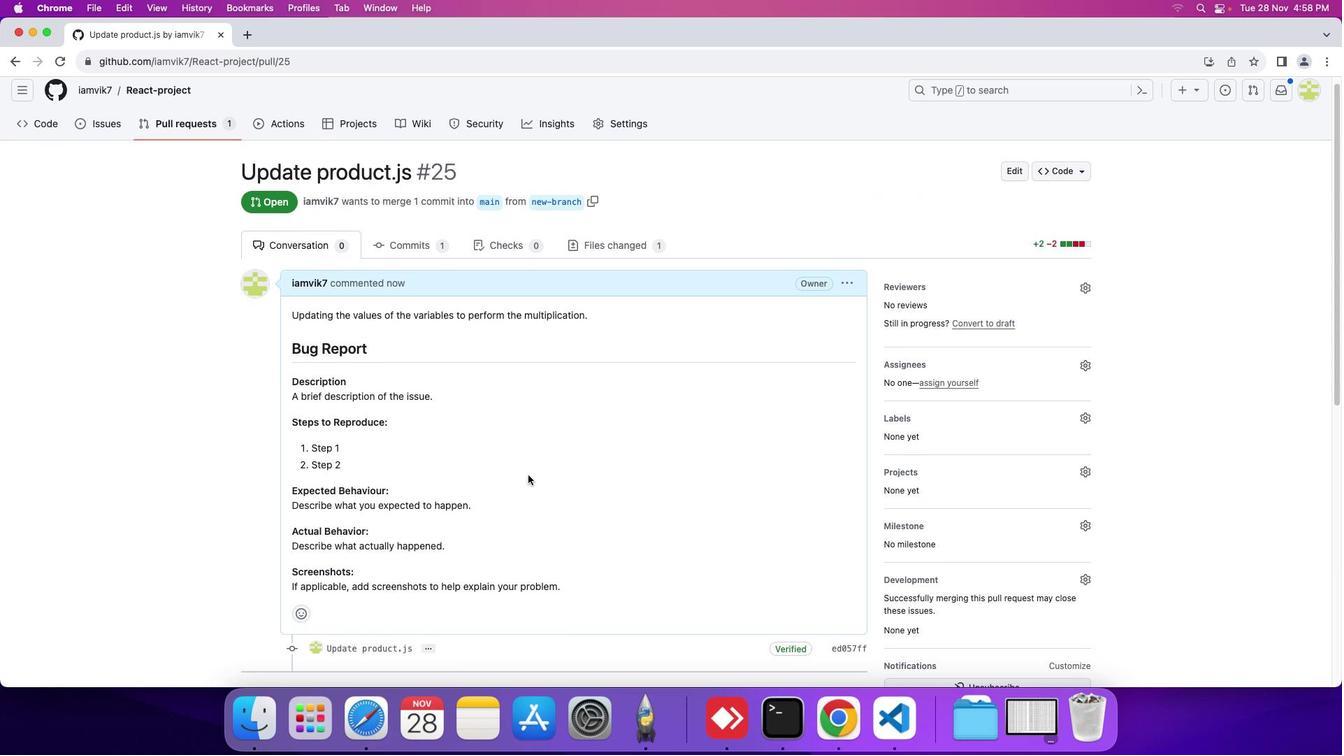 
Action: Mouse scrolled (528, 474) with delta (0, 0)
Screenshot: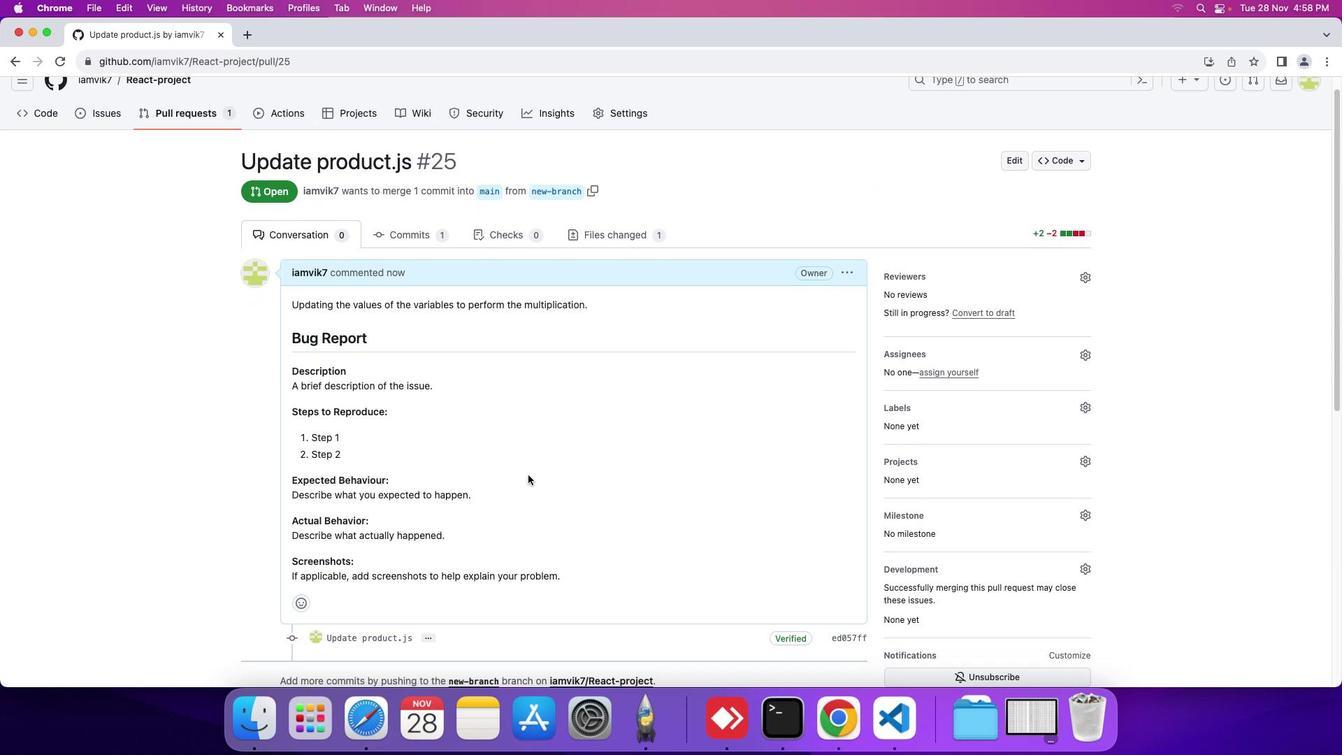 
Action: Mouse scrolled (528, 474) with delta (0, 0)
Screenshot: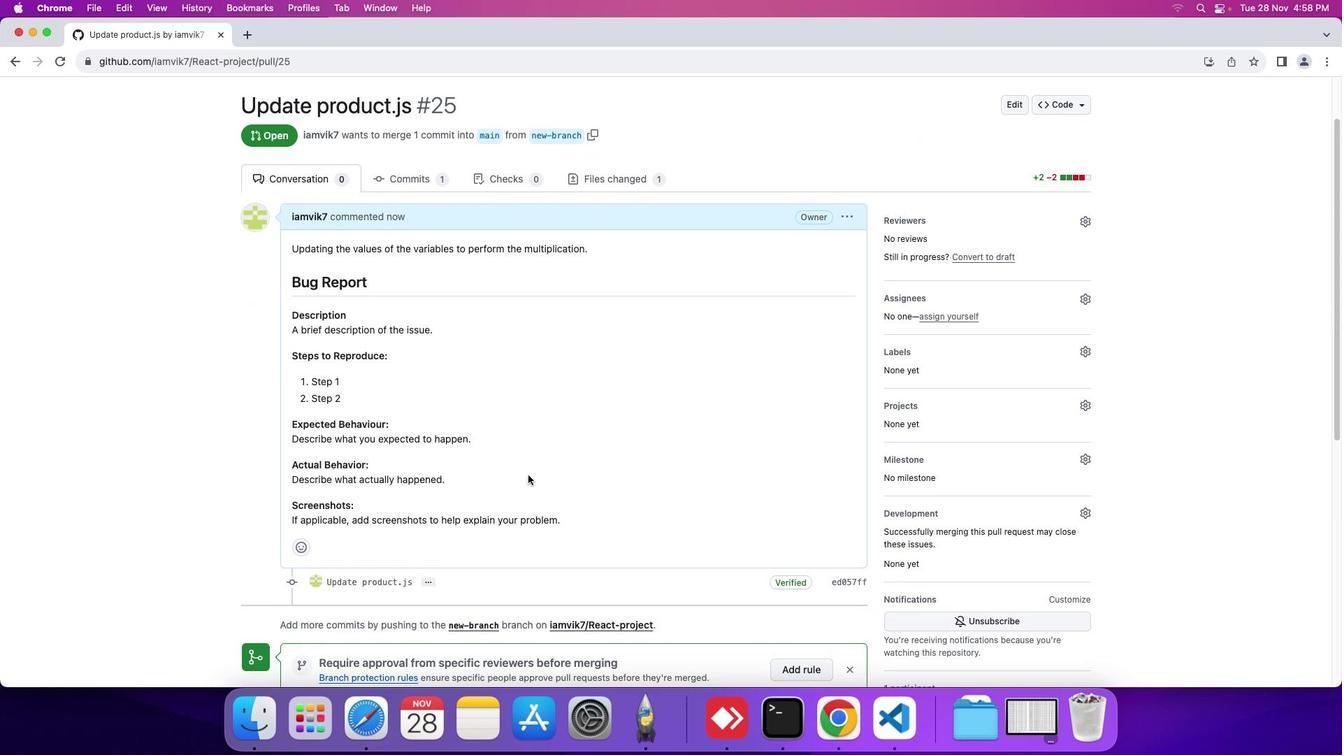 
Action: Mouse scrolled (528, 474) with delta (0, 0)
Screenshot: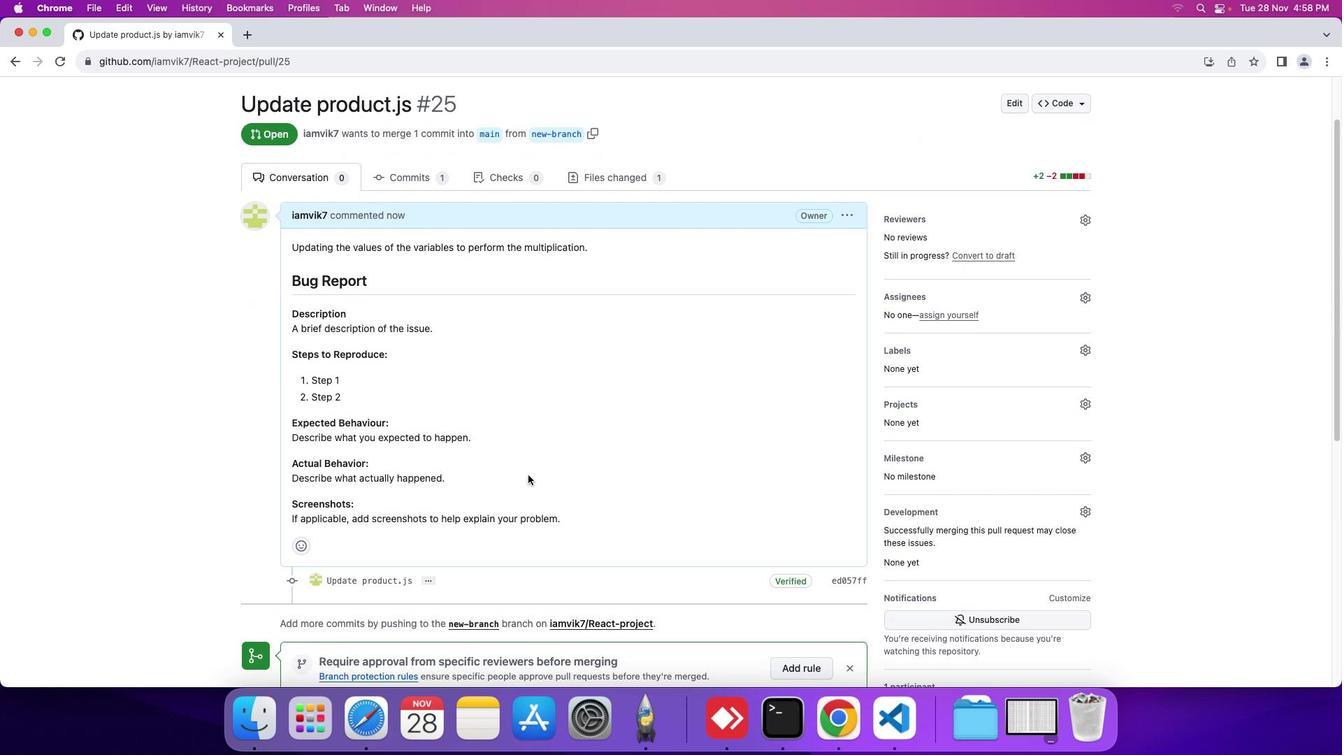 
Action: Mouse scrolled (528, 474) with delta (0, 0)
Screenshot: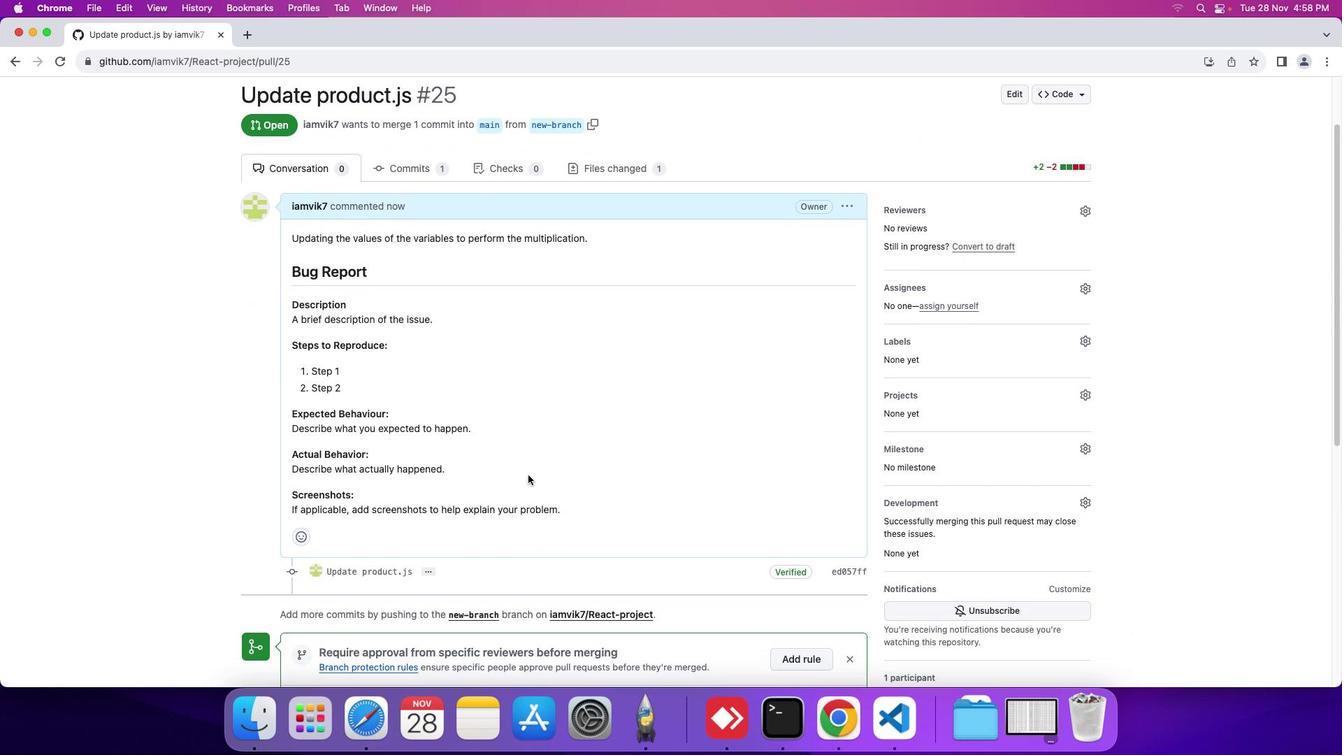 
Action: Mouse scrolled (528, 474) with delta (0, 0)
Screenshot: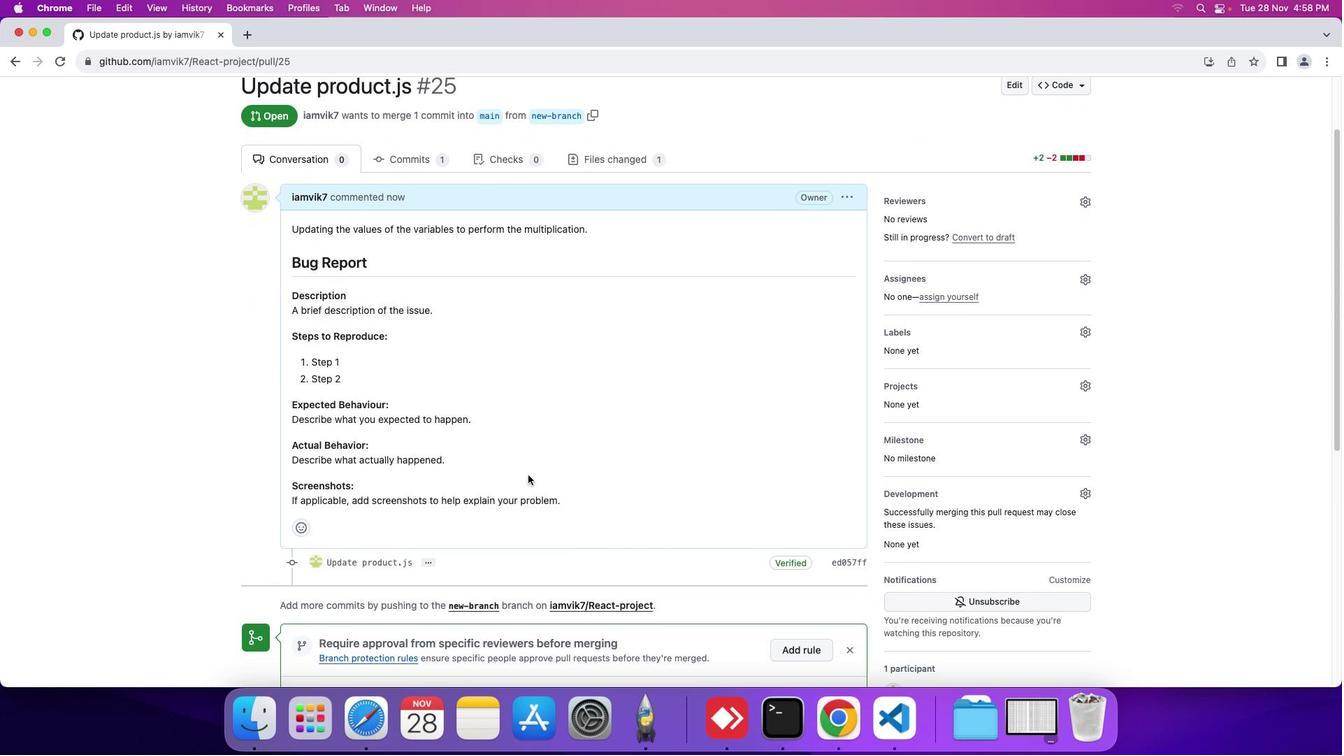 
Action: Mouse scrolled (528, 474) with delta (0, 0)
Screenshot: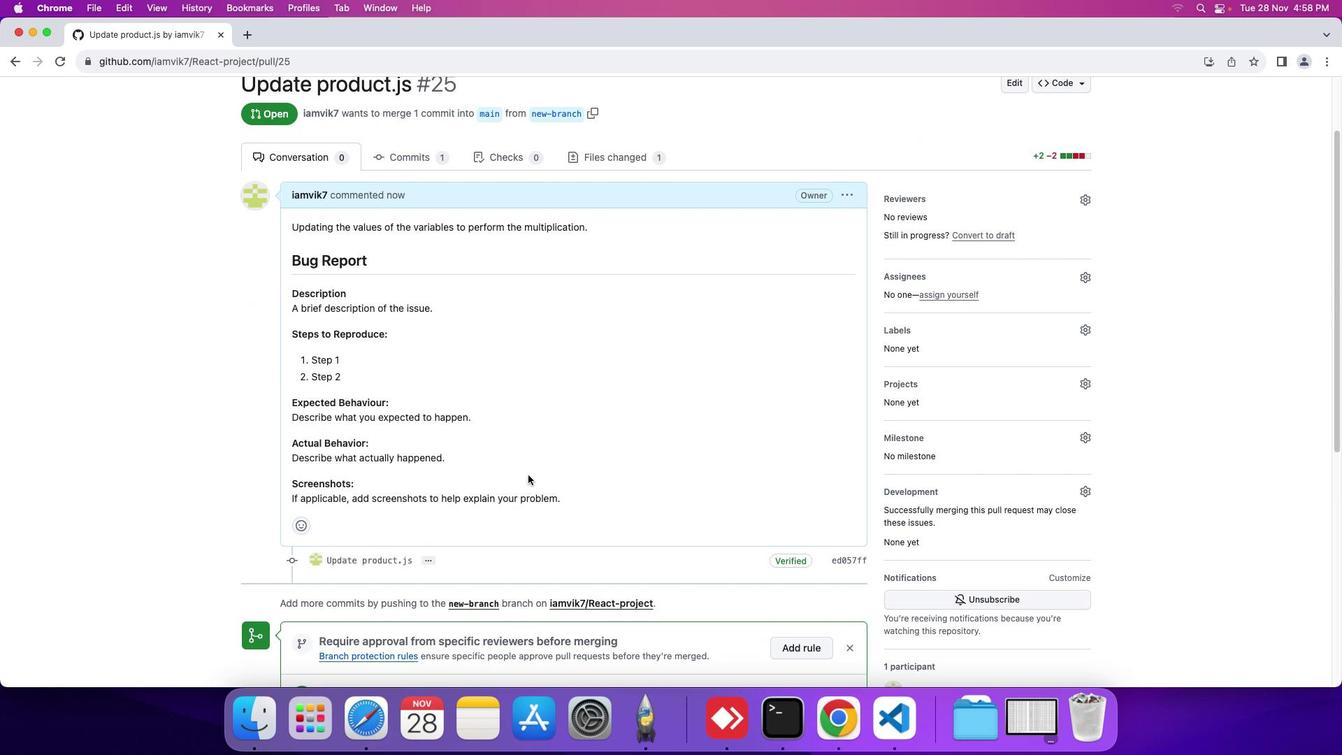 
Action: Mouse scrolled (528, 474) with delta (0, 0)
Screenshot: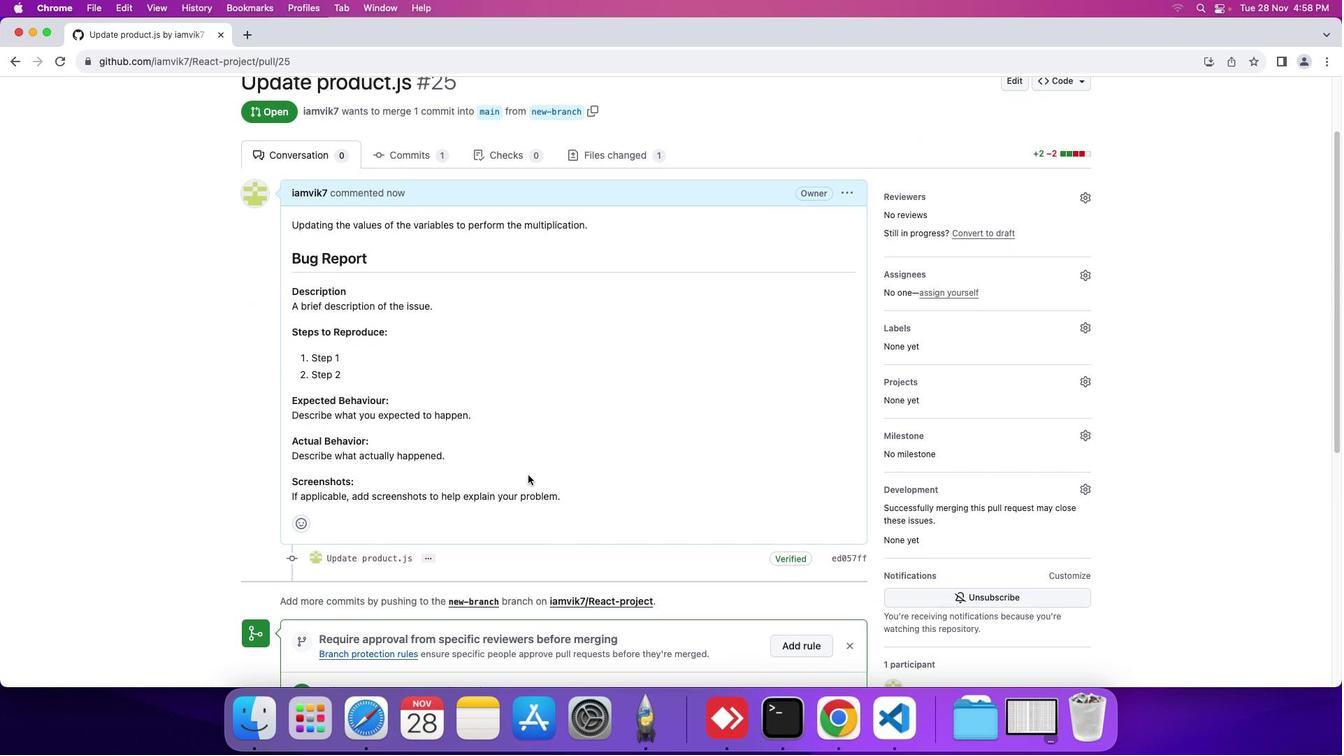 
Action: Mouse scrolled (528, 474) with delta (0, 0)
Screenshot: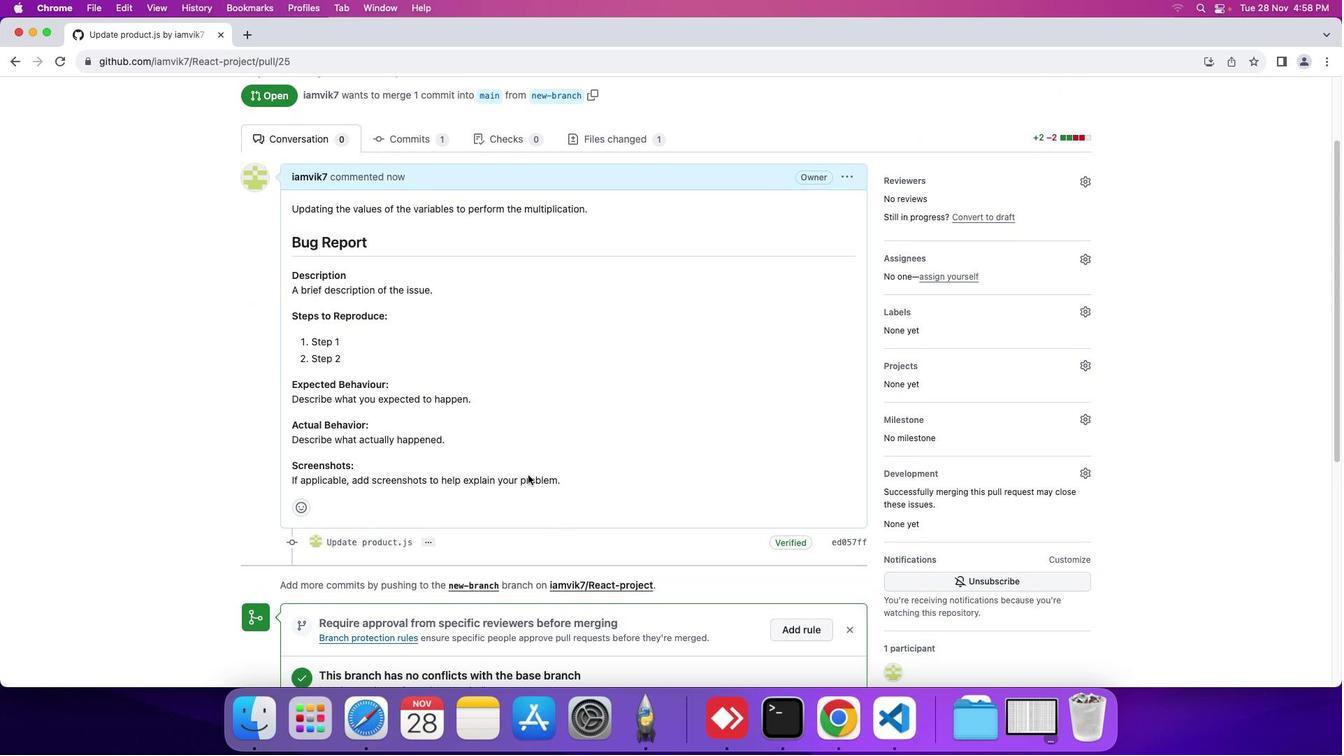 
Action: Mouse scrolled (528, 474) with delta (0, 0)
Screenshot: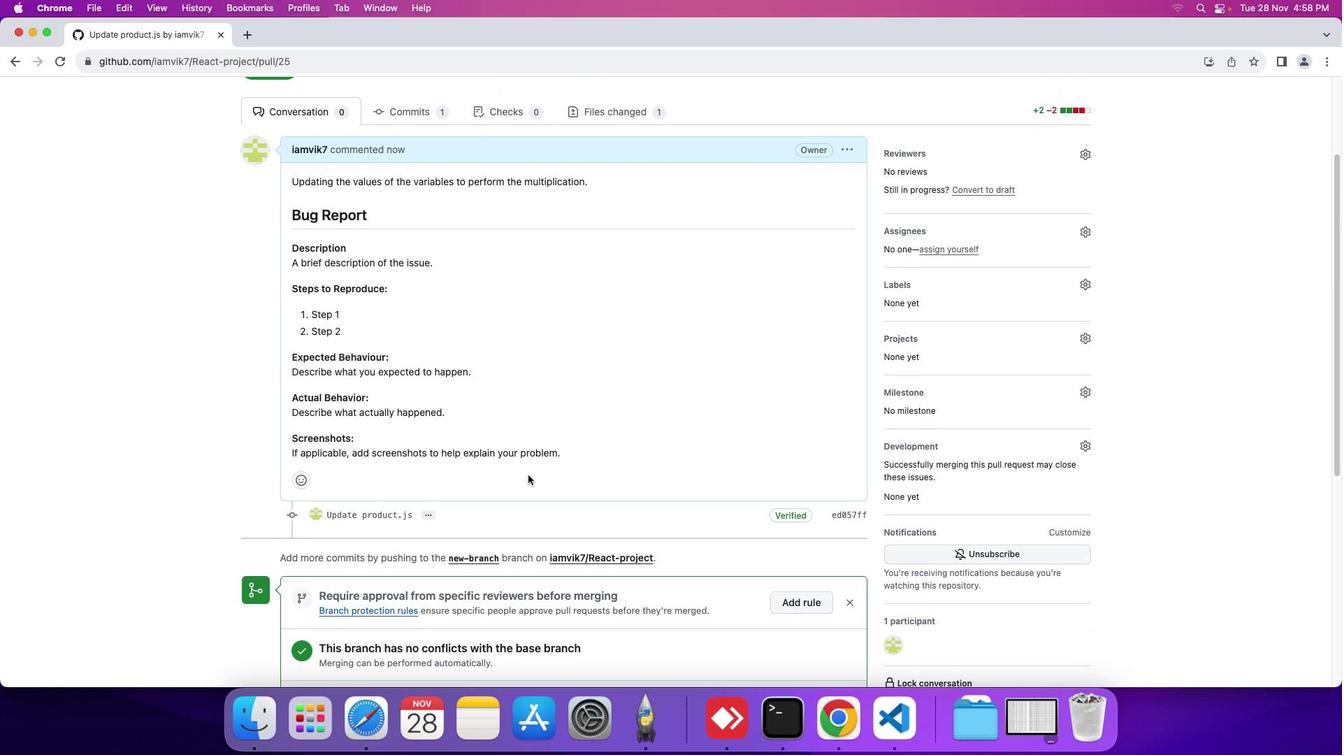 
Action: Mouse scrolled (528, 474) with delta (0, 0)
Screenshot: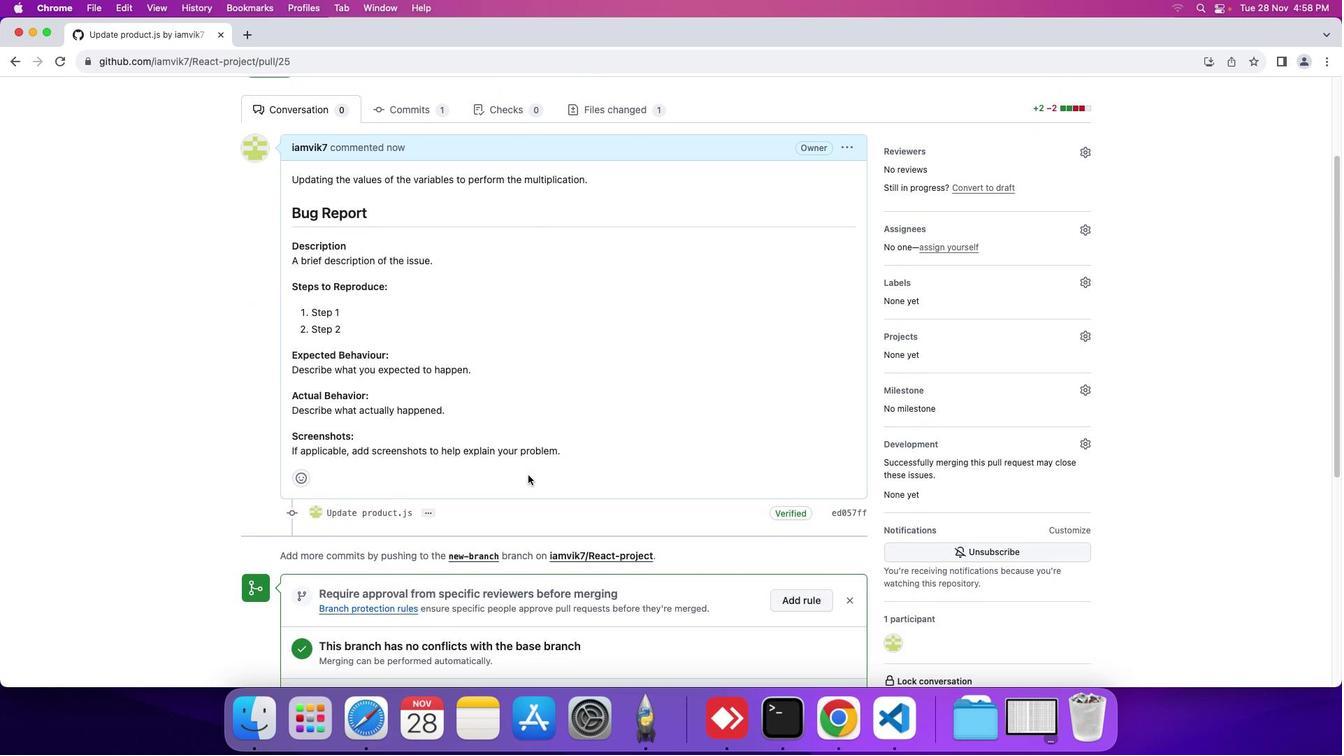 
Action: Mouse scrolled (528, 474) with delta (0, 0)
Screenshot: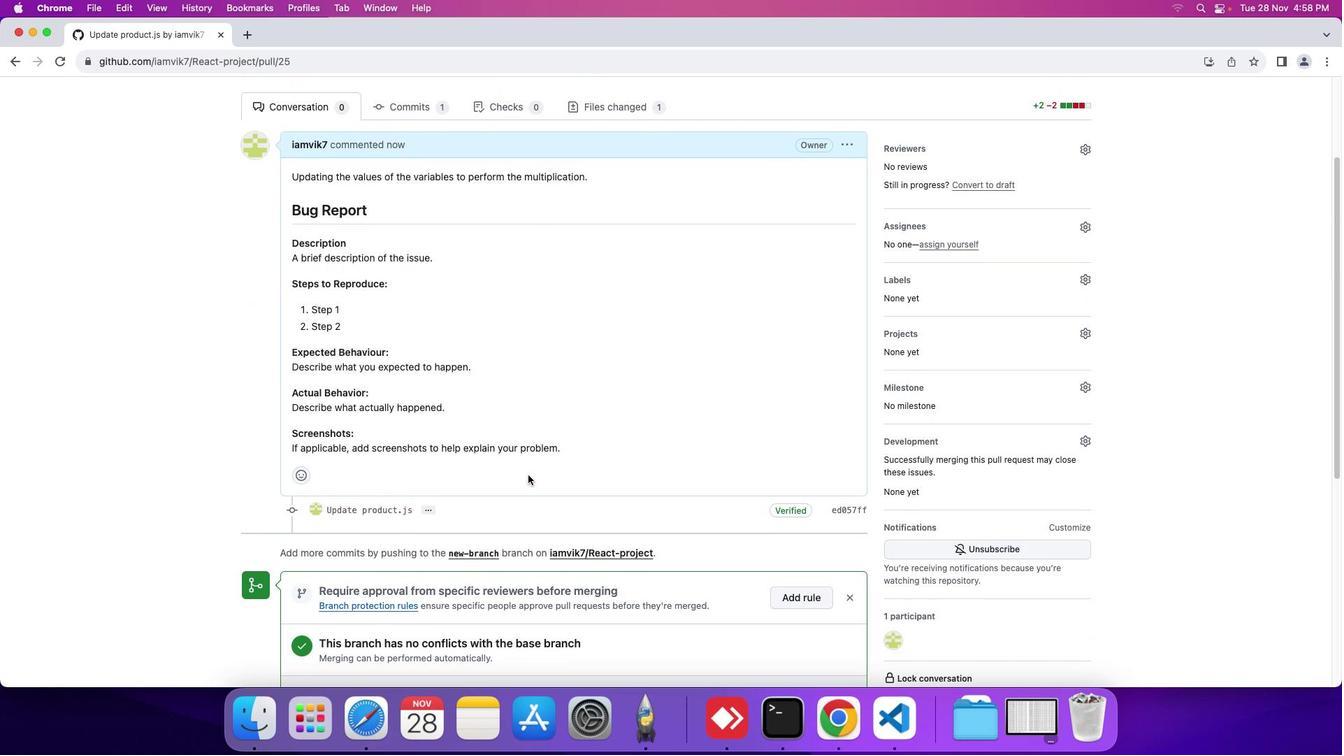 
Action: Mouse scrolled (528, 474) with delta (0, 0)
Screenshot: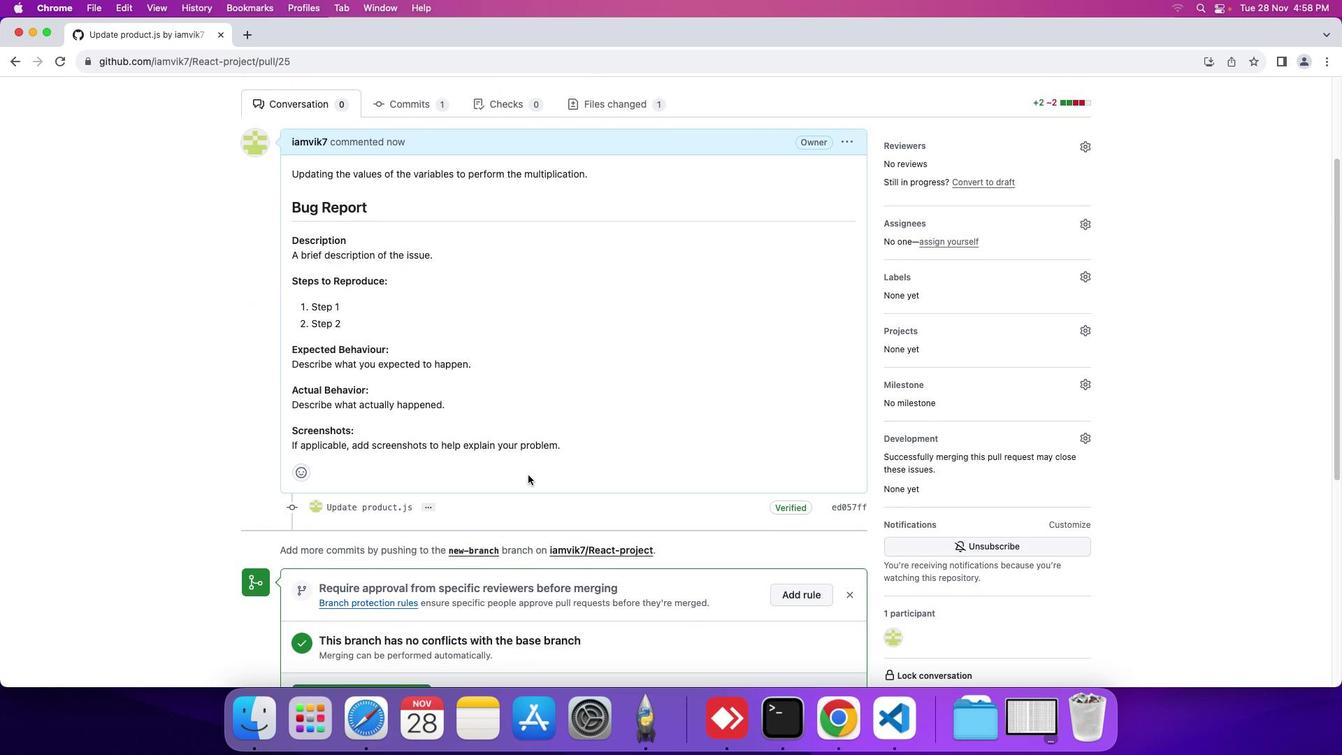 
Action: Mouse scrolled (528, 474) with delta (0, 0)
Screenshot: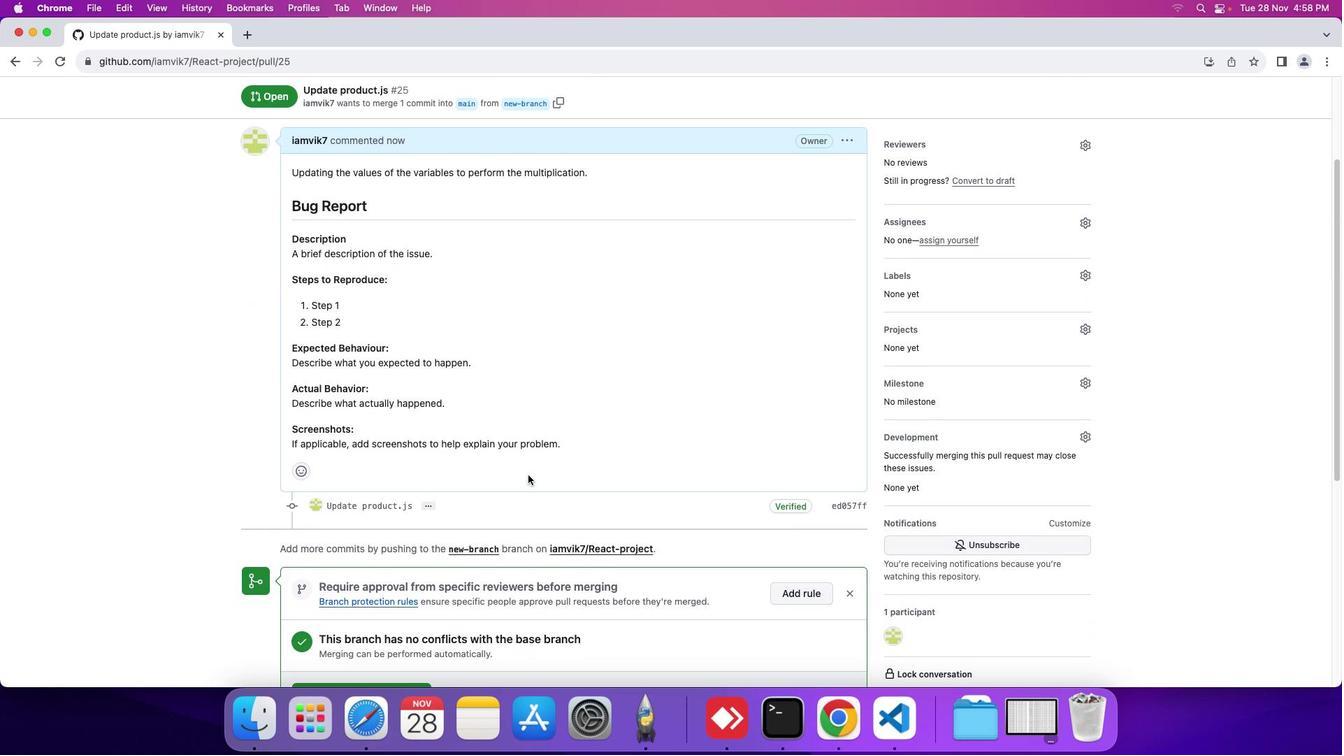 
Action: Mouse scrolled (528, 474) with delta (0, 0)
Screenshot: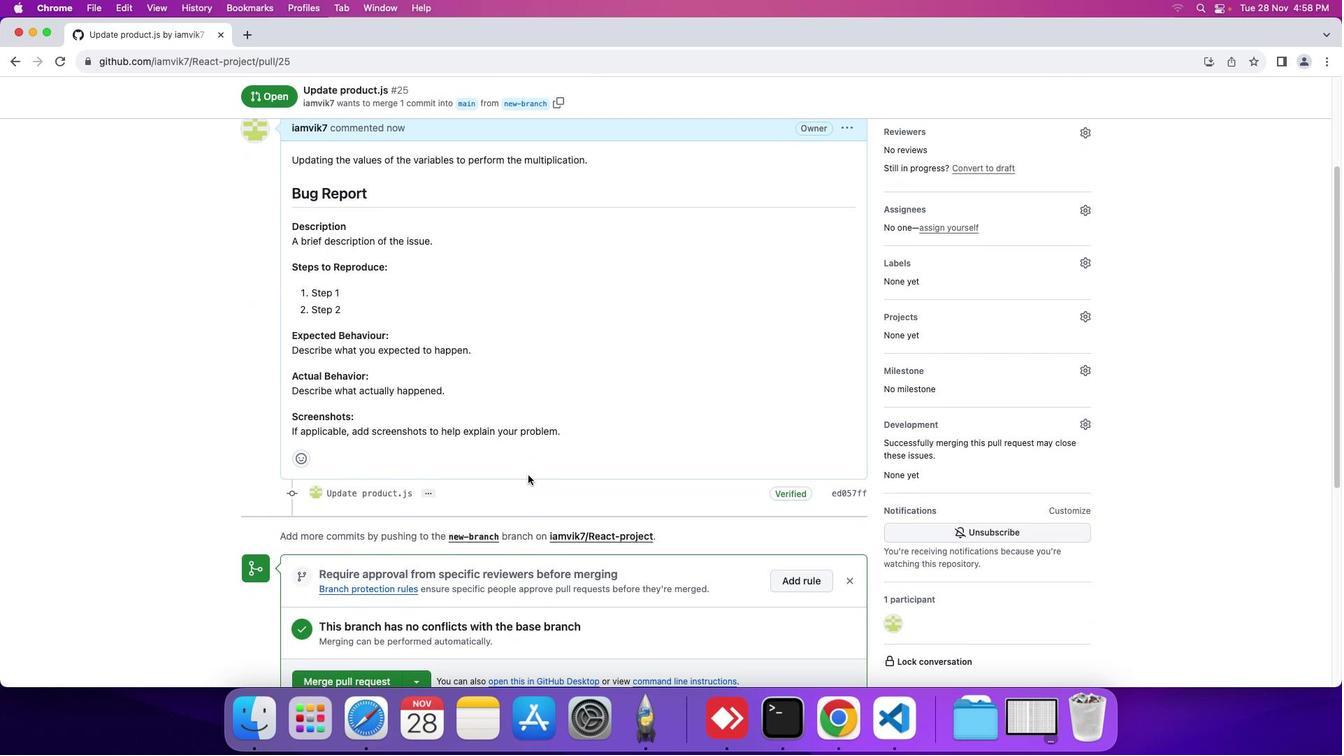
Action: Mouse scrolled (528, 474) with delta (0, 0)
Screenshot: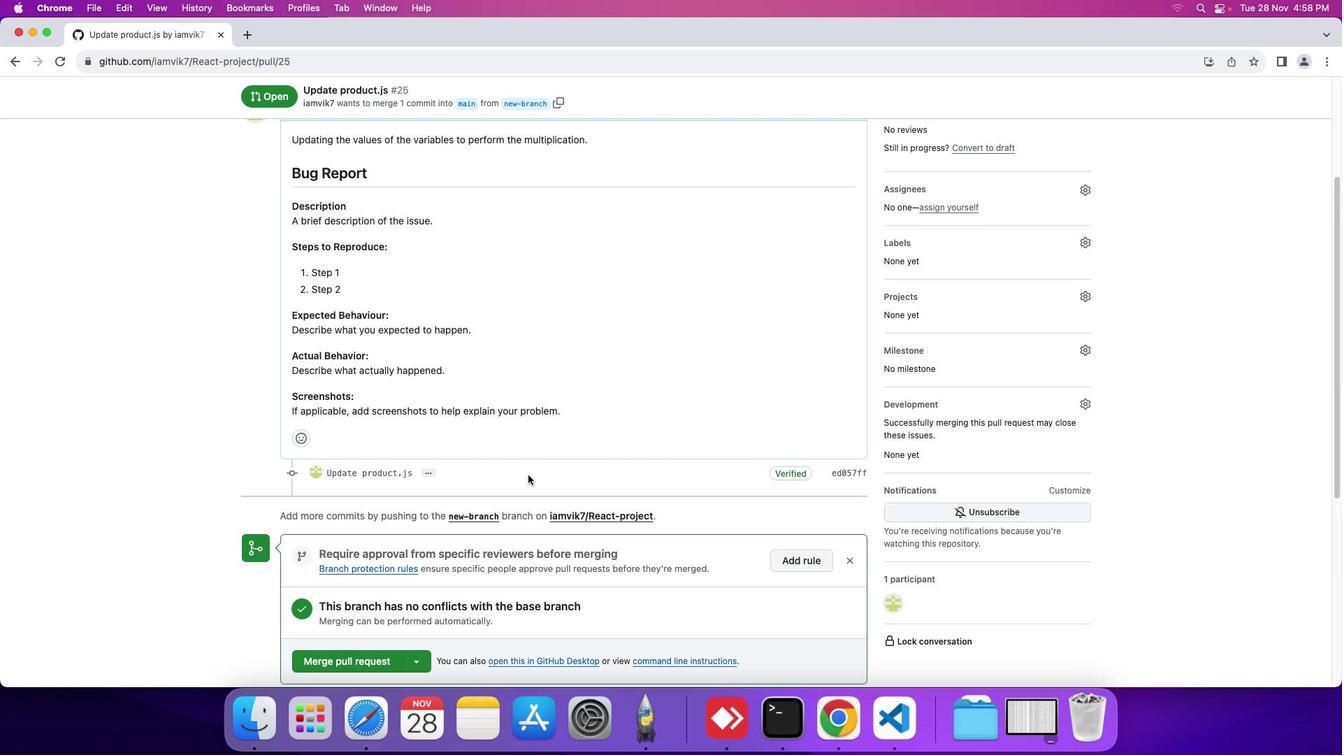 
Action: Mouse scrolled (528, 474) with delta (0, 0)
Screenshot: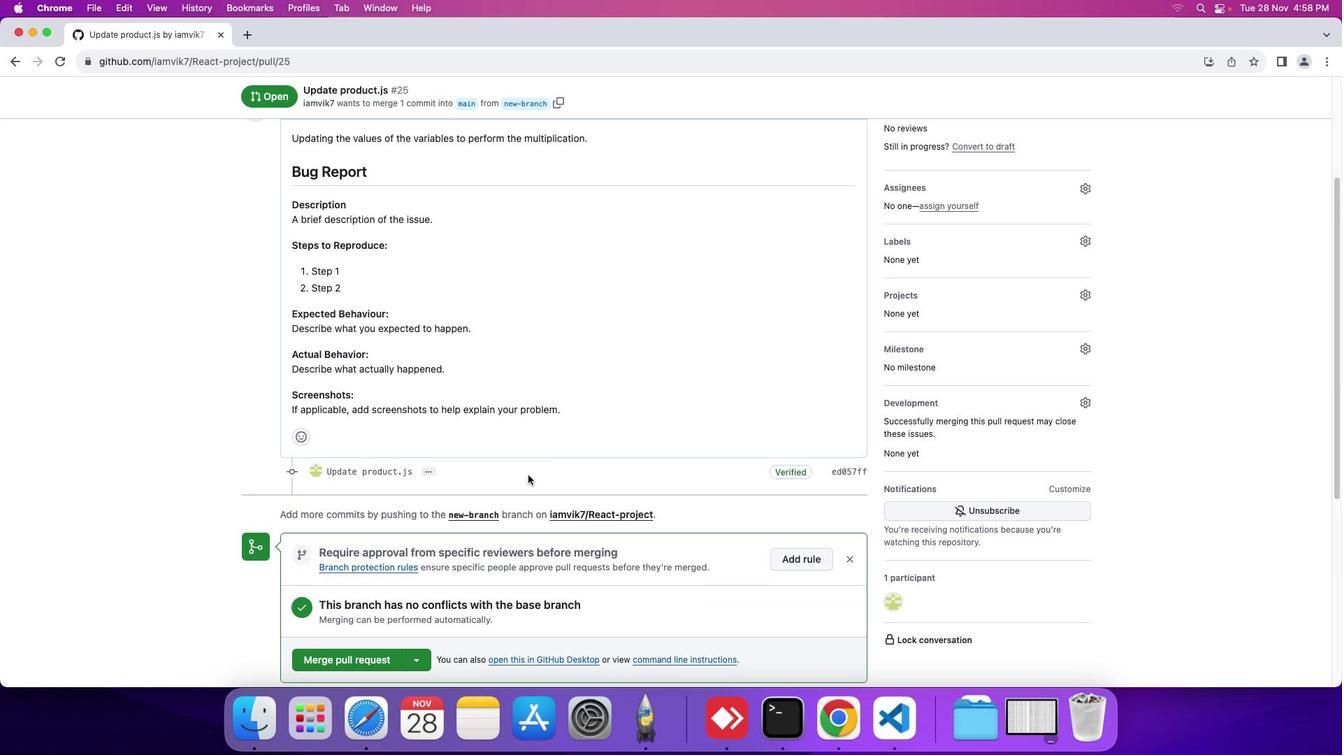 
Action: Mouse scrolled (528, 474) with delta (0, 0)
Screenshot: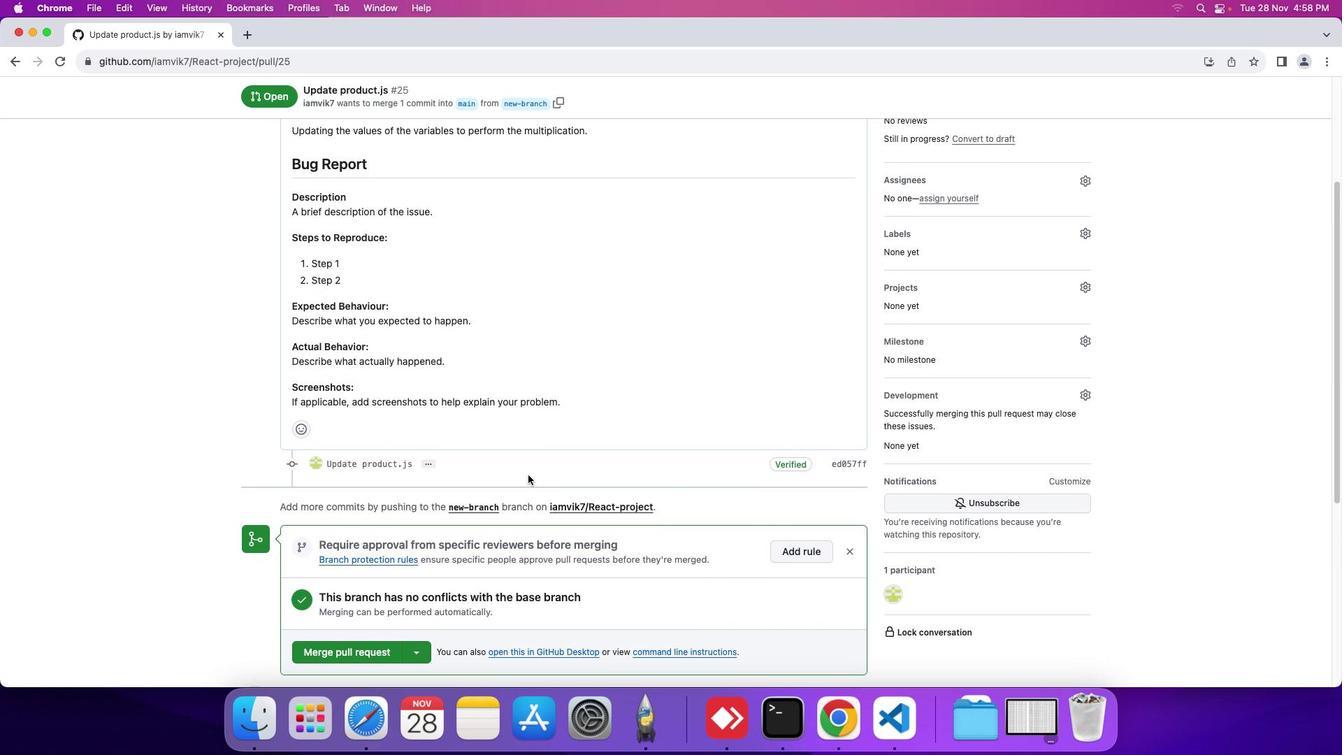 
Action: Mouse scrolled (528, 474) with delta (0, 0)
Screenshot: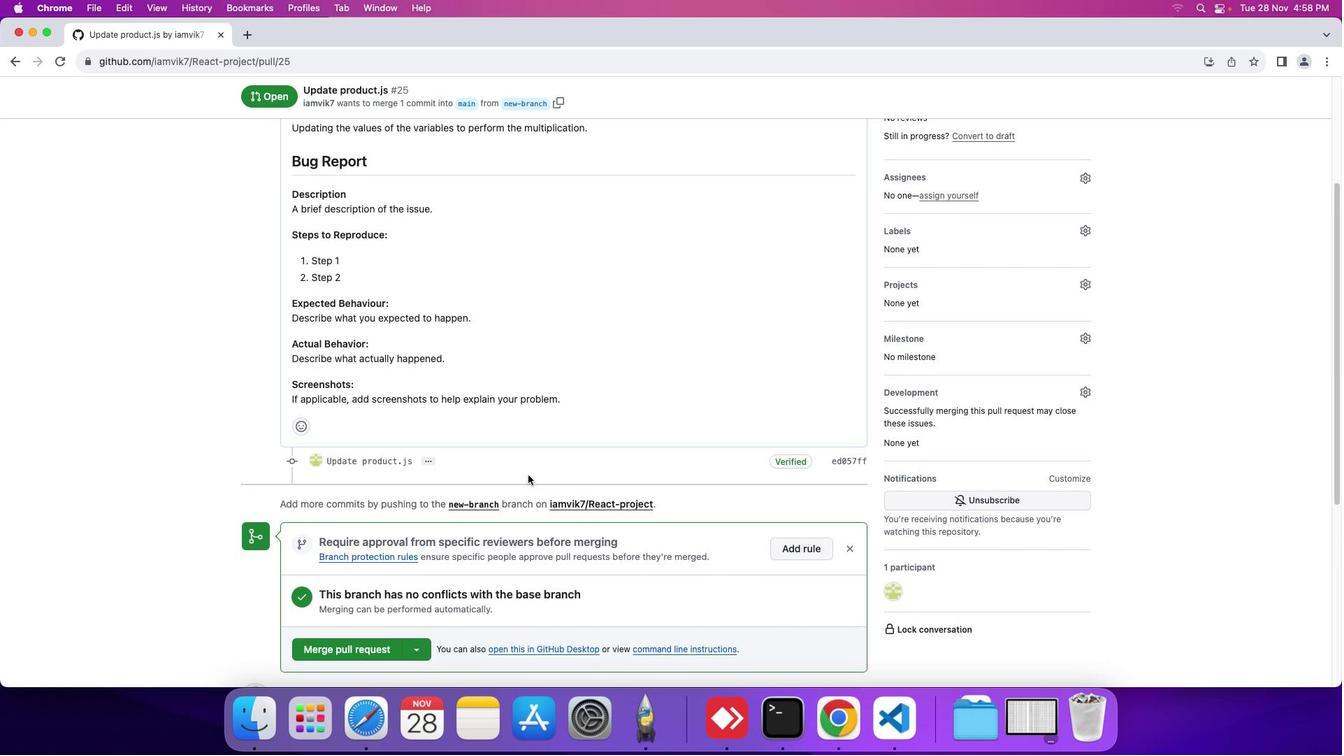 
Action: Mouse scrolled (528, 474) with delta (0, 0)
Screenshot: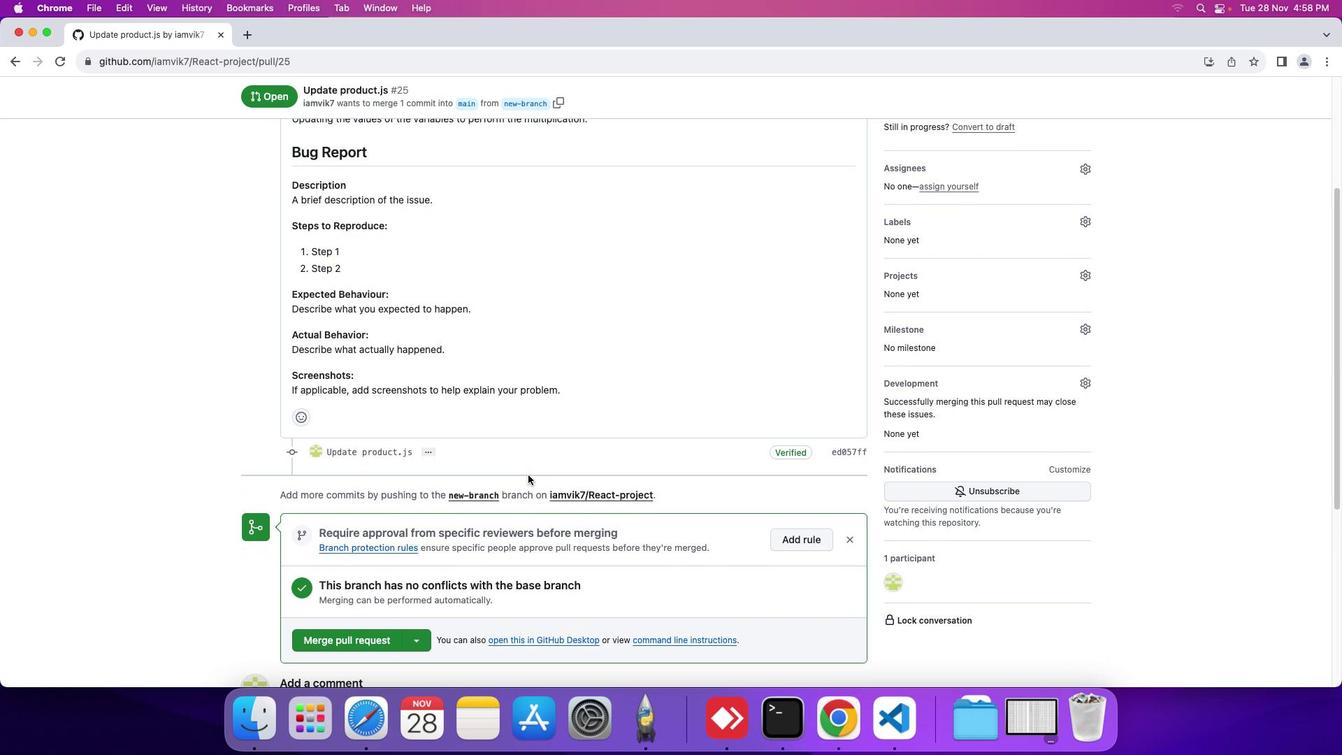 
Action: Mouse scrolled (528, 474) with delta (0, 0)
Screenshot: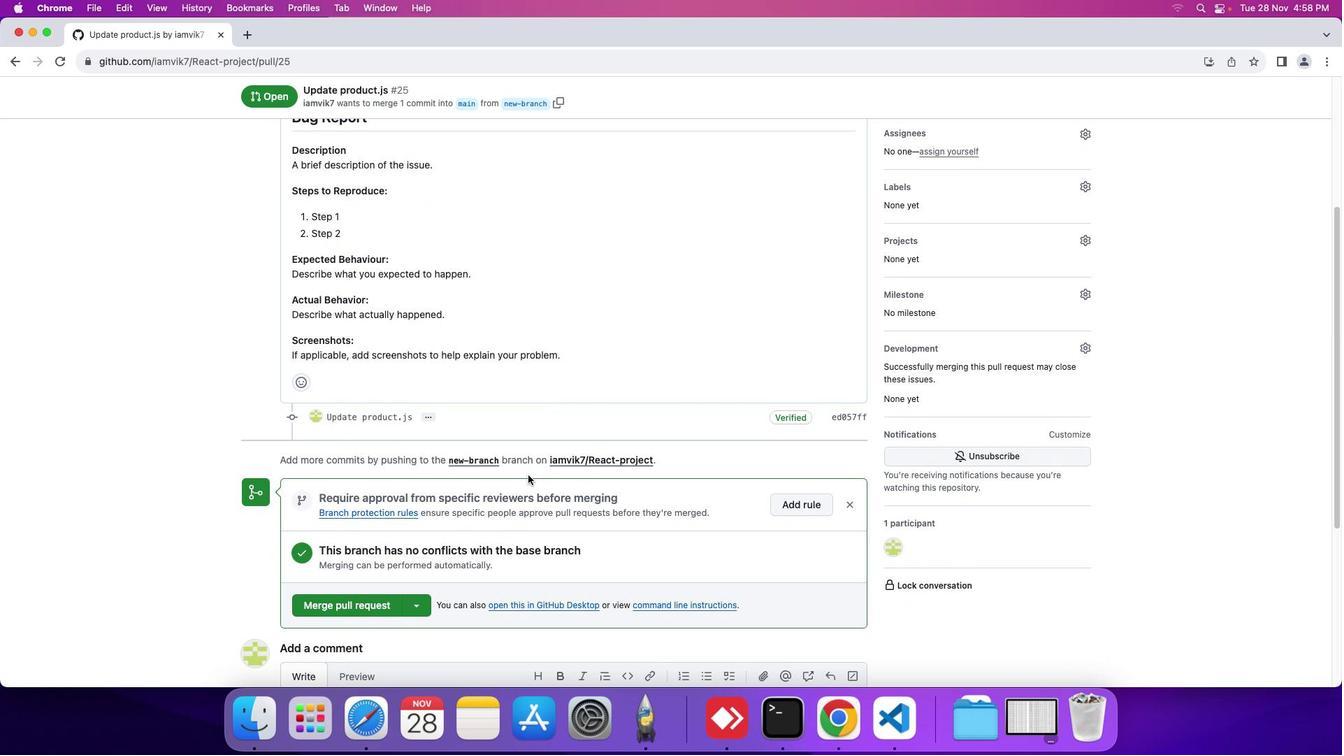 
Action: Mouse scrolled (528, 474) with delta (0, 0)
Screenshot: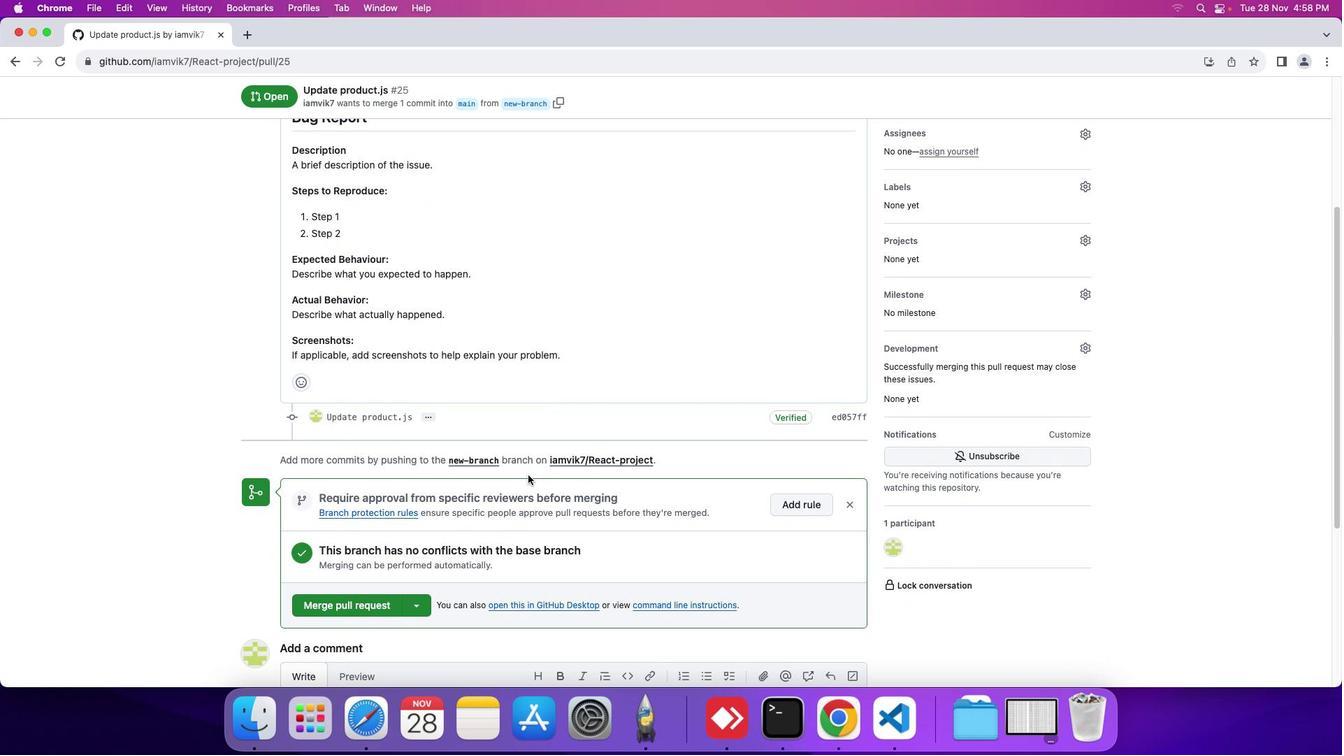 
Action: Mouse scrolled (528, 474) with delta (0, 0)
Screenshot: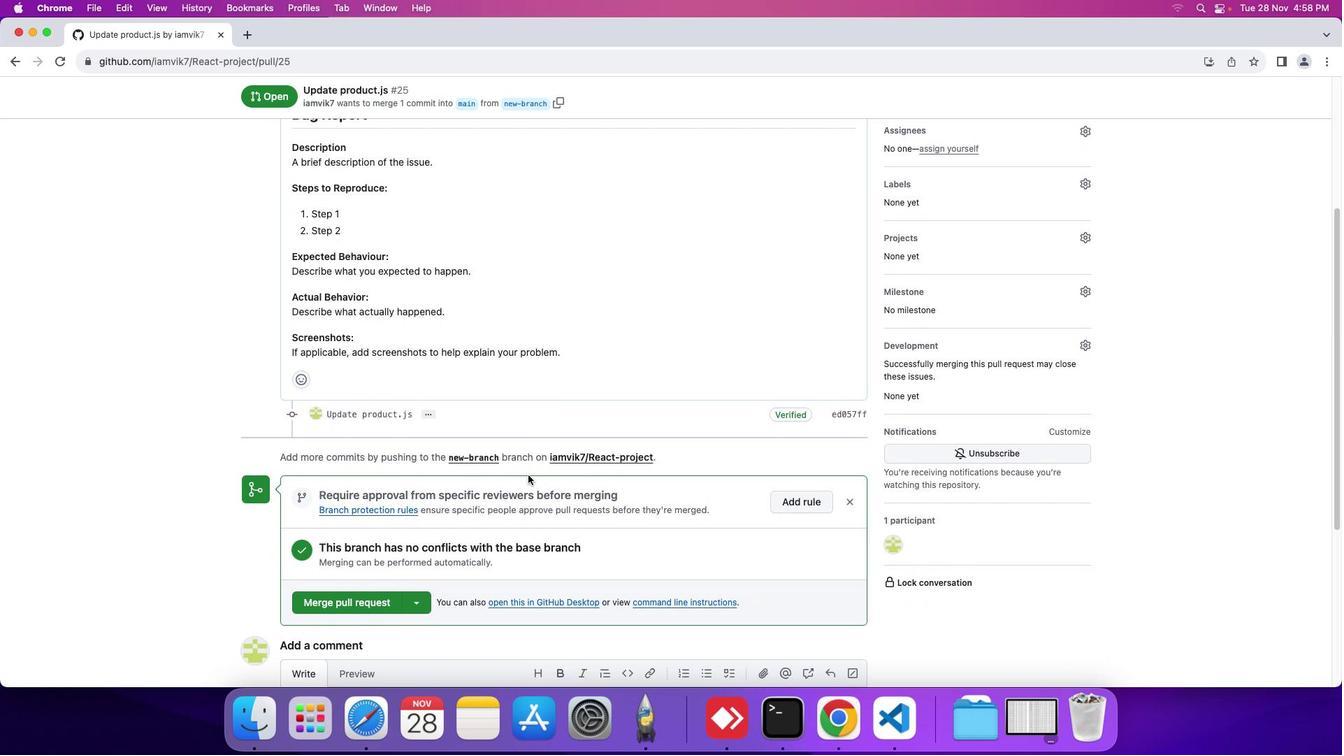 
Action: Mouse scrolled (528, 474) with delta (0, 0)
Screenshot: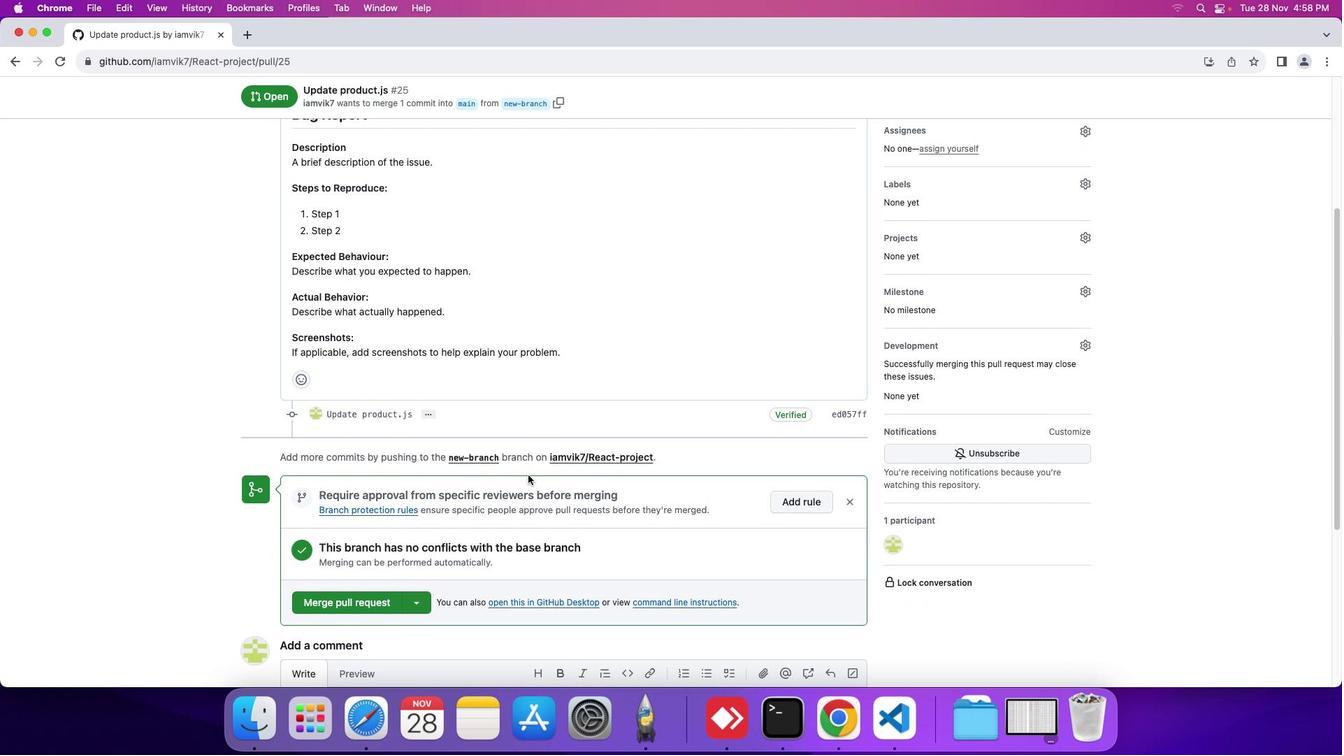 
Action: Mouse scrolled (528, 474) with delta (0, 0)
Screenshot: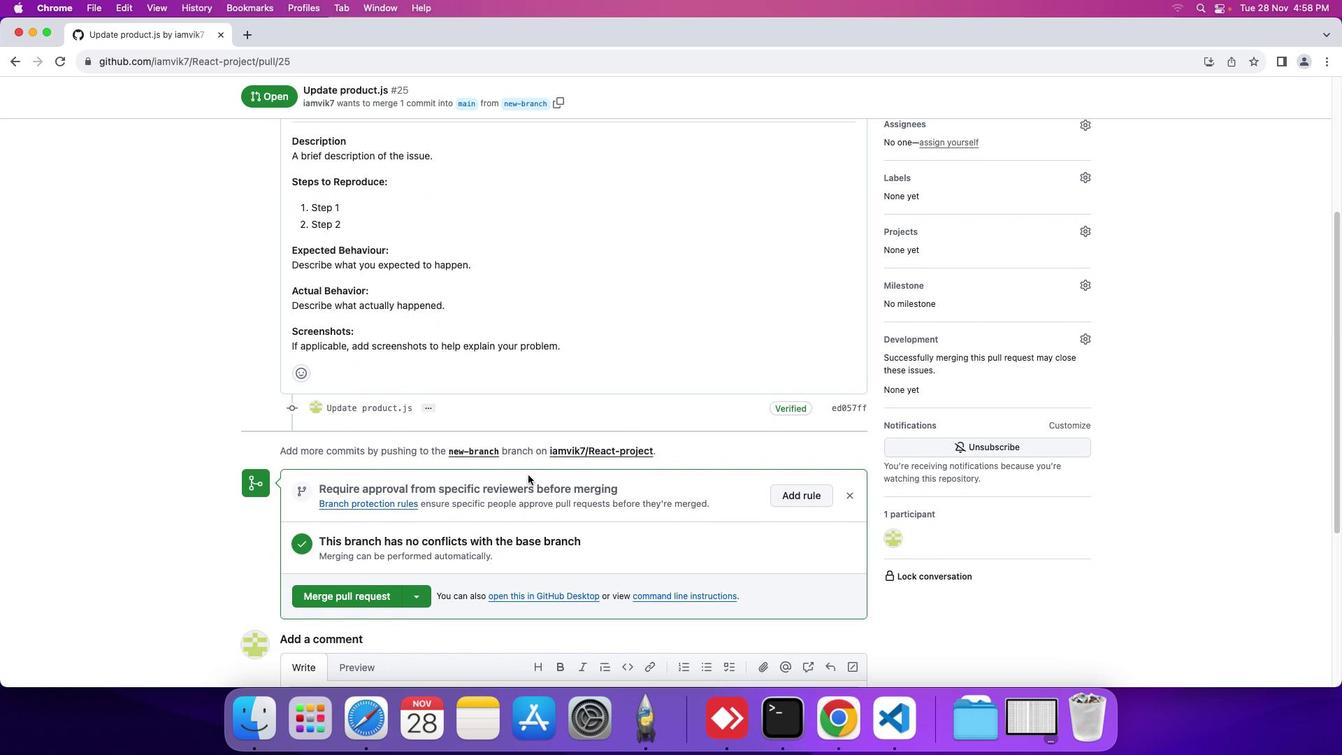 
Action: Mouse scrolled (528, 474) with delta (0, 0)
Screenshot: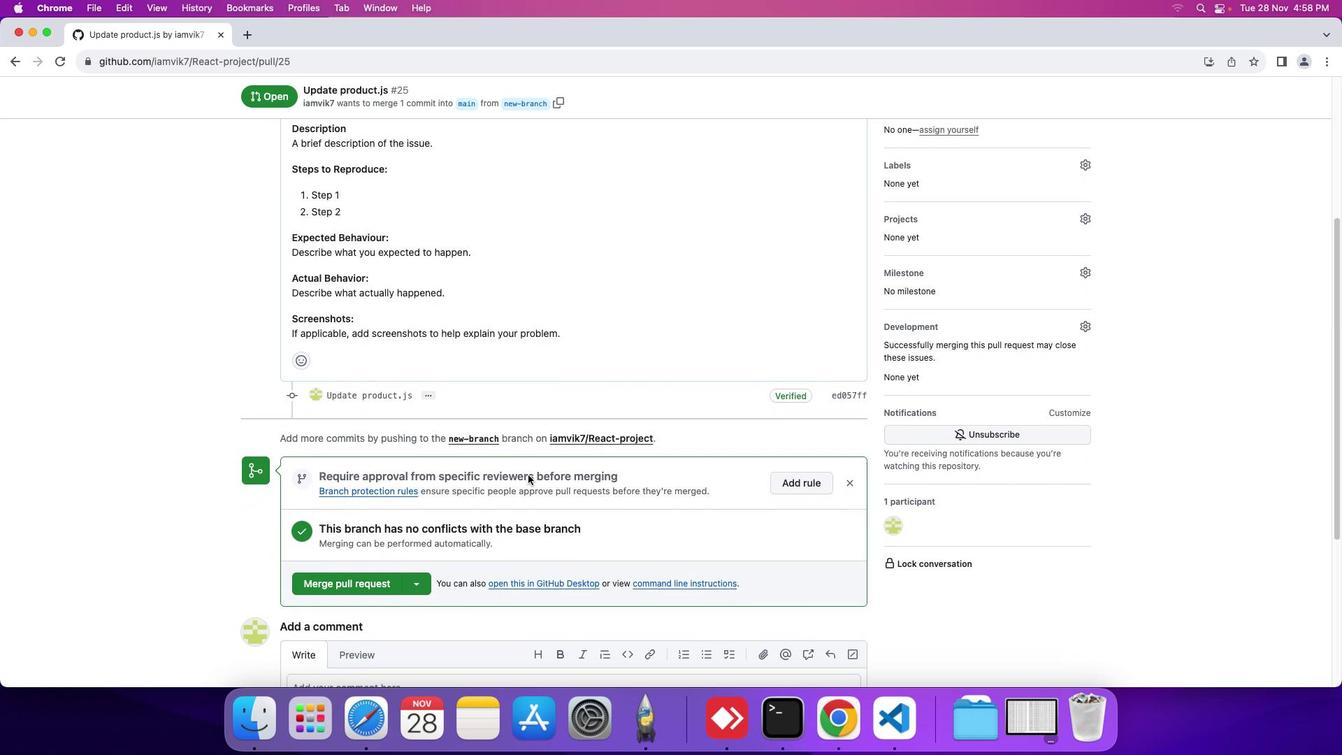 
Action: Mouse scrolled (528, 474) with delta (0, 0)
Screenshot: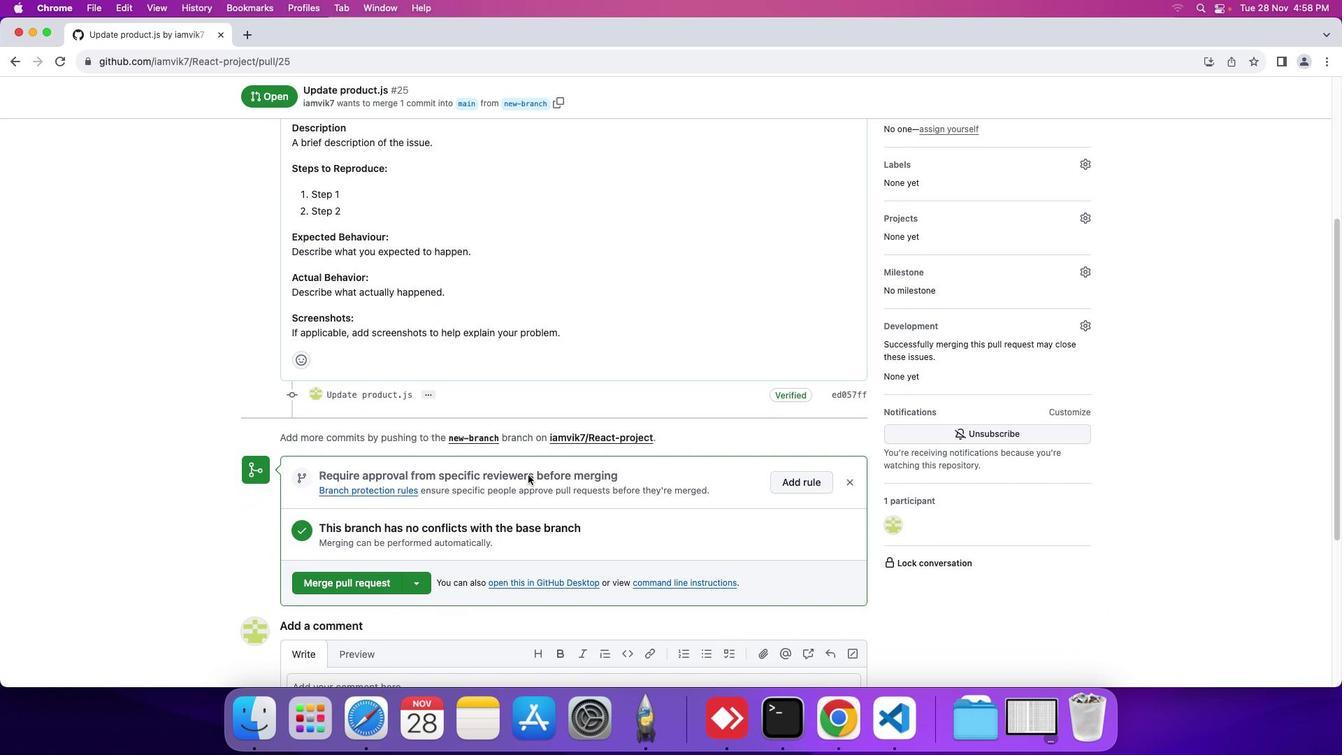 
Action: Mouse scrolled (528, 474) with delta (0, 0)
Screenshot: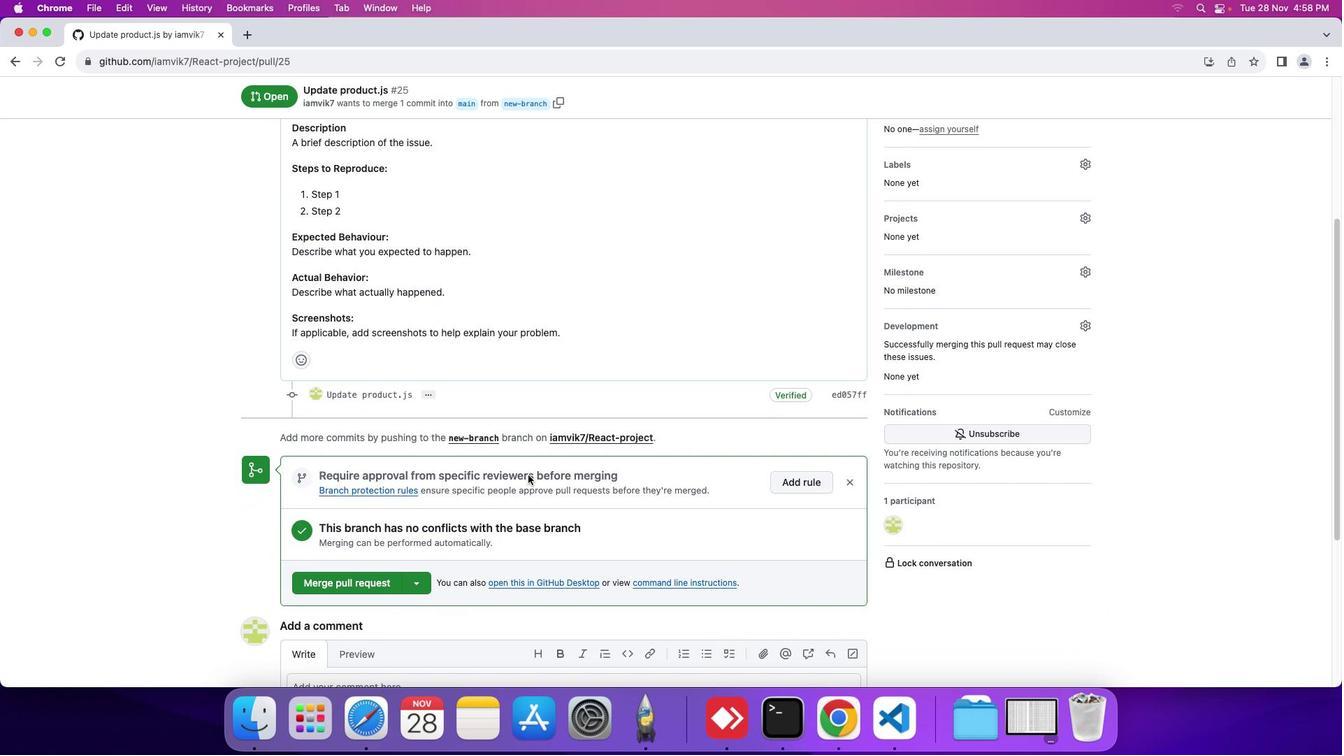 
Action: Mouse scrolled (528, 474) with delta (0, 0)
Screenshot: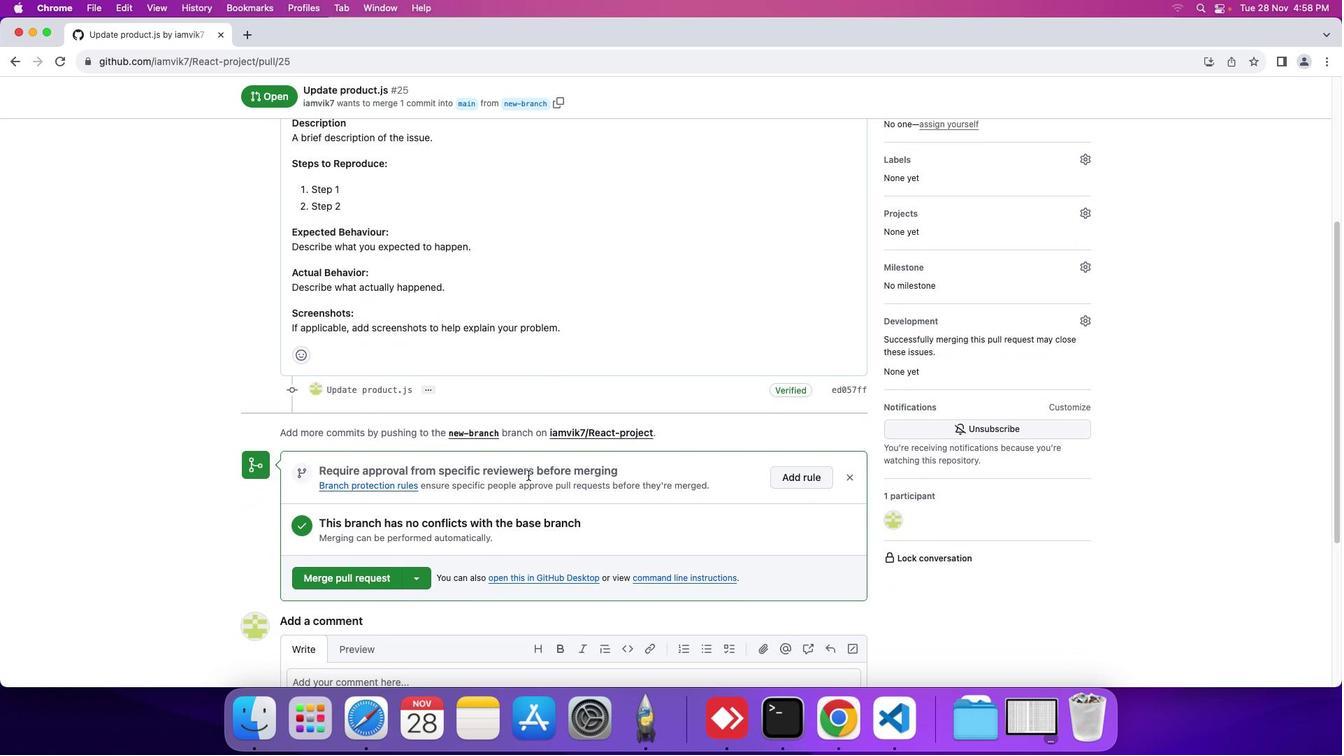
Action: Mouse scrolled (528, 474) with delta (0, 0)
Screenshot: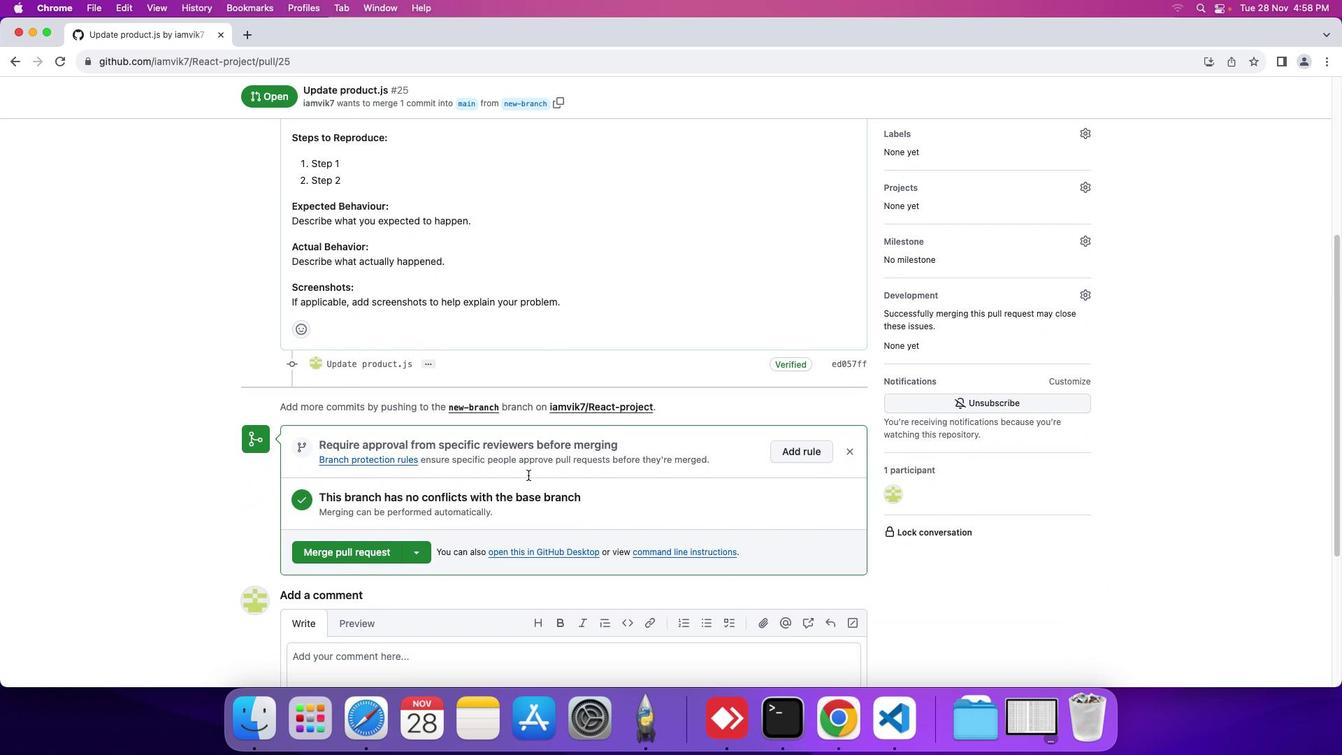 
Action: Mouse scrolled (528, 474) with delta (0, 0)
Screenshot: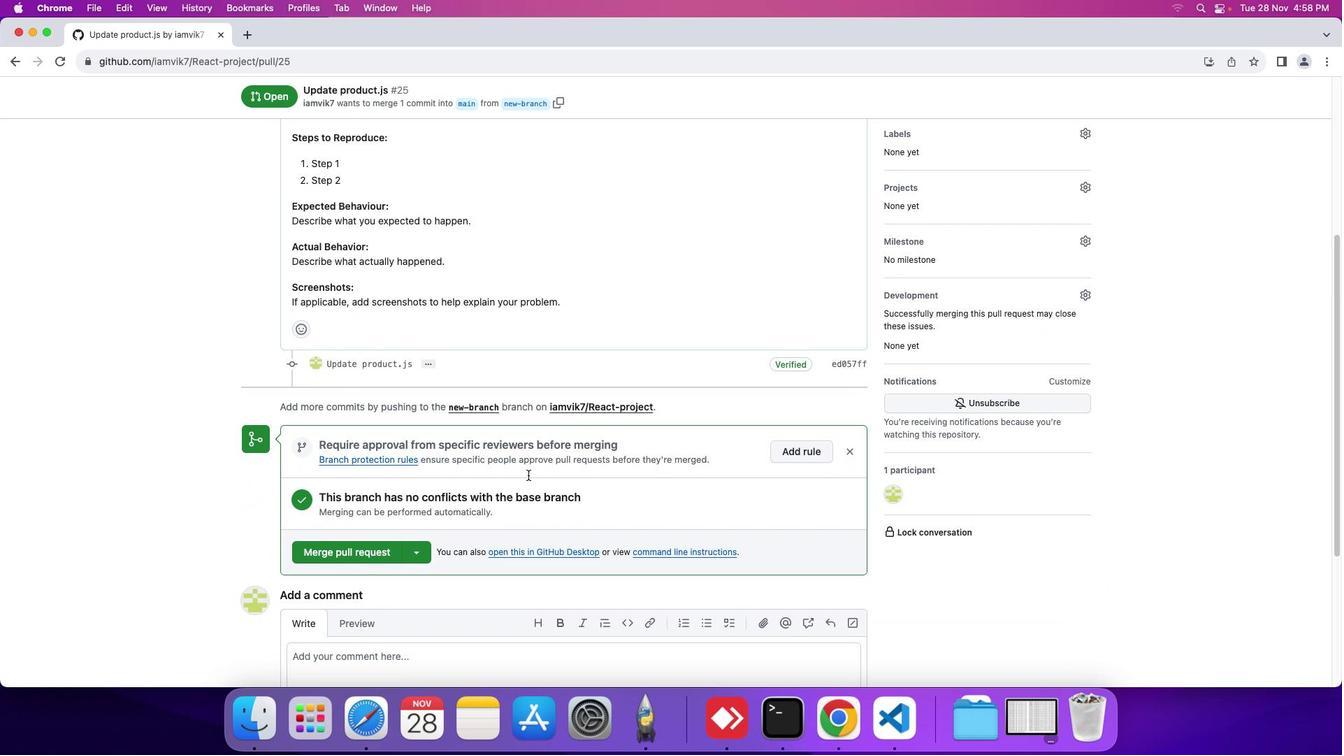 
Action: Mouse scrolled (528, 474) with delta (0, 0)
Screenshot: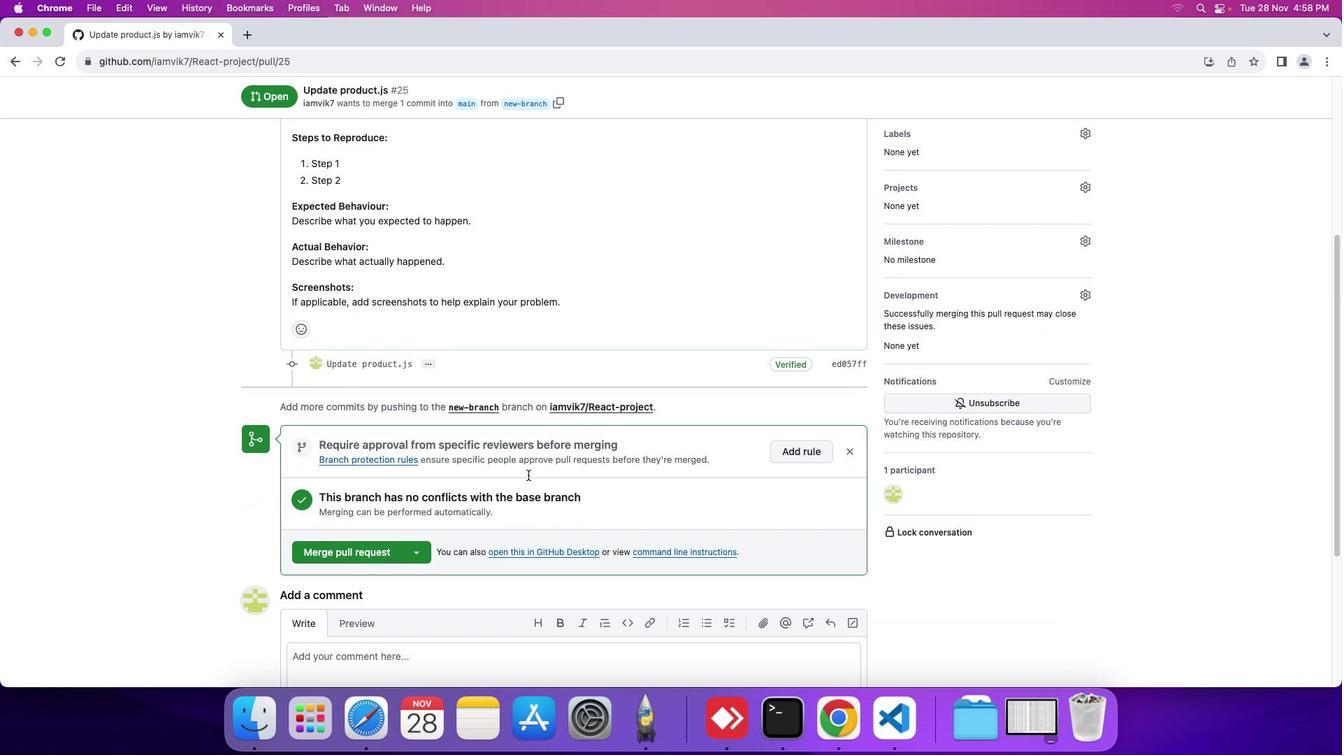 
Action: Mouse scrolled (528, 474) with delta (0, 0)
Screenshot: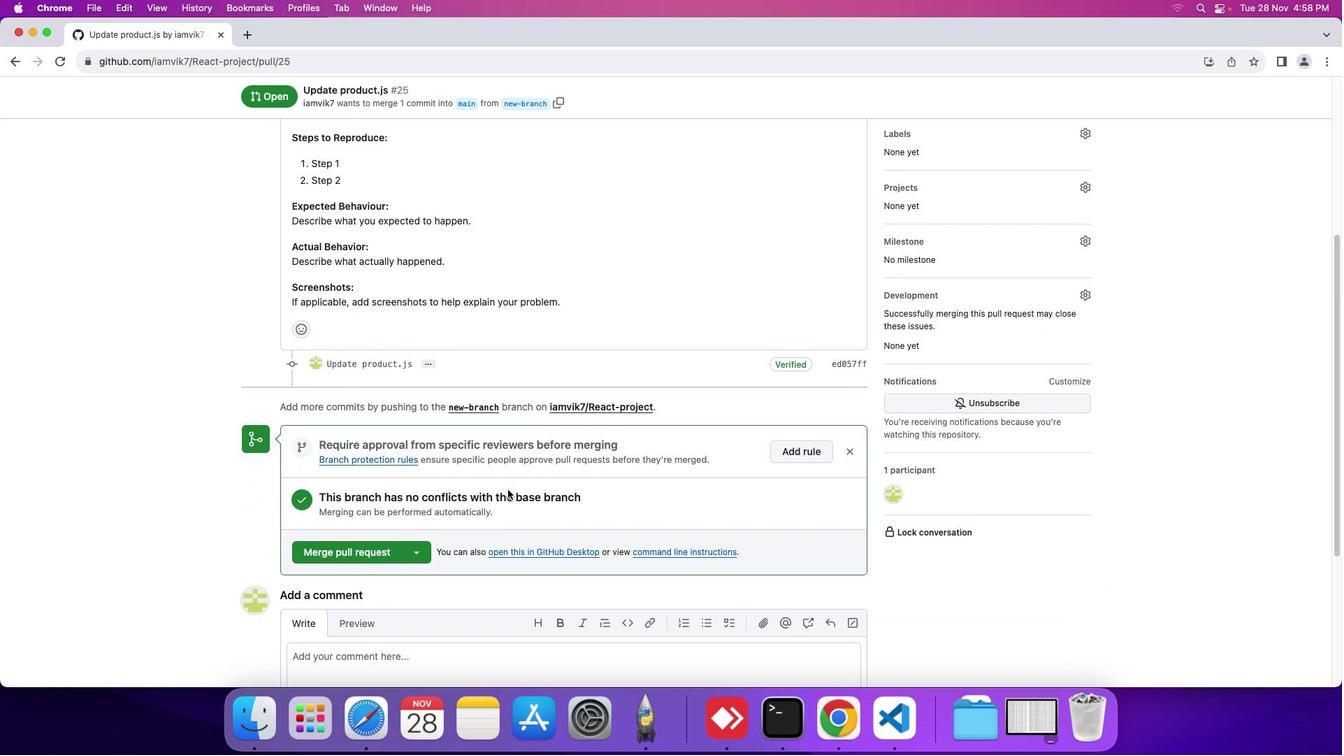 
Action: Mouse moved to (400, 535)
Screenshot: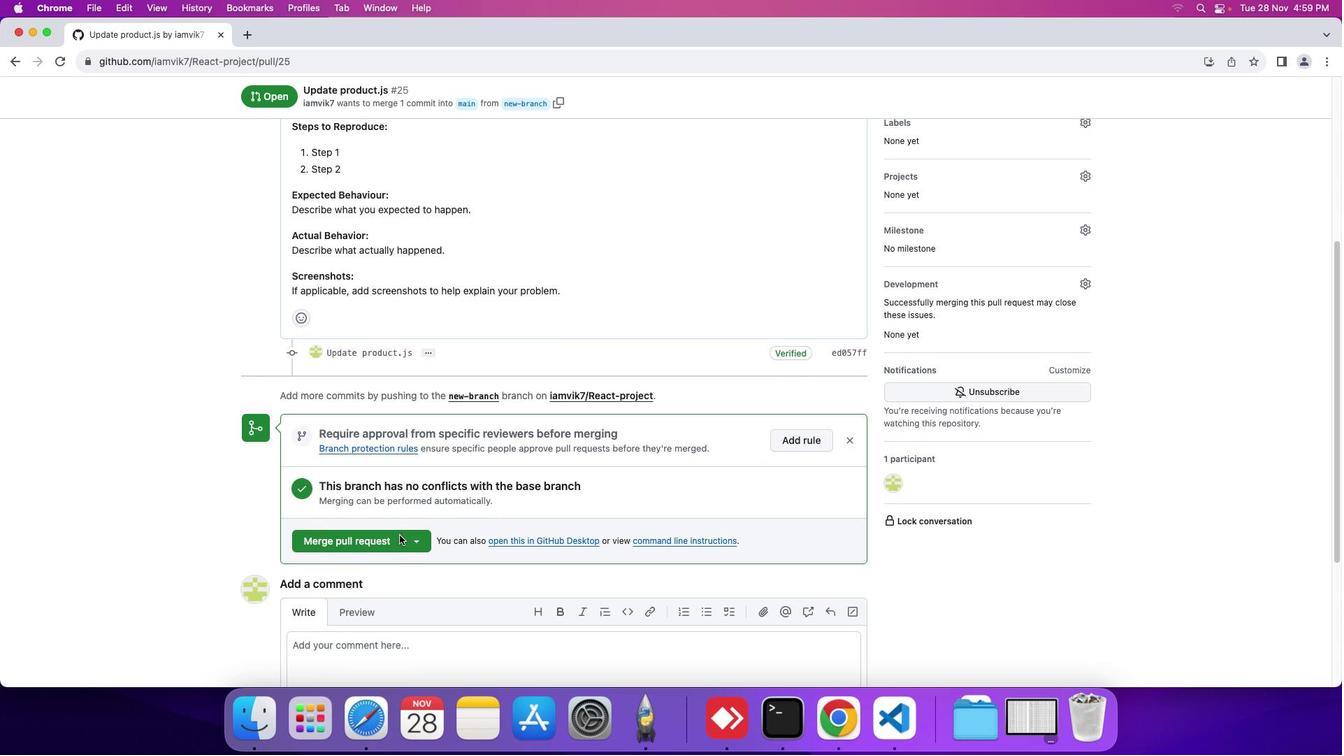 
Action: Mouse scrolled (400, 535) with delta (0, 0)
Screenshot: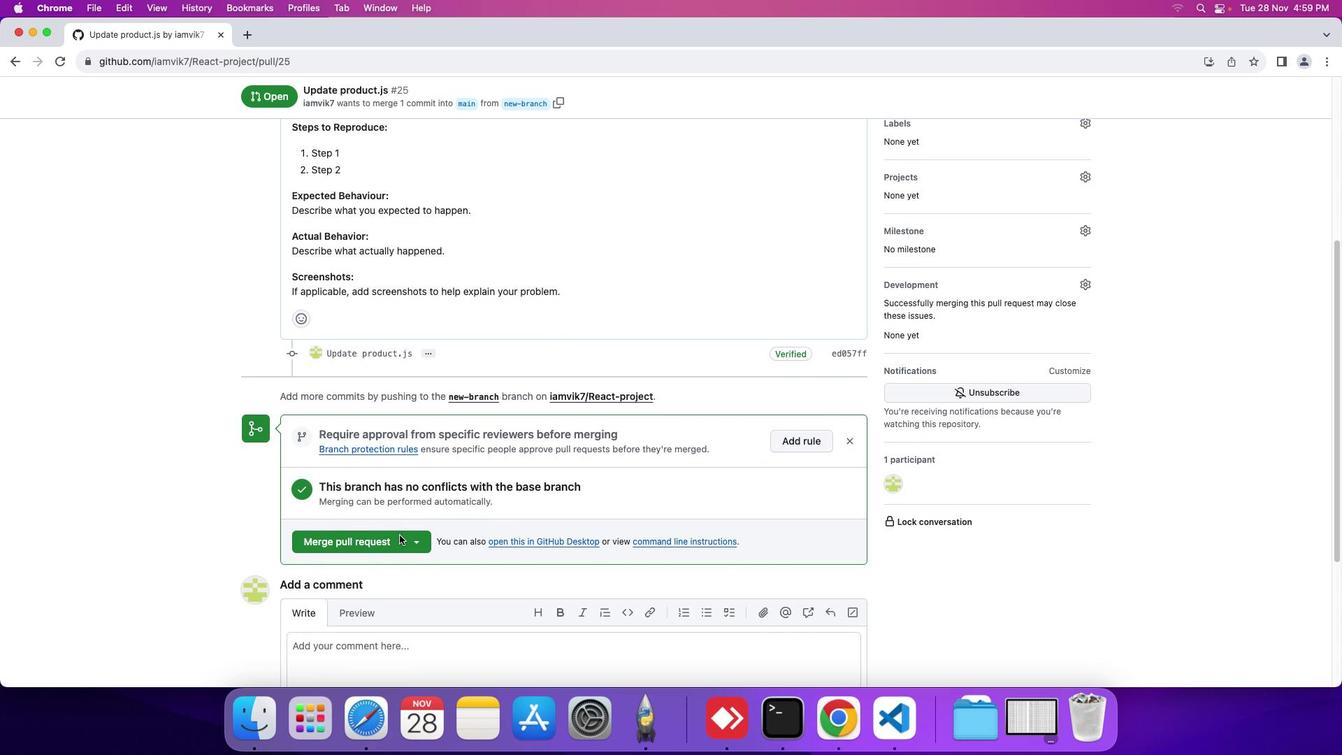 
Action: Mouse scrolled (400, 535) with delta (0, 0)
Screenshot: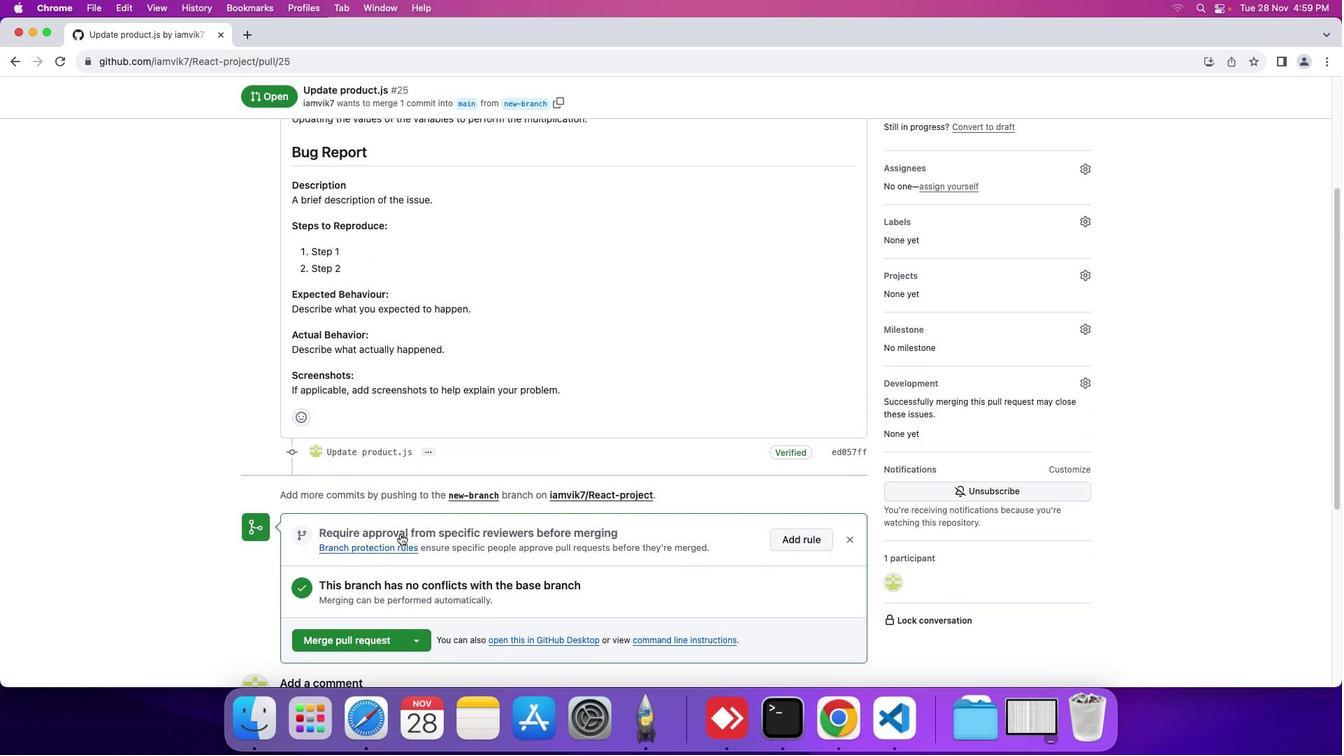 
Action: Mouse scrolled (400, 535) with delta (0, 0)
Screenshot: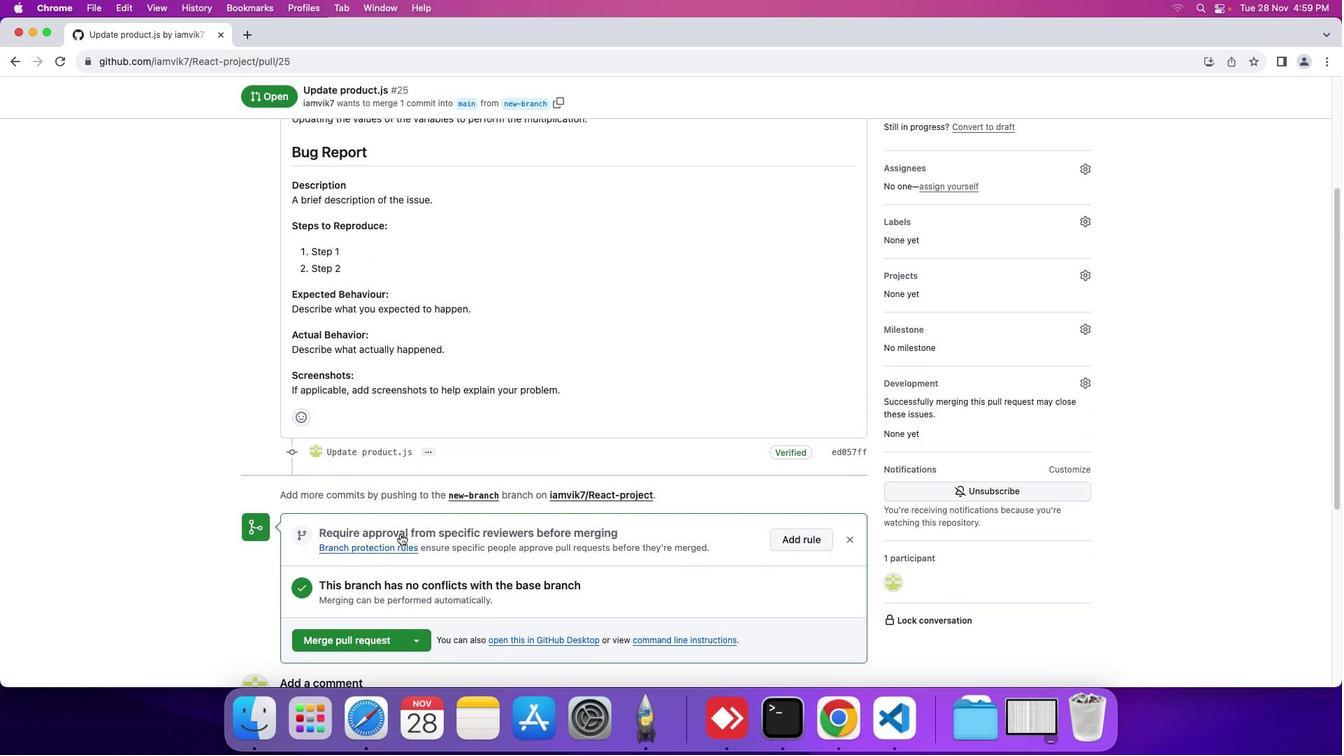 
Action: Mouse scrolled (400, 535) with delta (0, 0)
Screenshot: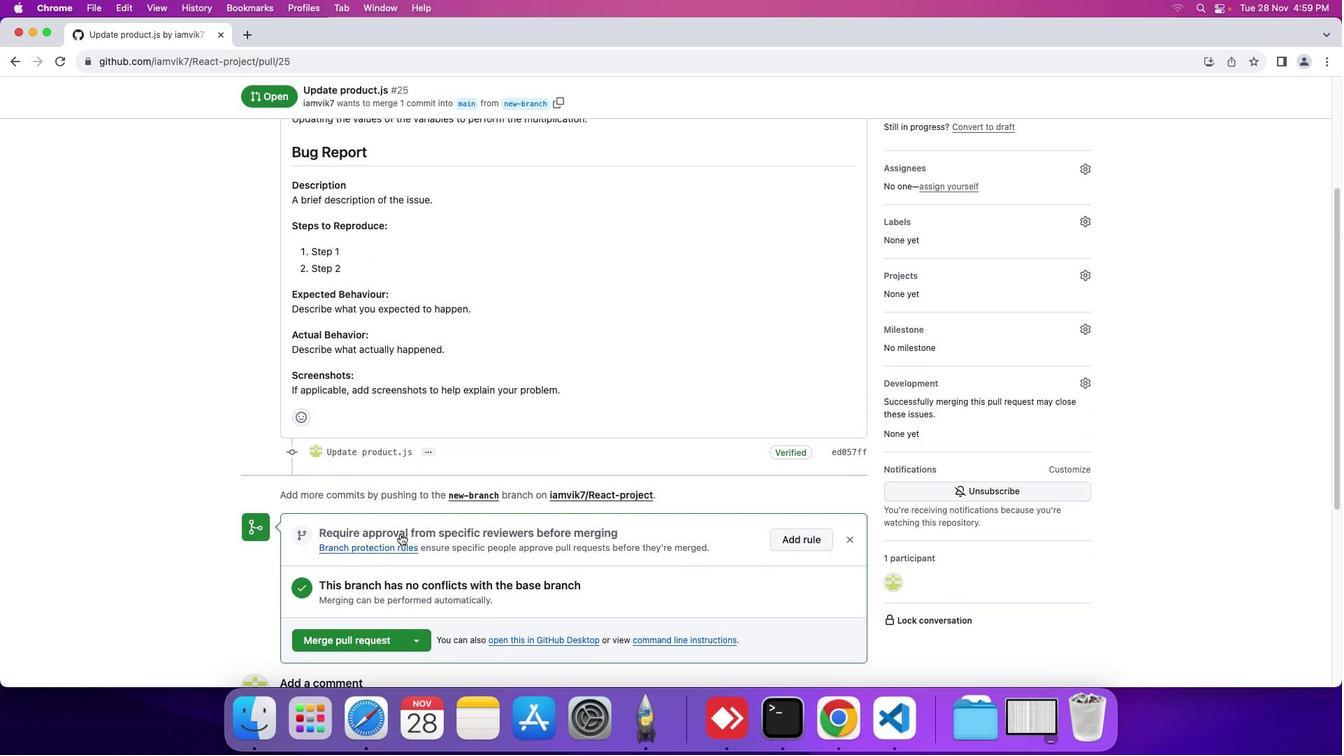 
Action: Mouse scrolled (400, 535) with delta (0, 0)
Screenshot: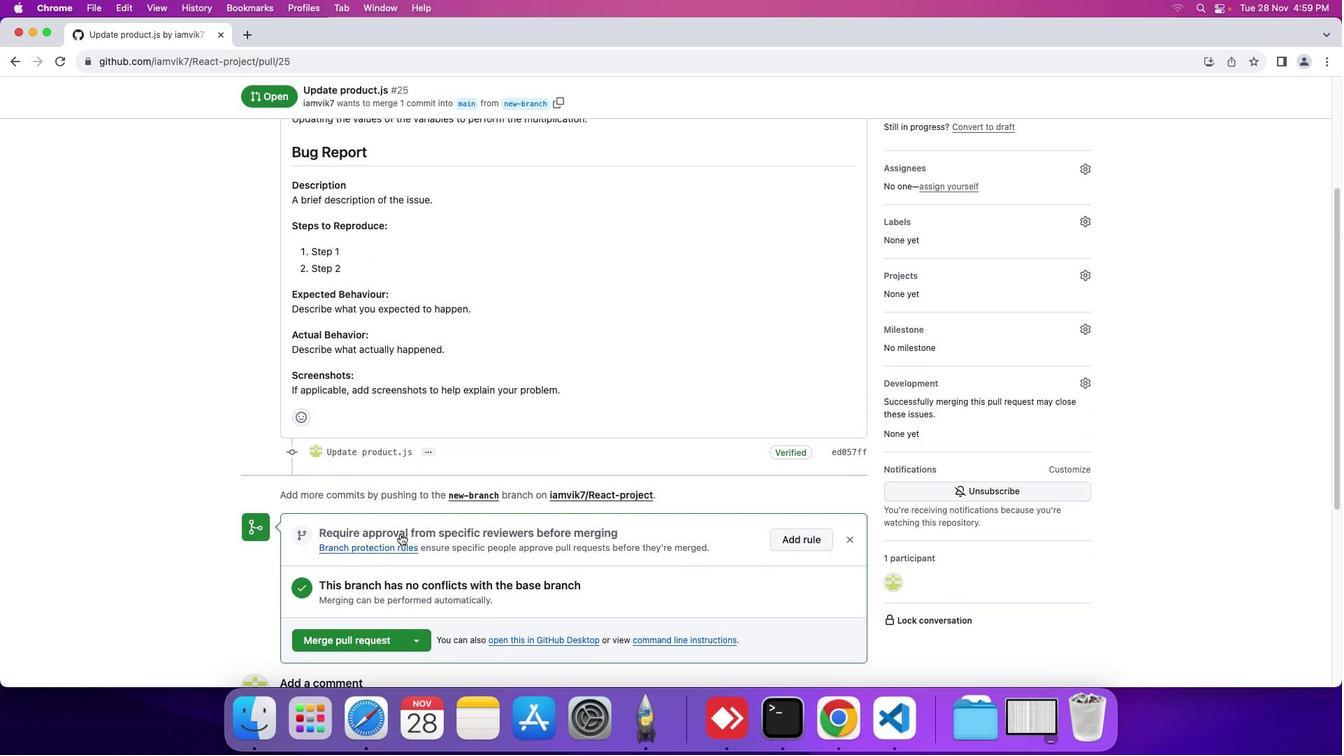 
Action: Mouse scrolled (400, 535) with delta (0, 1)
Screenshot: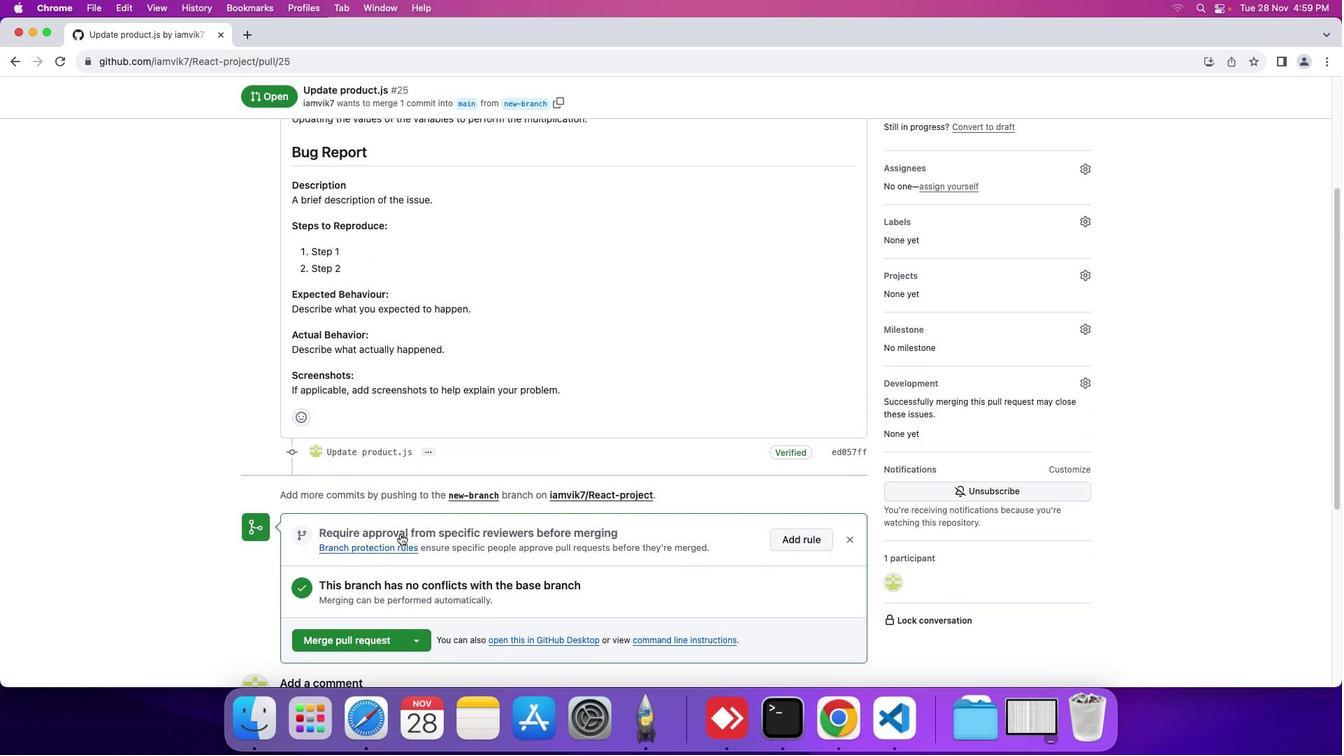 
Action: Mouse moved to (400, 534)
Screenshot: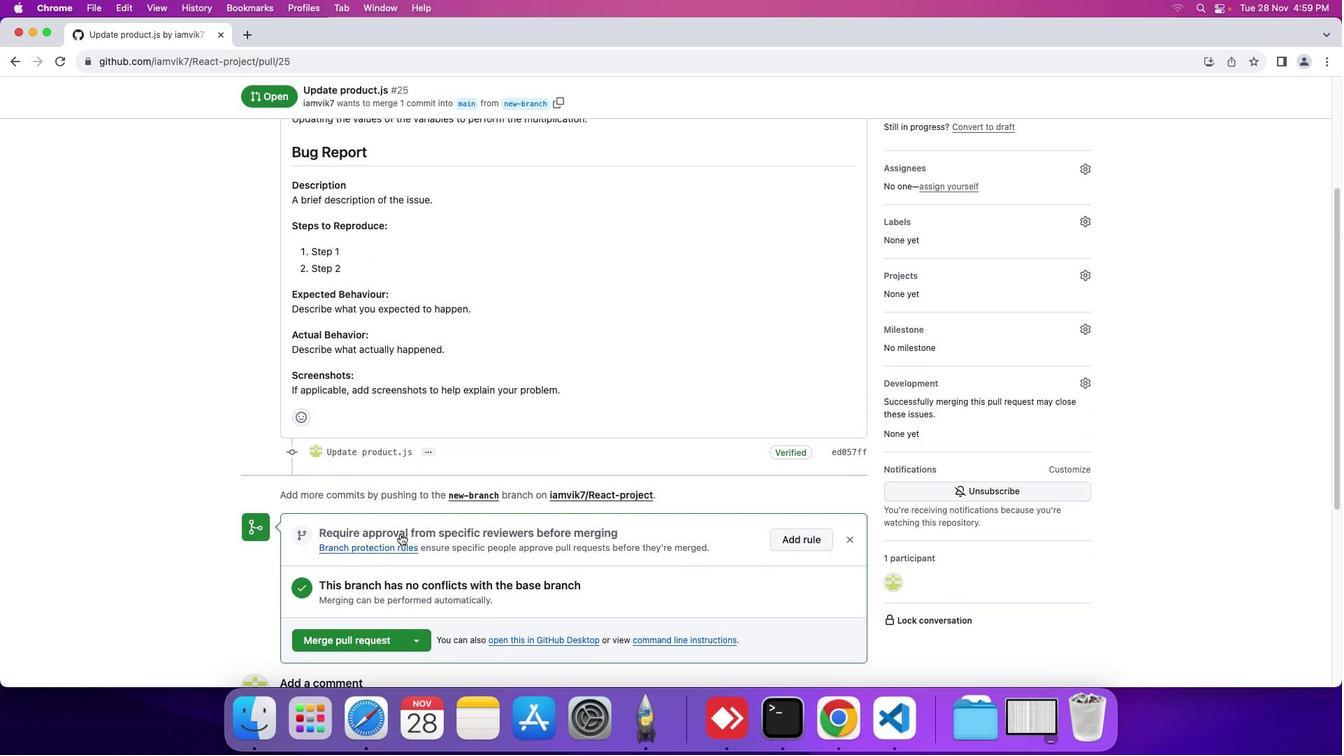 
Action: Mouse scrolled (400, 534) with delta (0, 0)
Screenshot: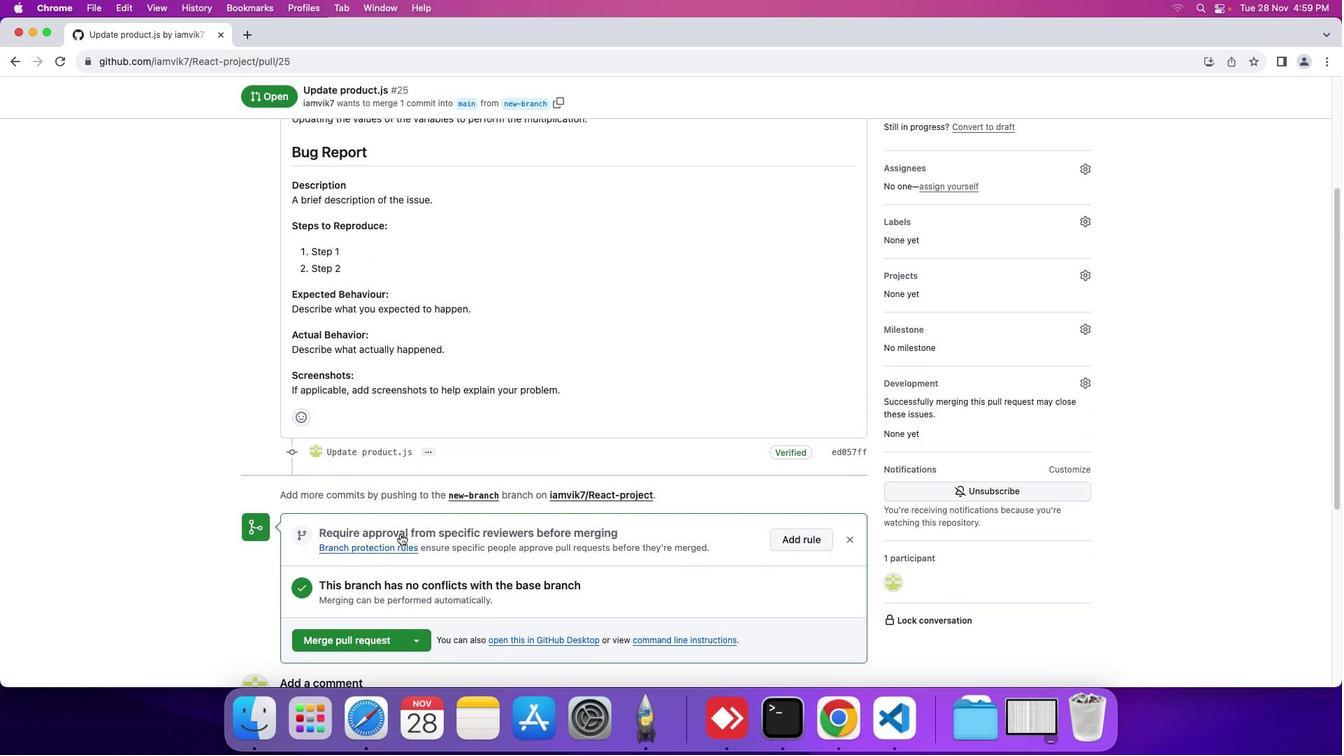 
Action: Mouse scrolled (400, 534) with delta (0, 0)
Screenshot: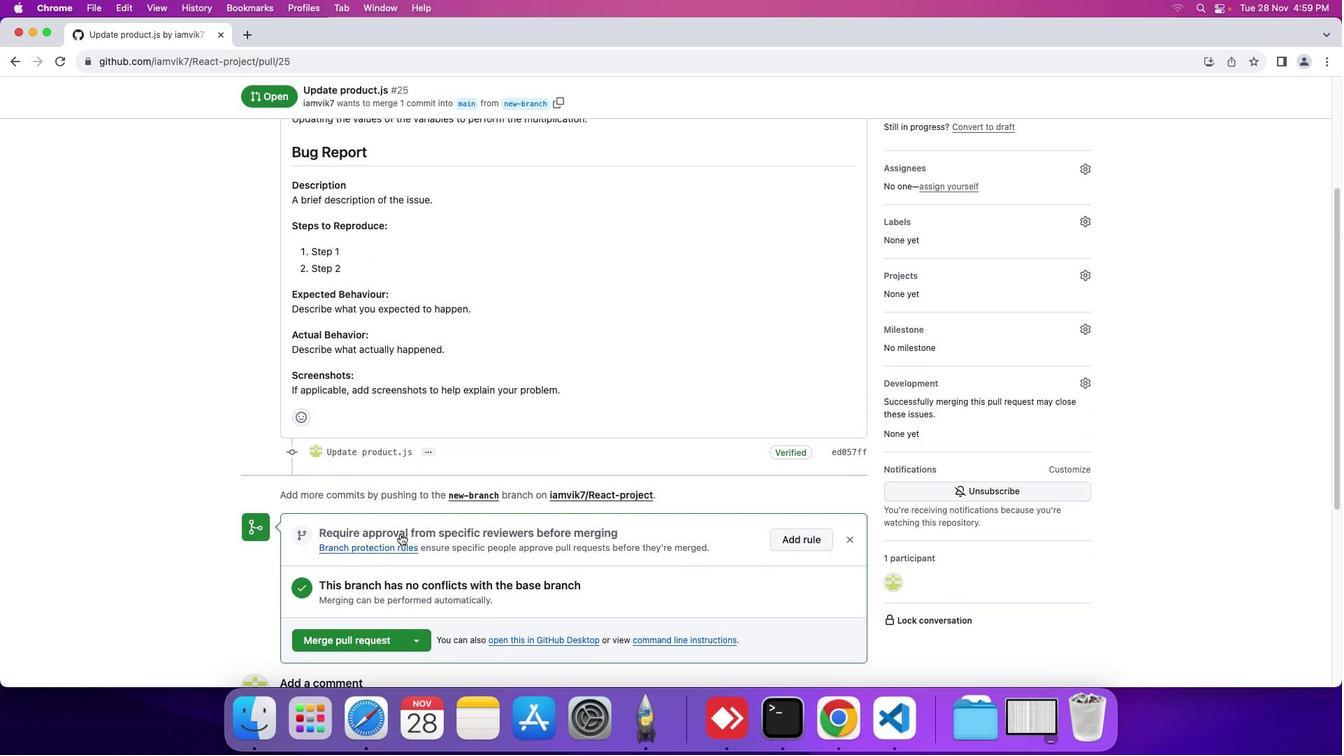 
Action: Mouse scrolled (400, 534) with delta (0, 1)
Screenshot: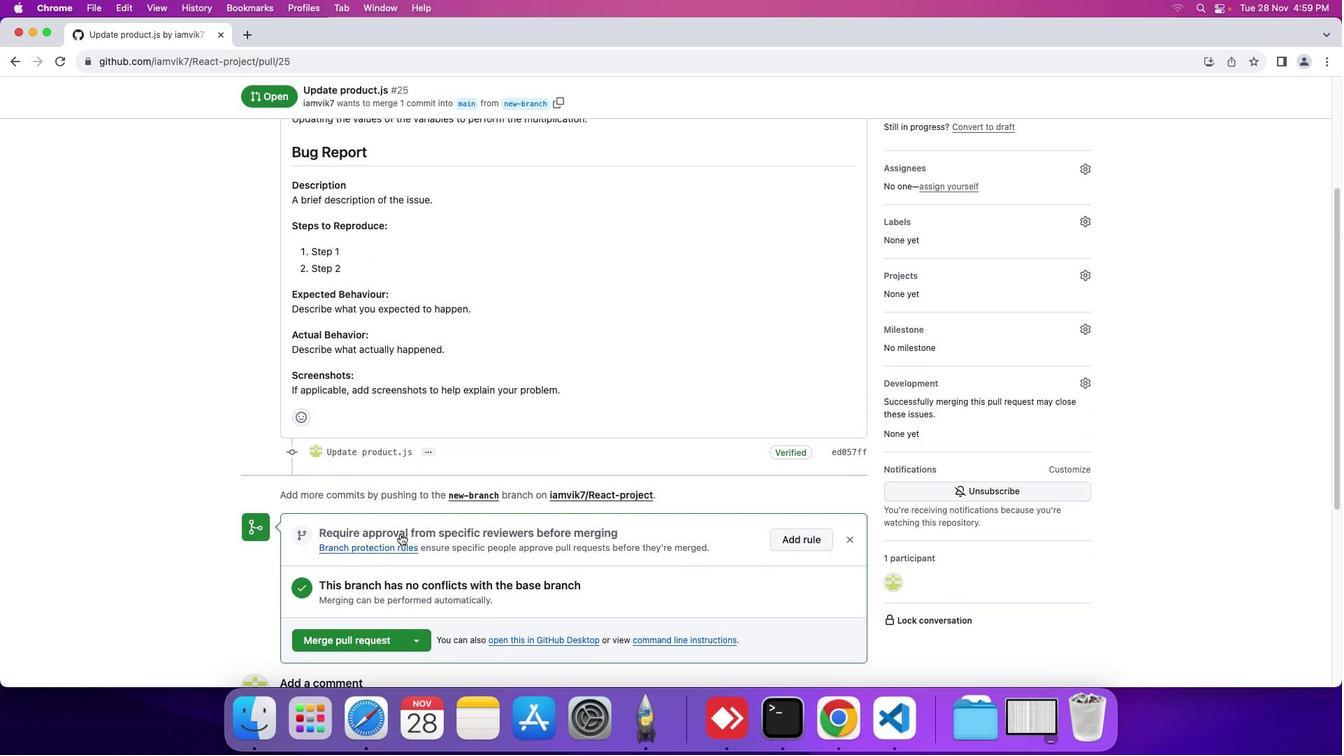 
